 Task: Search one way flight ticket for 3 adults, 3 children in premium economy from Syracuse: Syracuse Hancock International Airport to Greenville: Pitt-greenville Airport on 5-2-2023. Choice of flights is Spirit. Price is upto 25000. Outbound departure time preference is 14:45.
Action: Mouse moved to (326, 439)
Screenshot: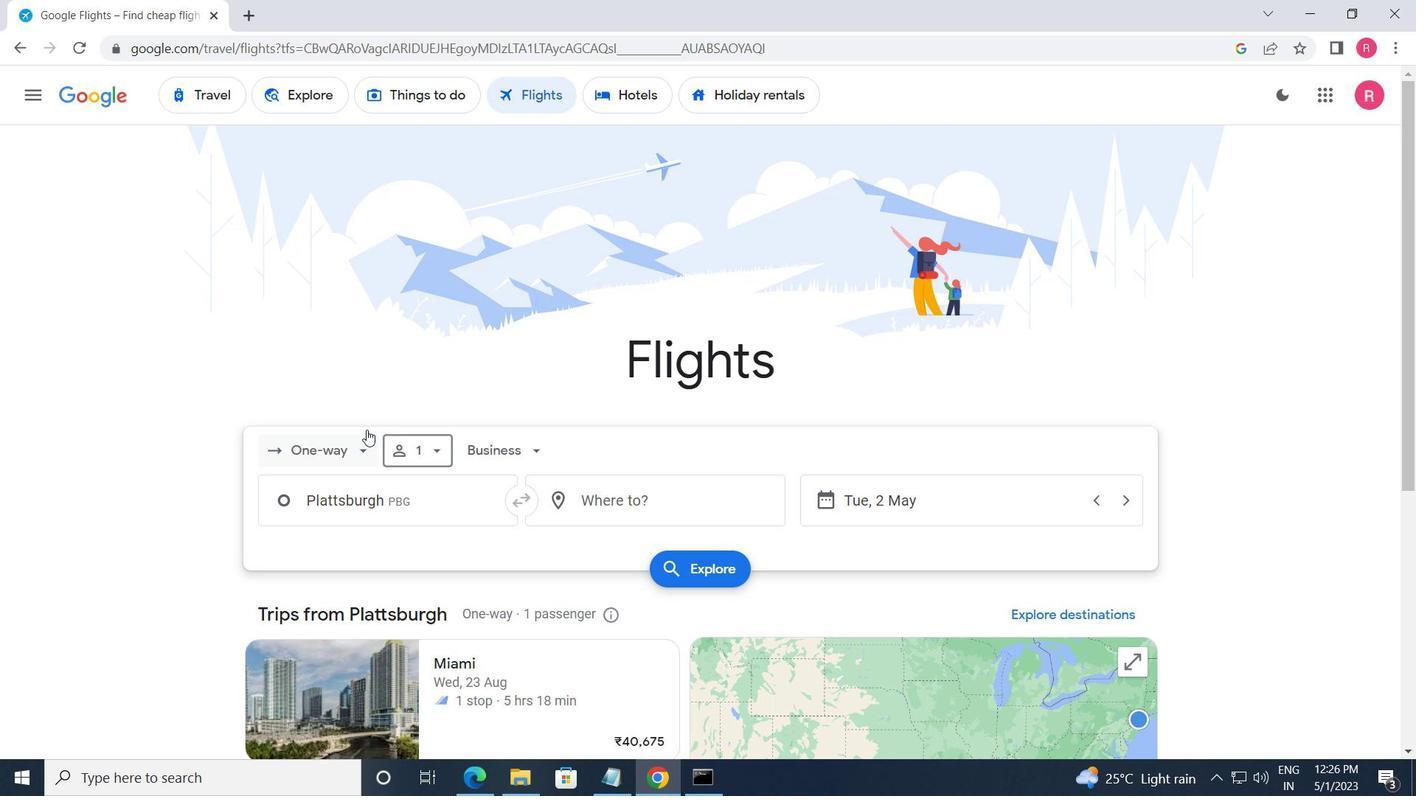 
Action: Mouse pressed left at (326, 439)
Screenshot: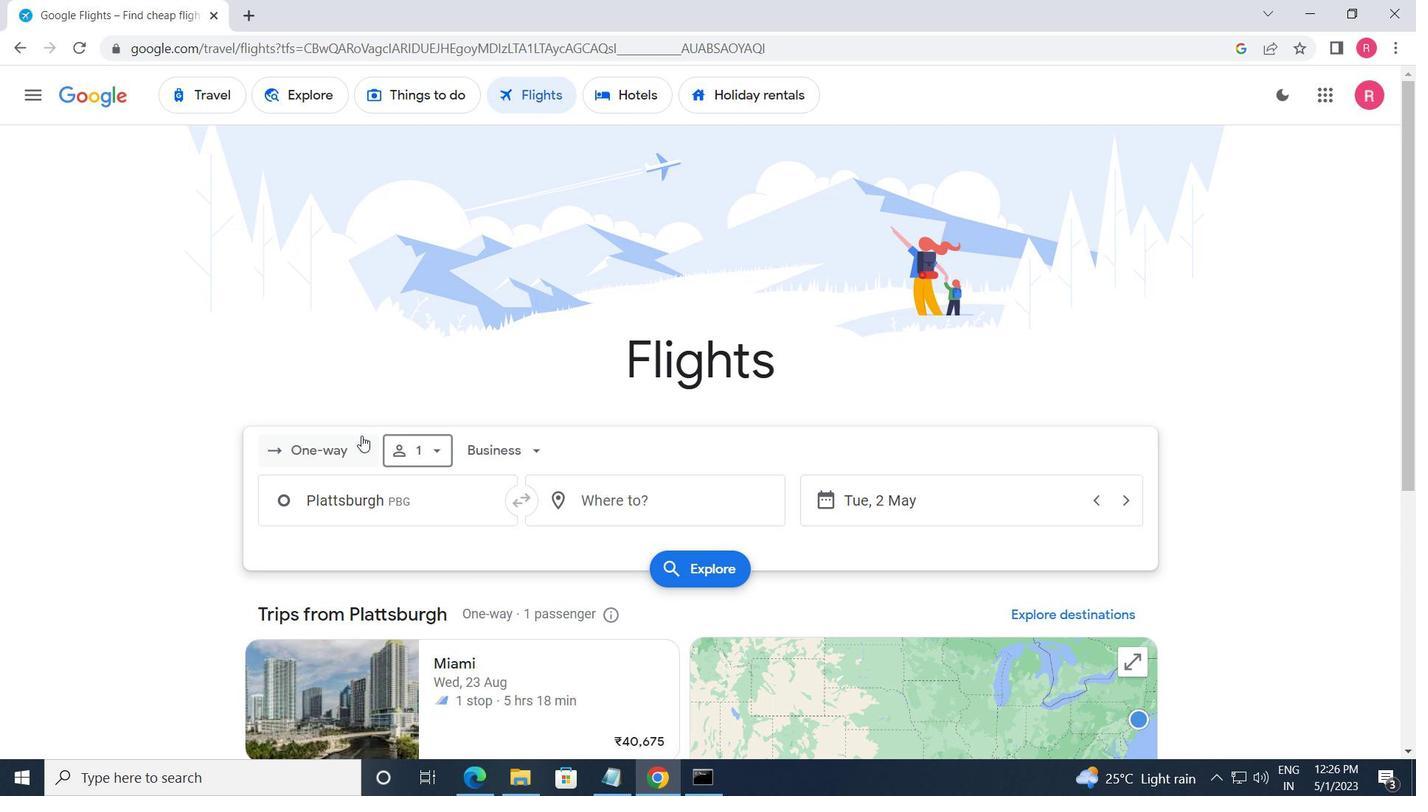 
Action: Mouse moved to (330, 526)
Screenshot: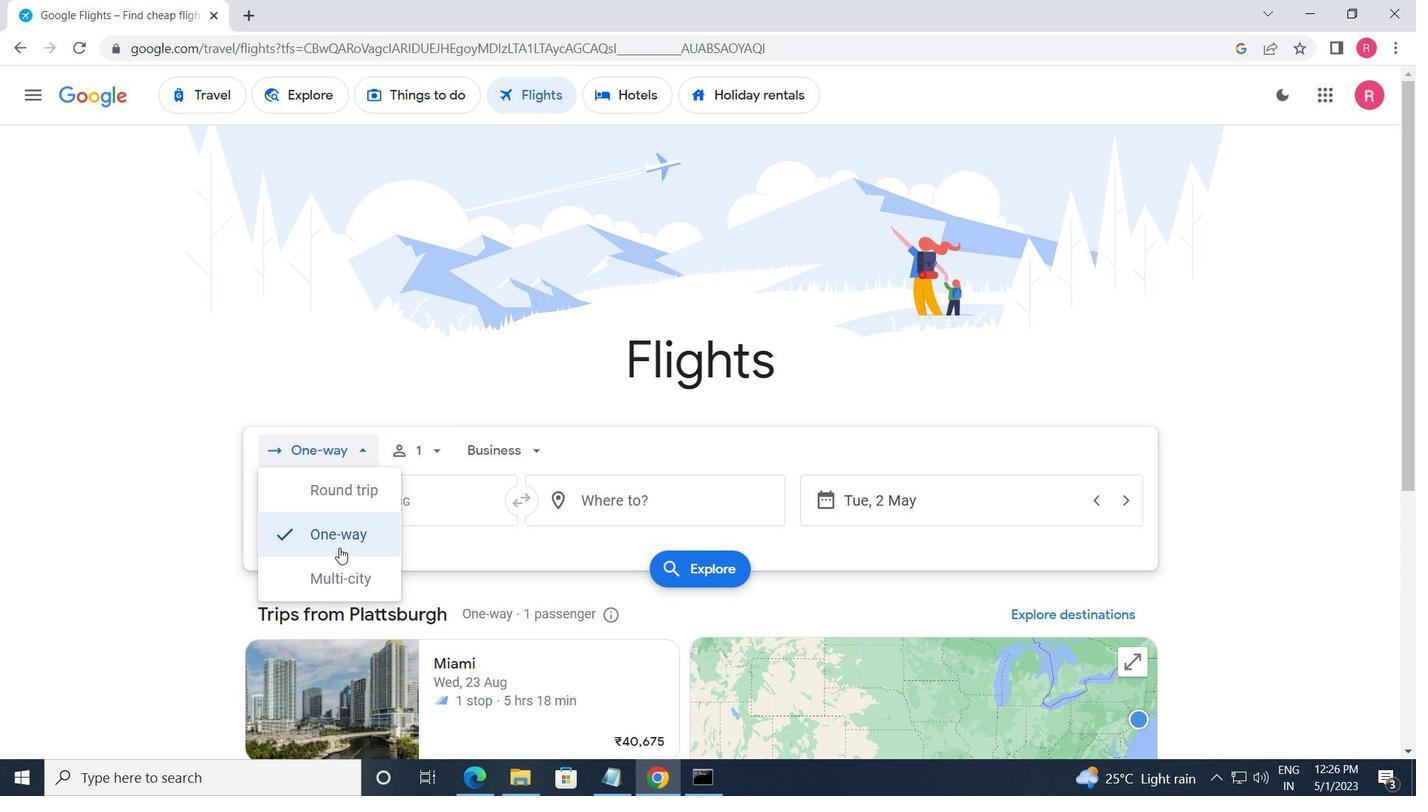 
Action: Mouse pressed left at (330, 526)
Screenshot: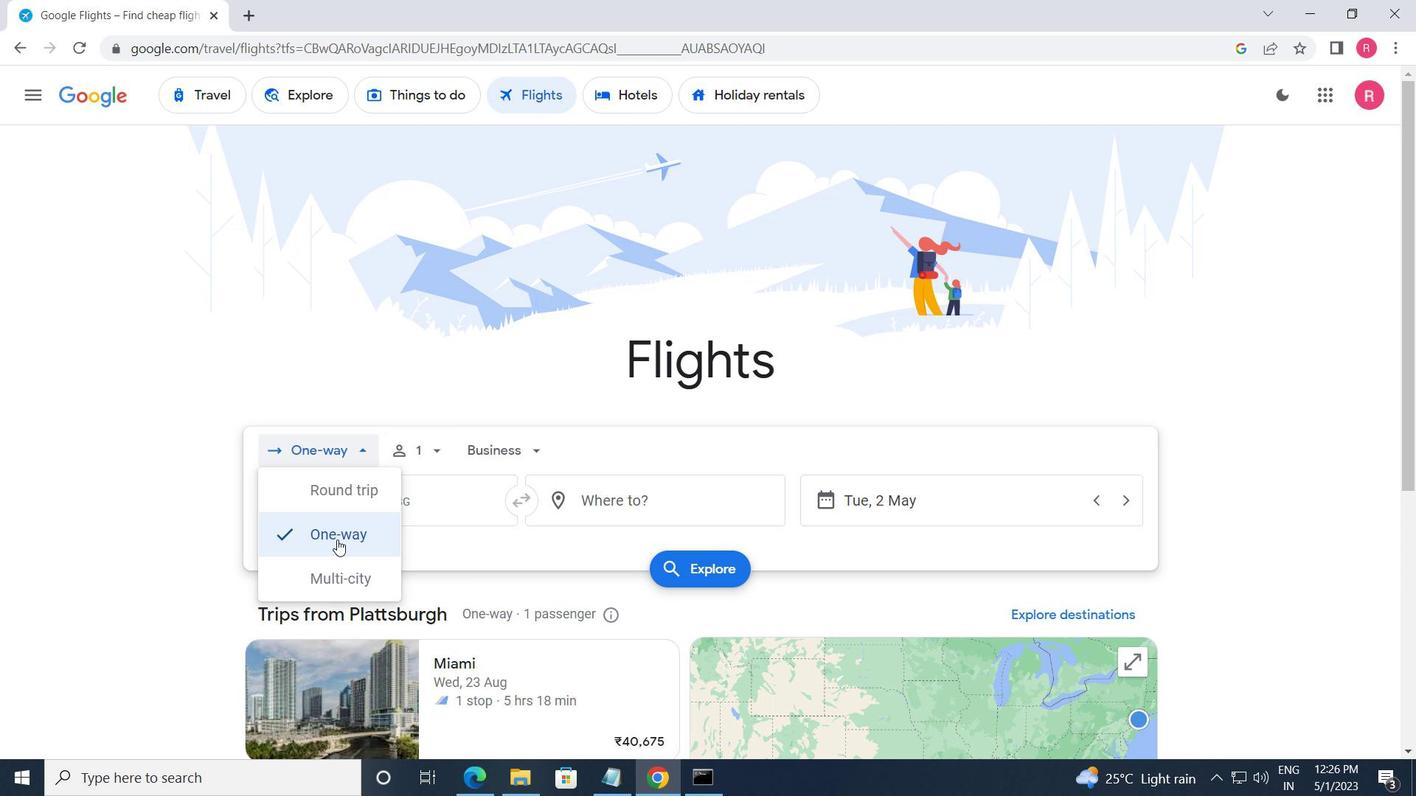 
Action: Mouse moved to (421, 458)
Screenshot: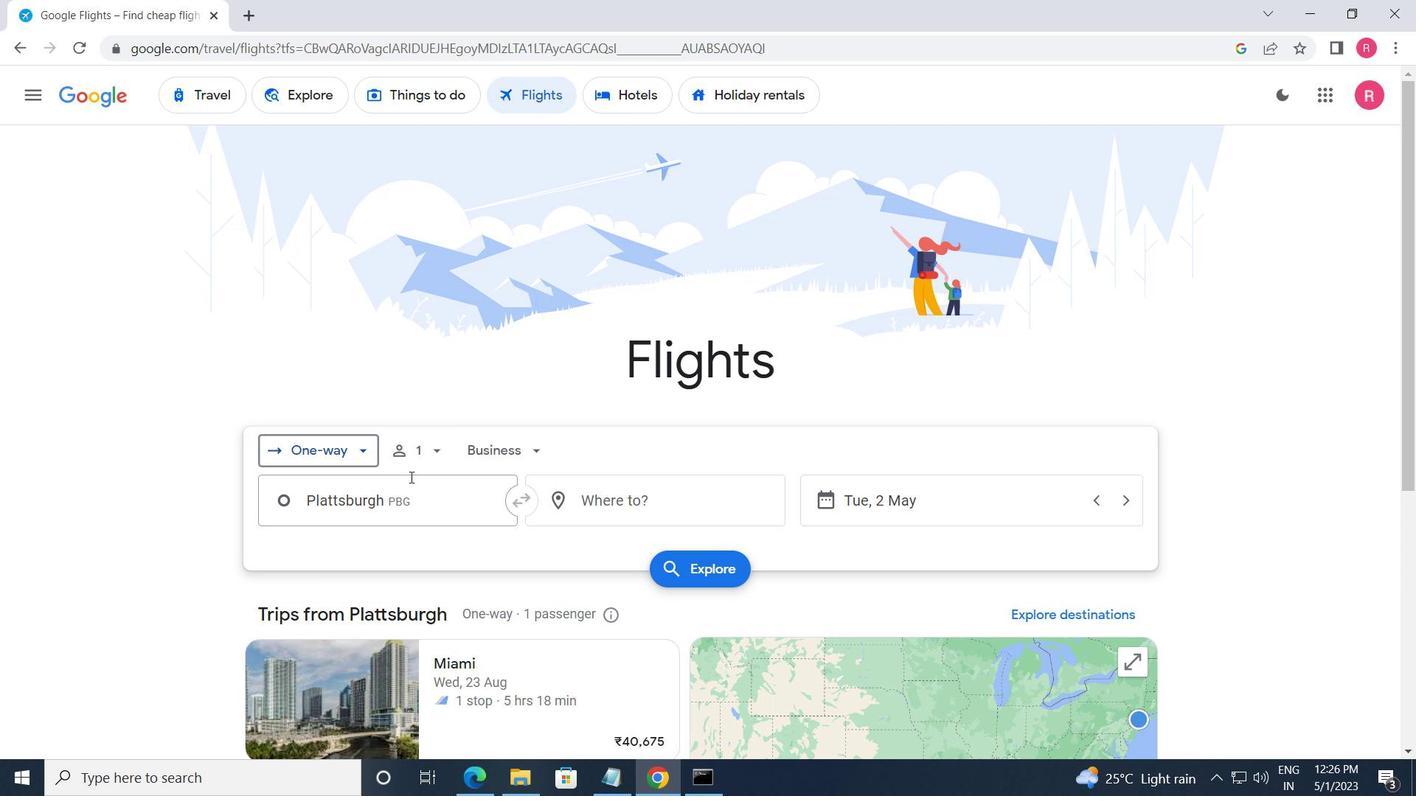 
Action: Mouse pressed left at (421, 458)
Screenshot: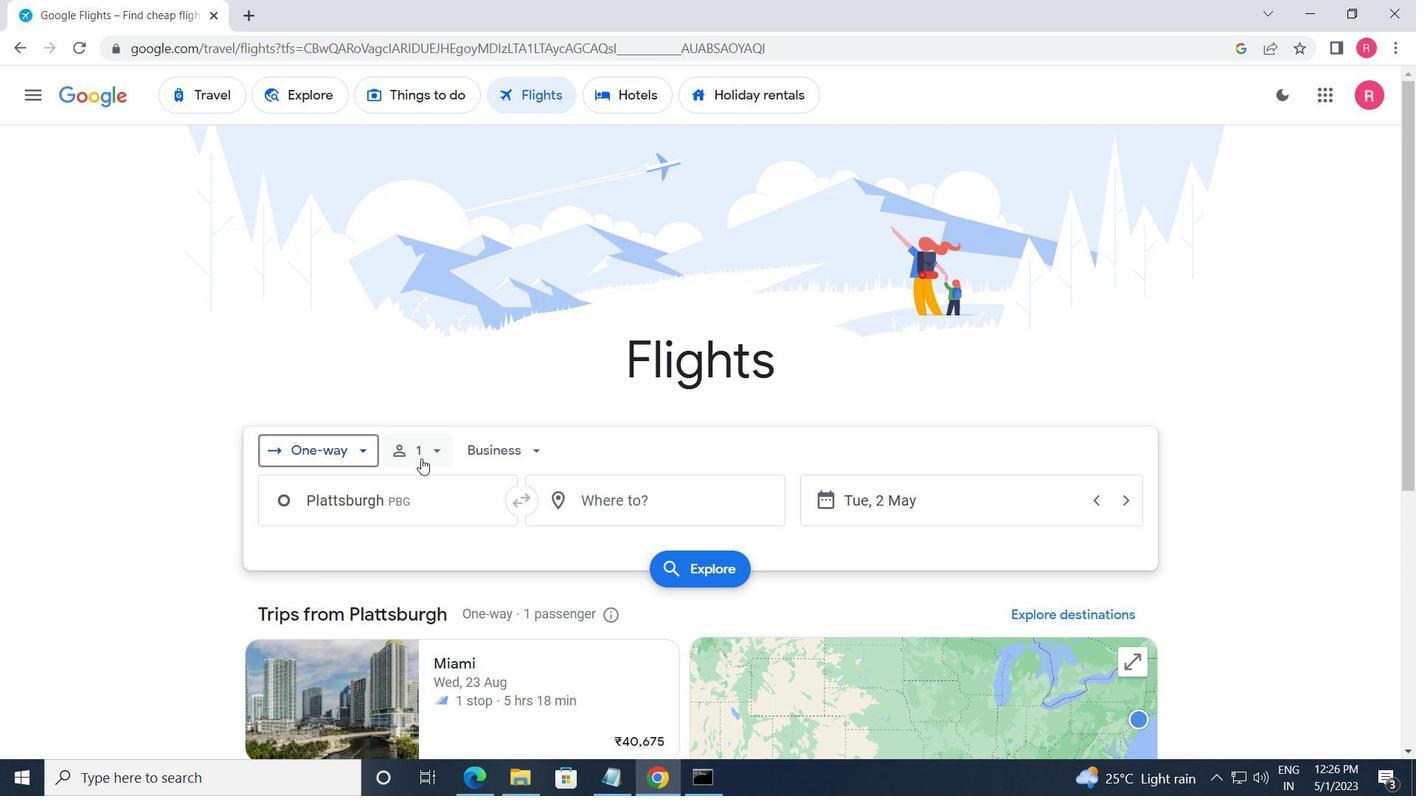
Action: Mouse moved to (576, 512)
Screenshot: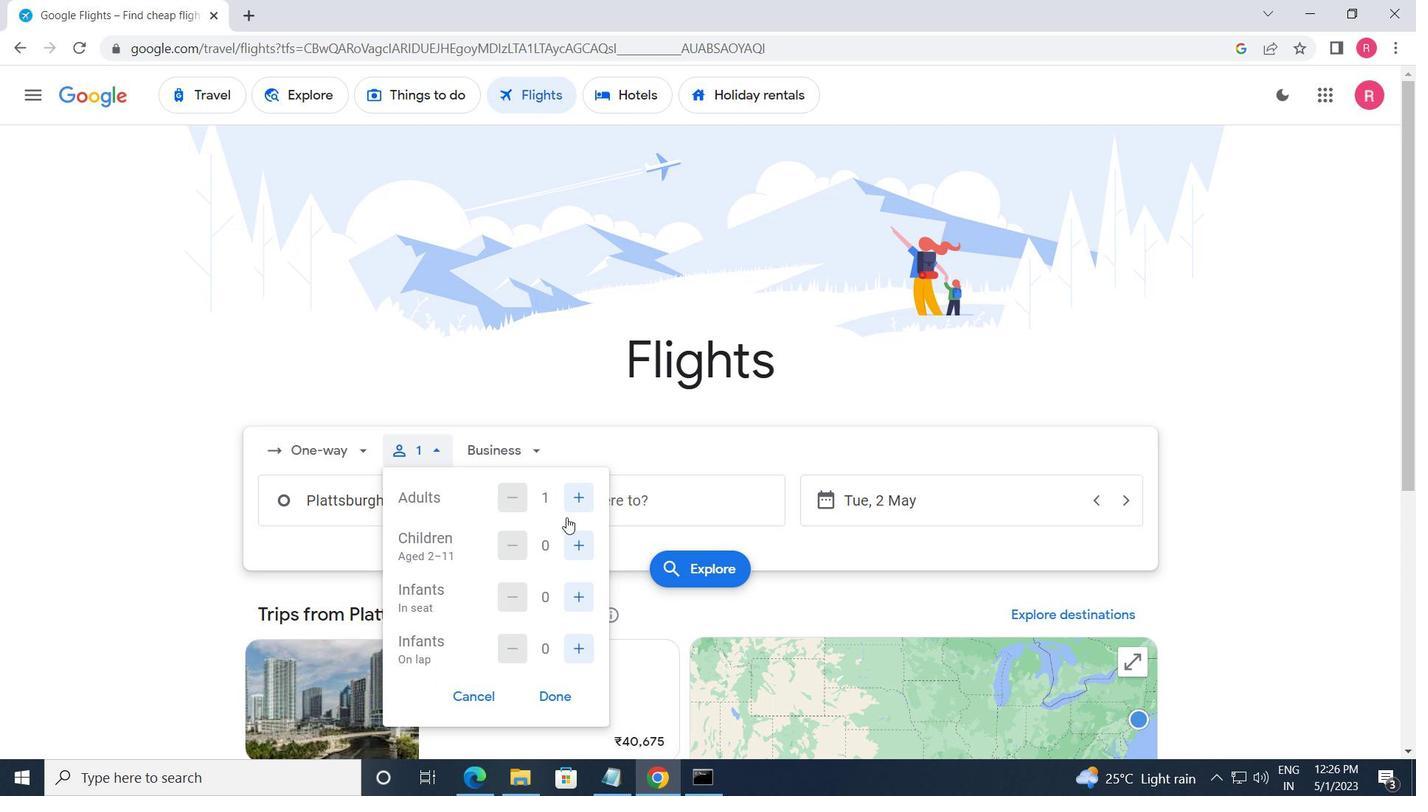 
Action: Mouse pressed left at (576, 512)
Screenshot: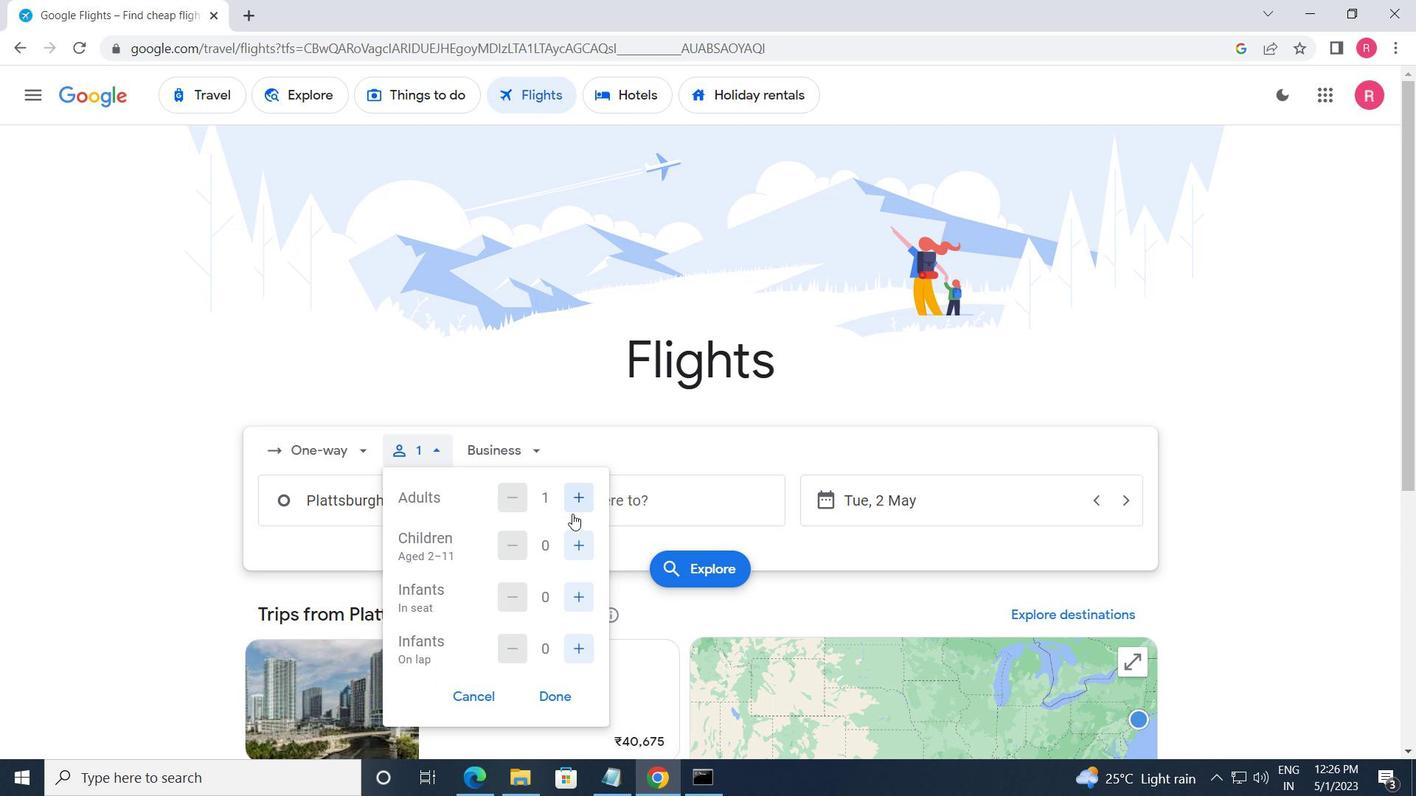 
Action: Mouse moved to (586, 543)
Screenshot: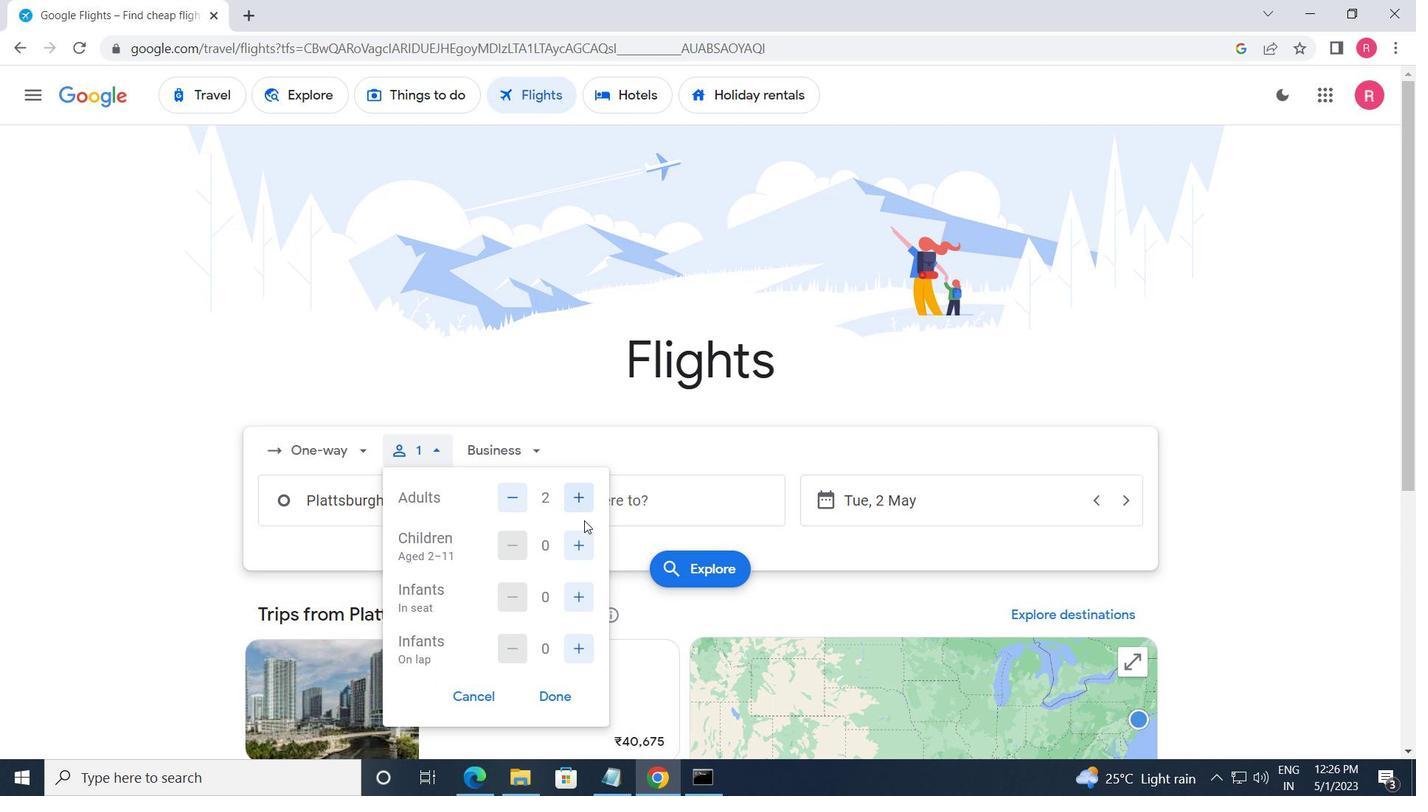 
Action: Mouse pressed left at (586, 543)
Screenshot: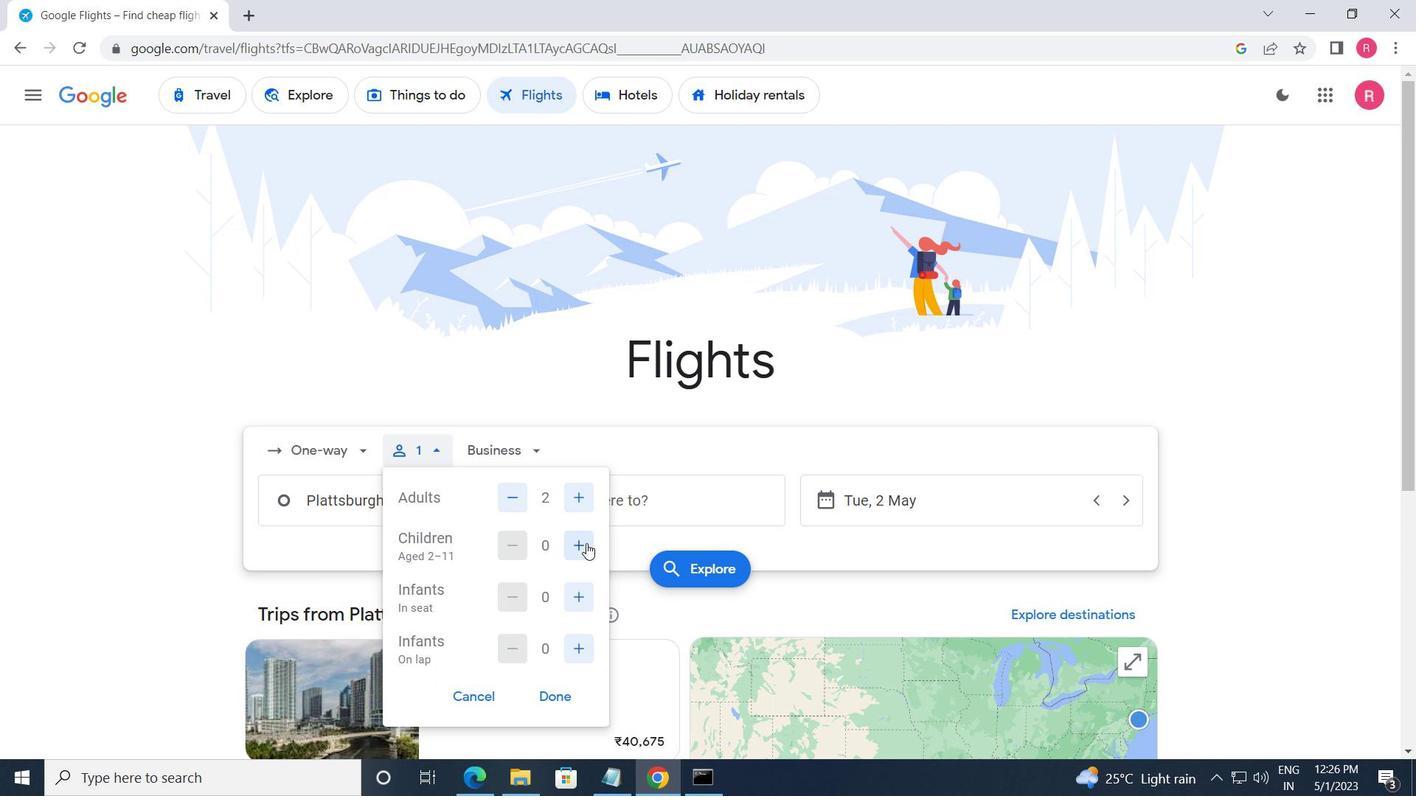 
Action: Mouse moved to (587, 544)
Screenshot: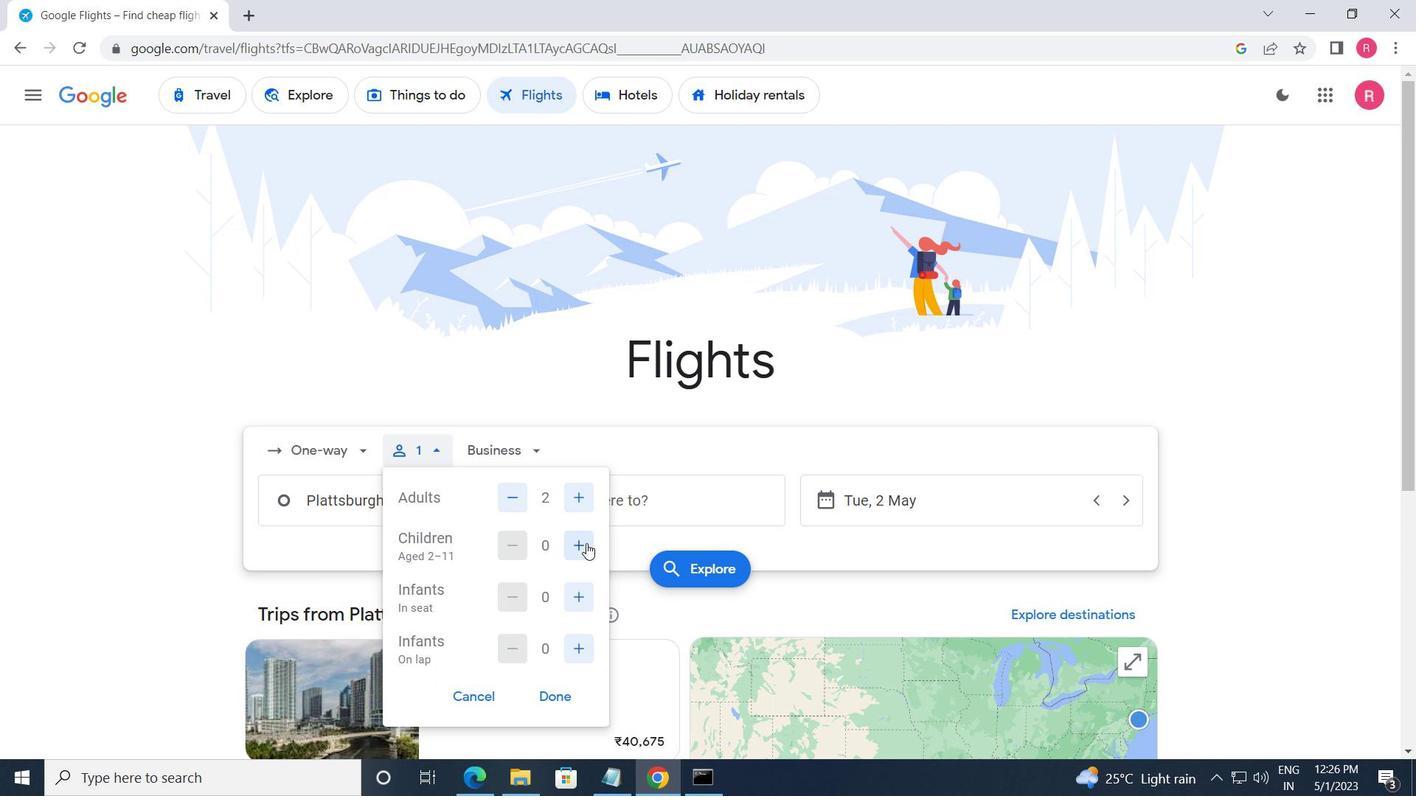 
Action: Mouse pressed left at (587, 544)
Screenshot: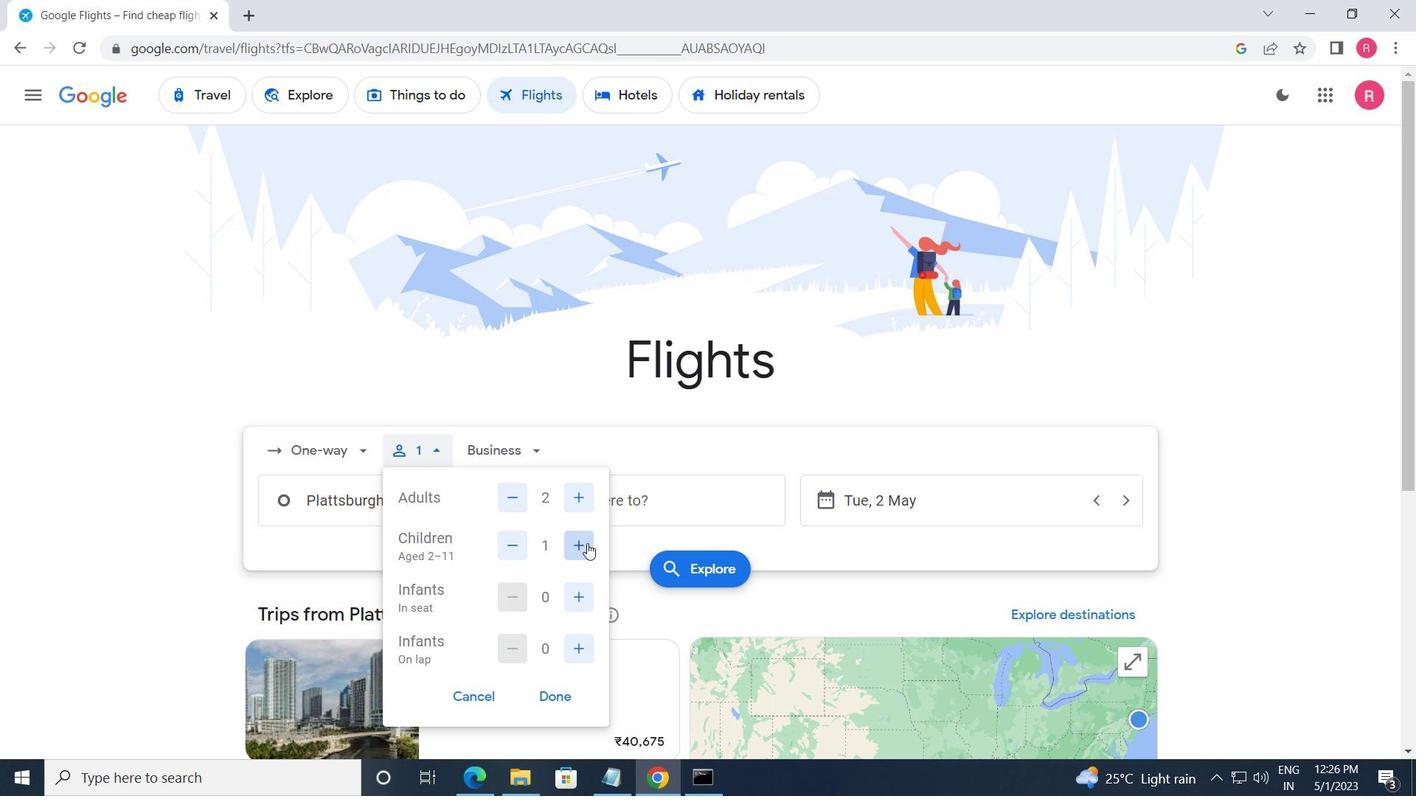 
Action: Mouse moved to (578, 596)
Screenshot: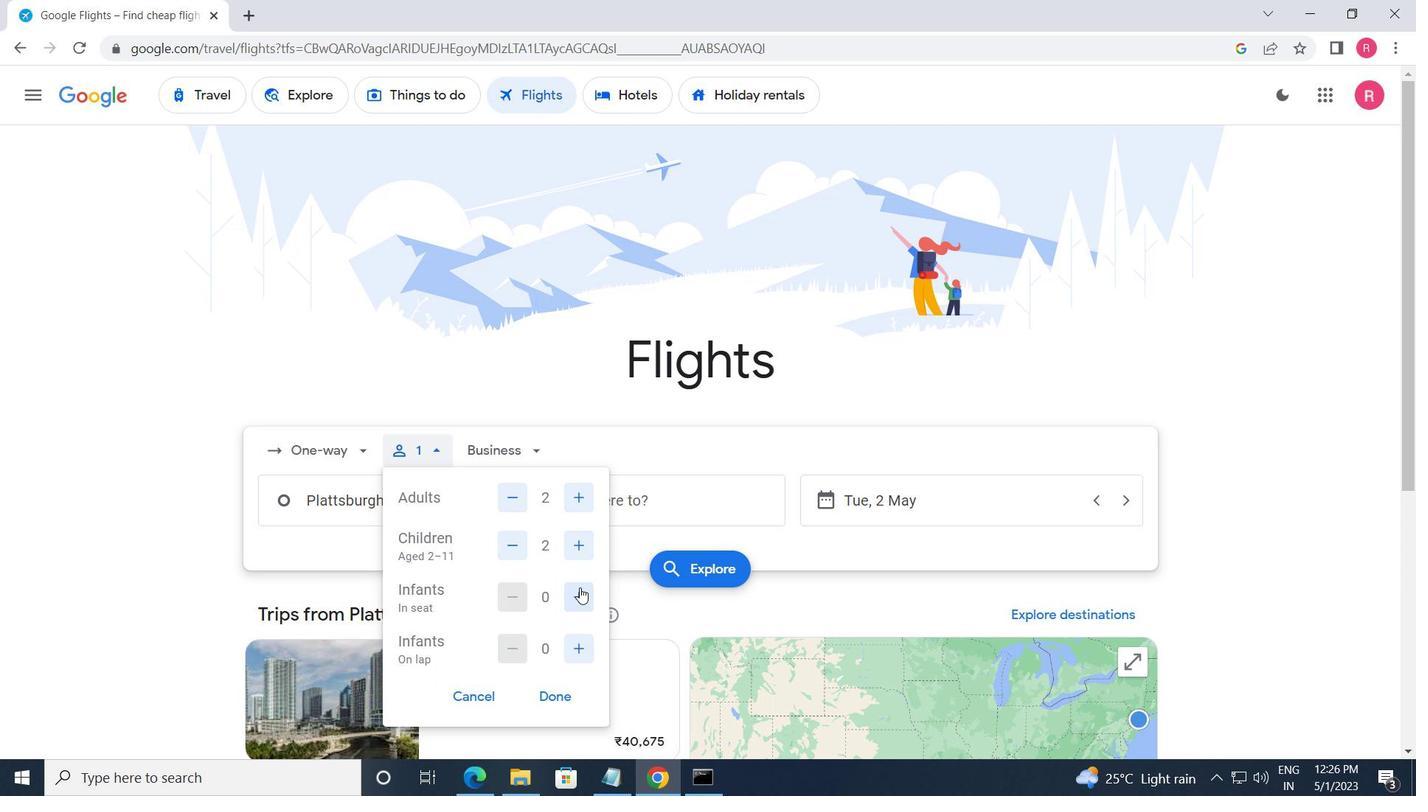 
Action: Mouse pressed left at (578, 596)
Screenshot: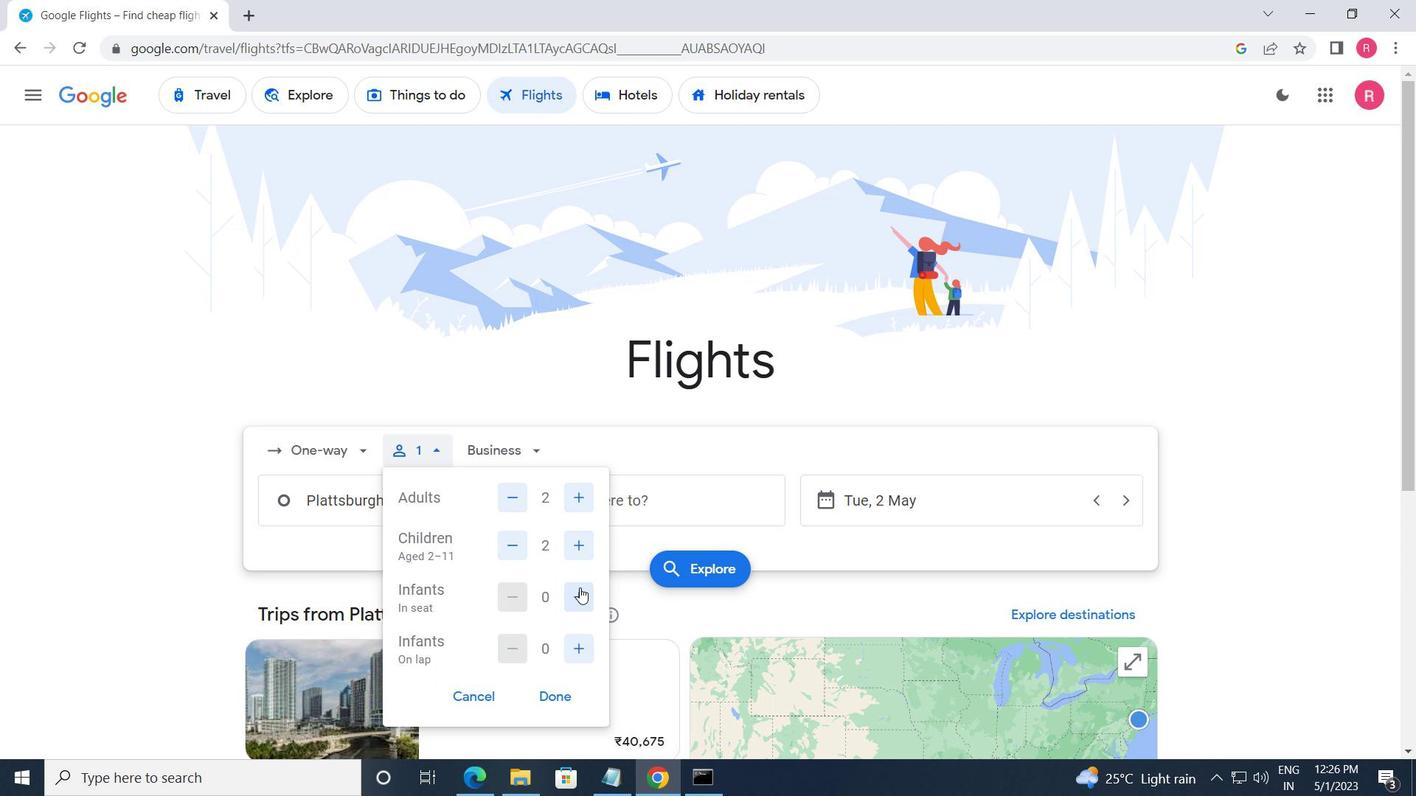 
Action: Mouse moved to (559, 696)
Screenshot: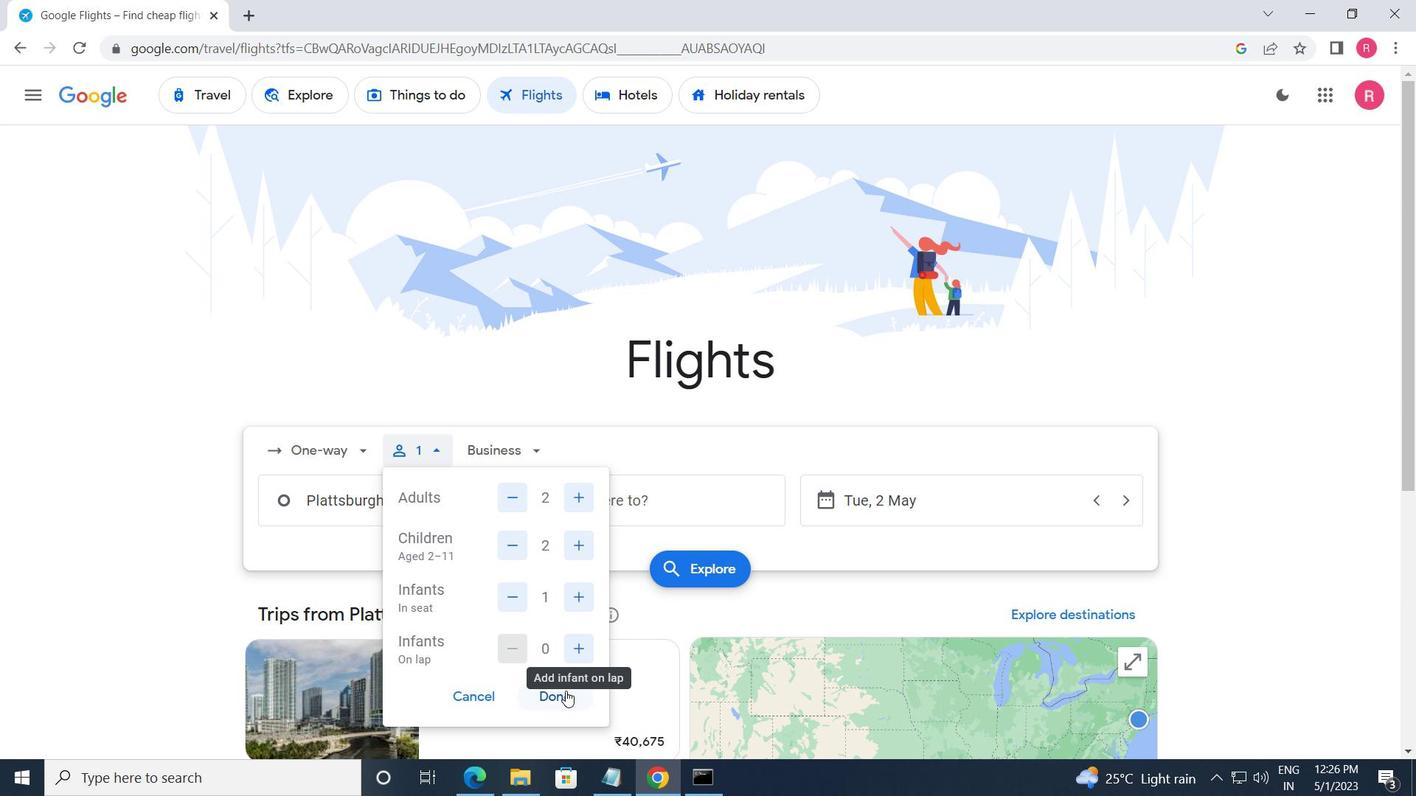 
Action: Mouse pressed left at (559, 696)
Screenshot: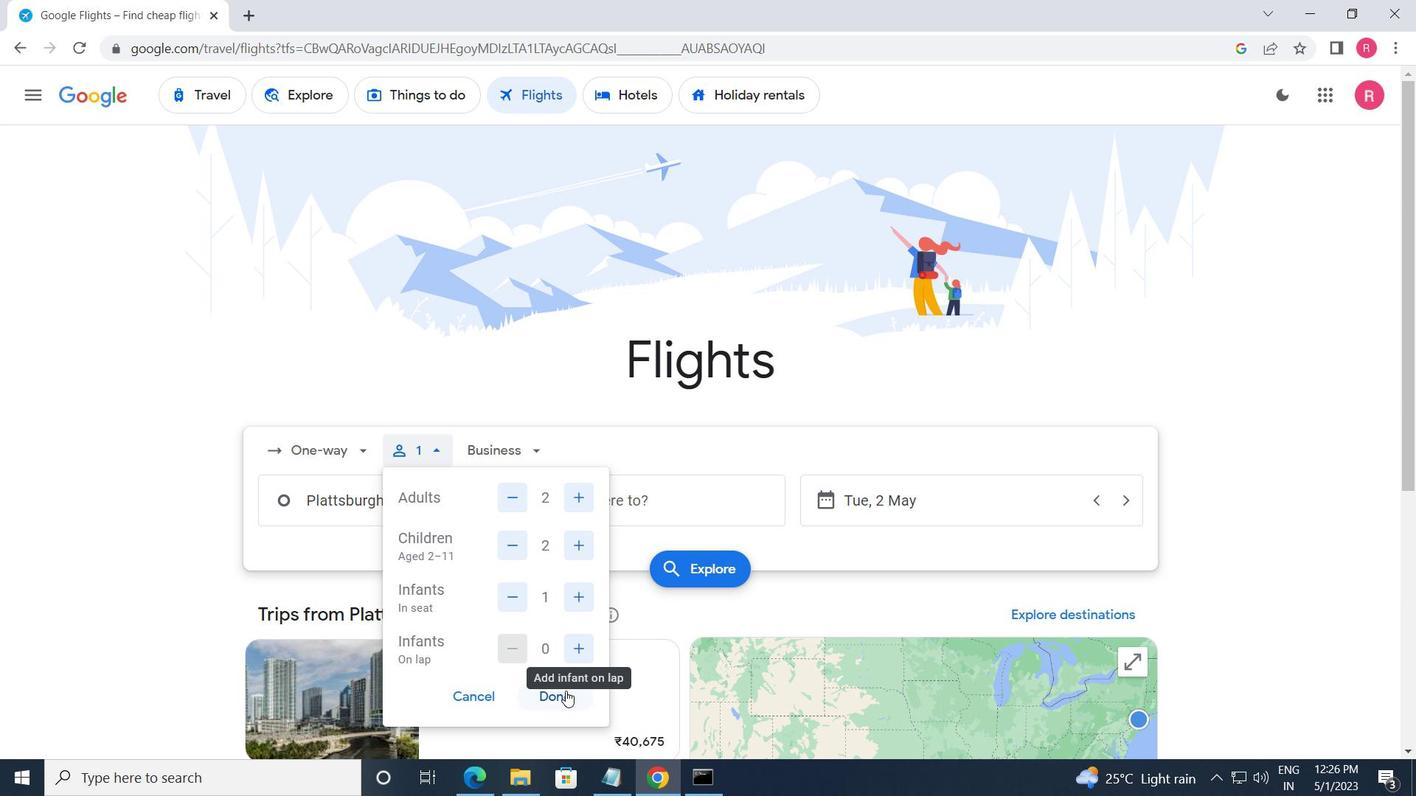 
Action: Mouse moved to (497, 452)
Screenshot: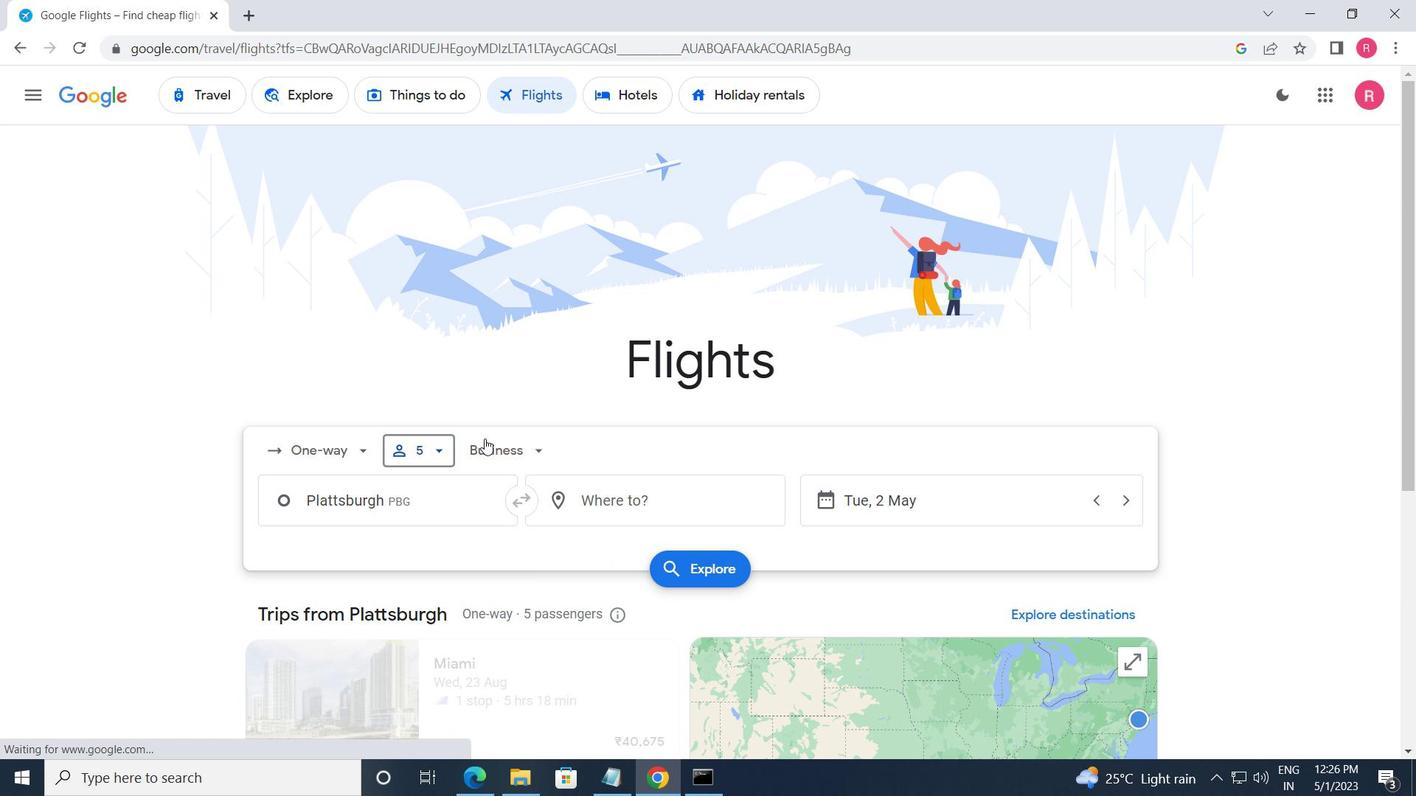 
Action: Mouse pressed left at (497, 452)
Screenshot: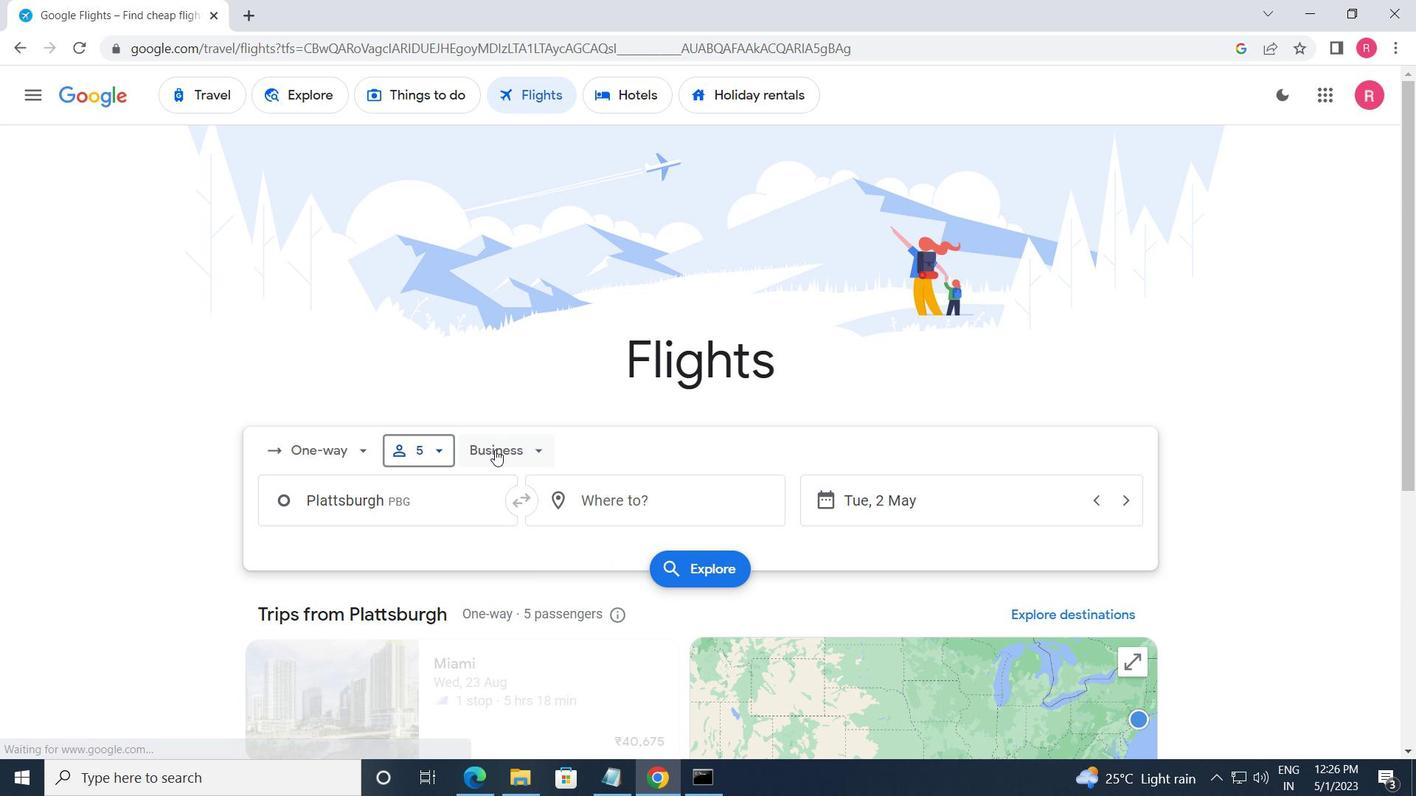 
Action: Mouse moved to (517, 614)
Screenshot: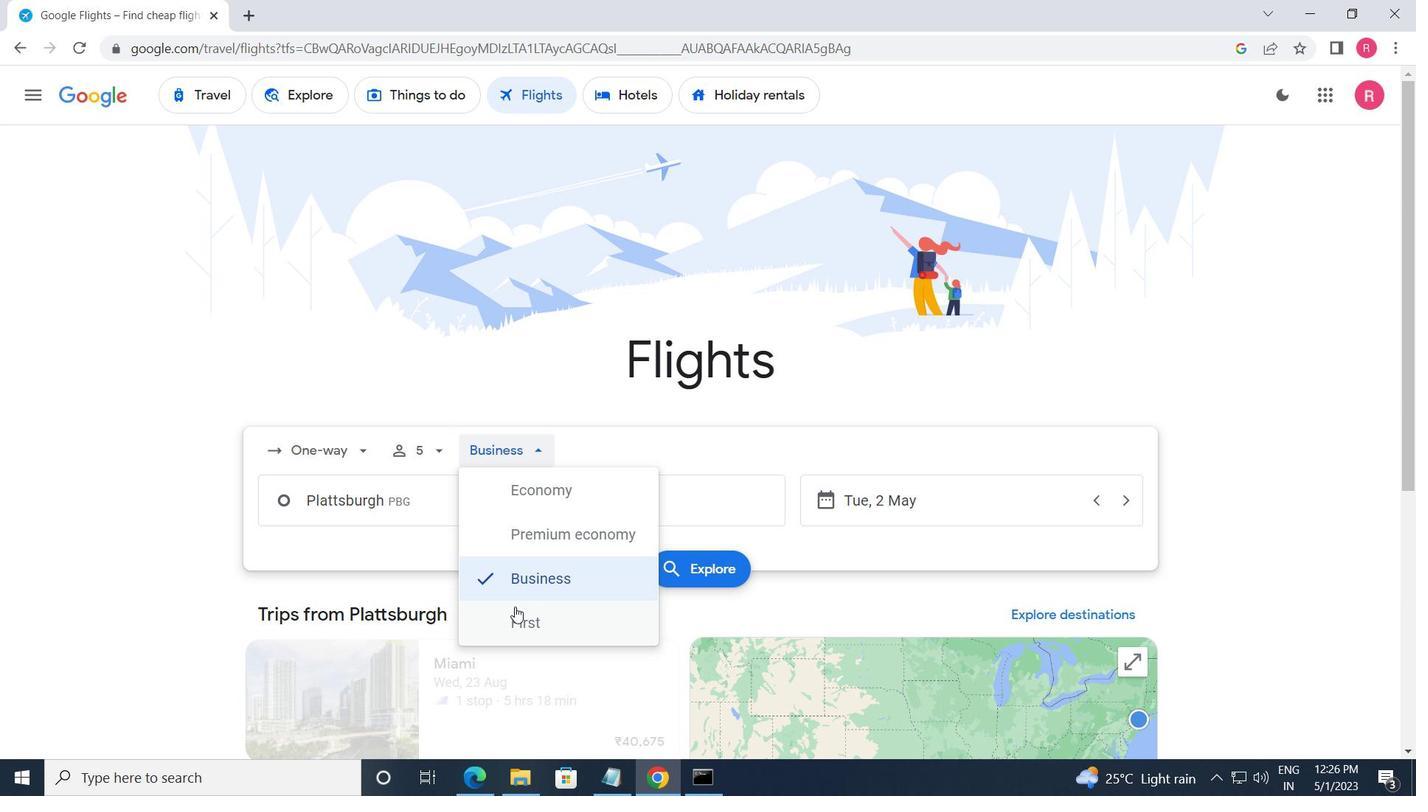 
Action: Mouse pressed left at (517, 614)
Screenshot: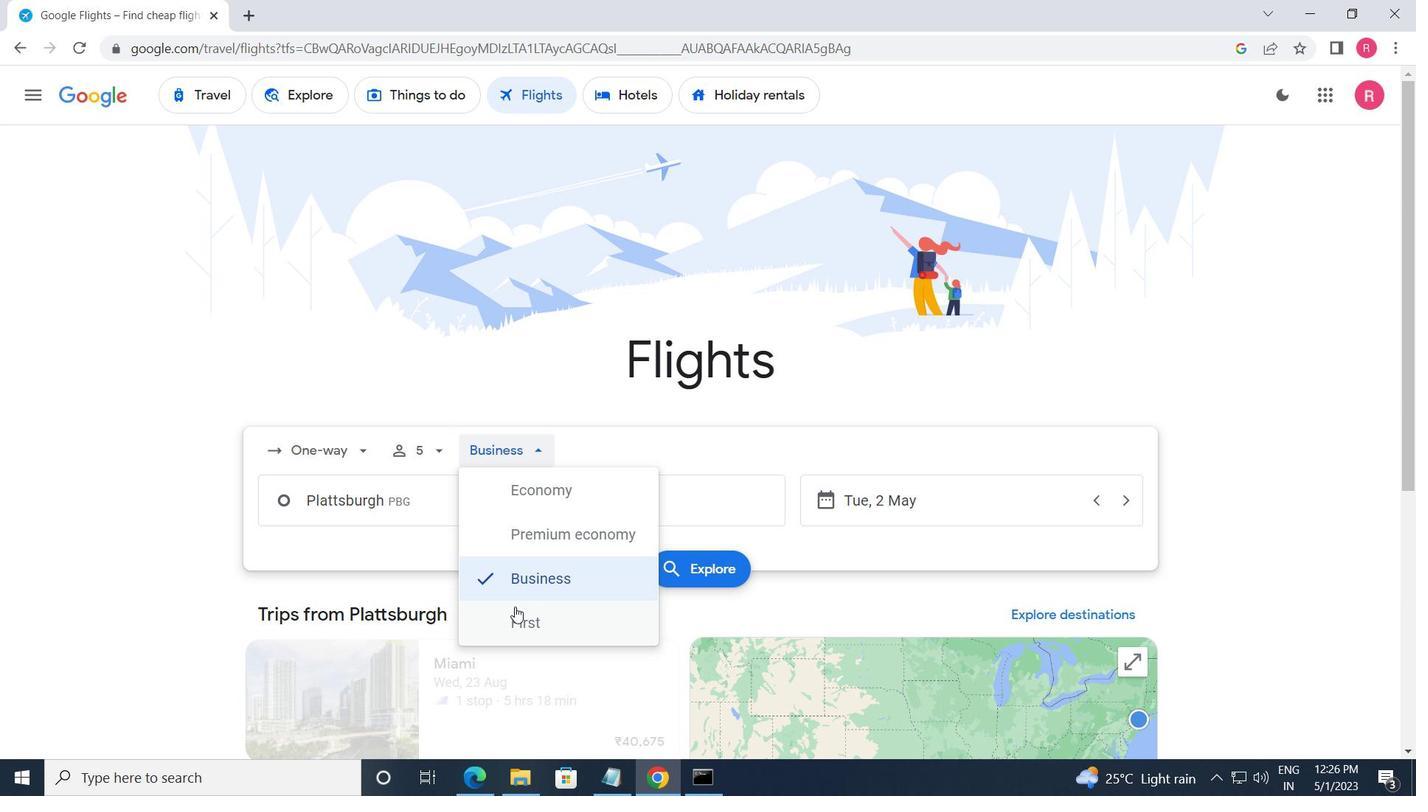 
Action: Mouse moved to (426, 512)
Screenshot: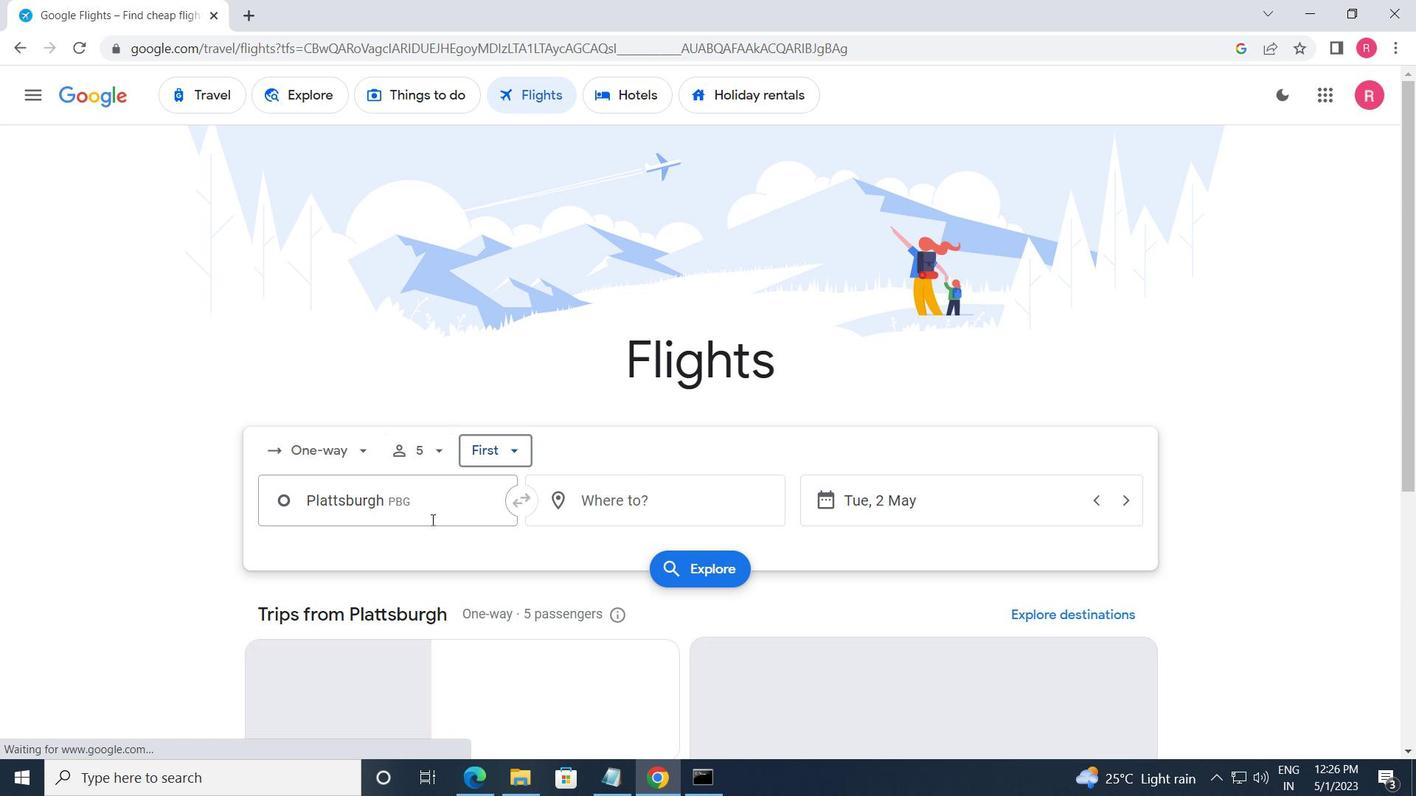 
Action: Mouse pressed left at (426, 512)
Screenshot: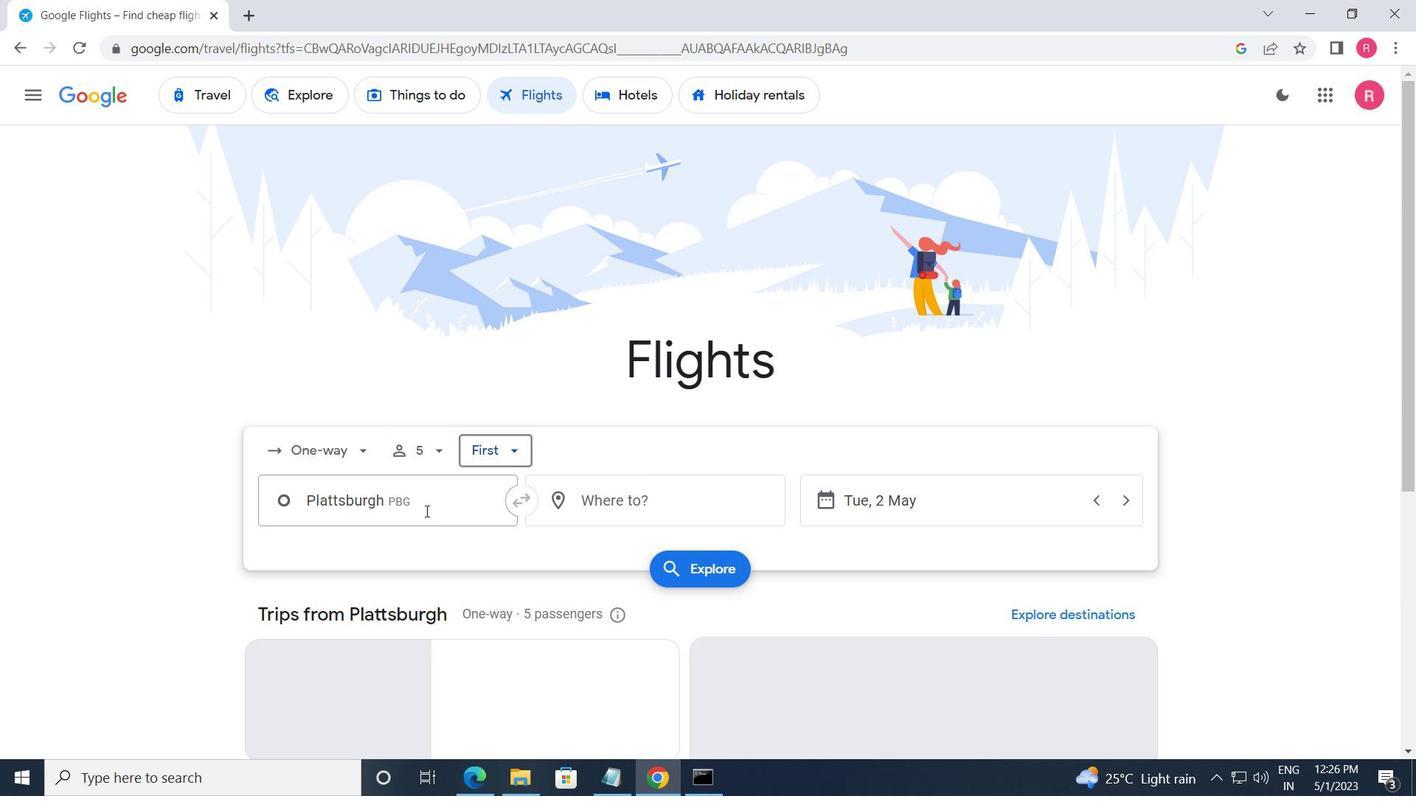 
Action: Mouse moved to (421, 563)
Screenshot: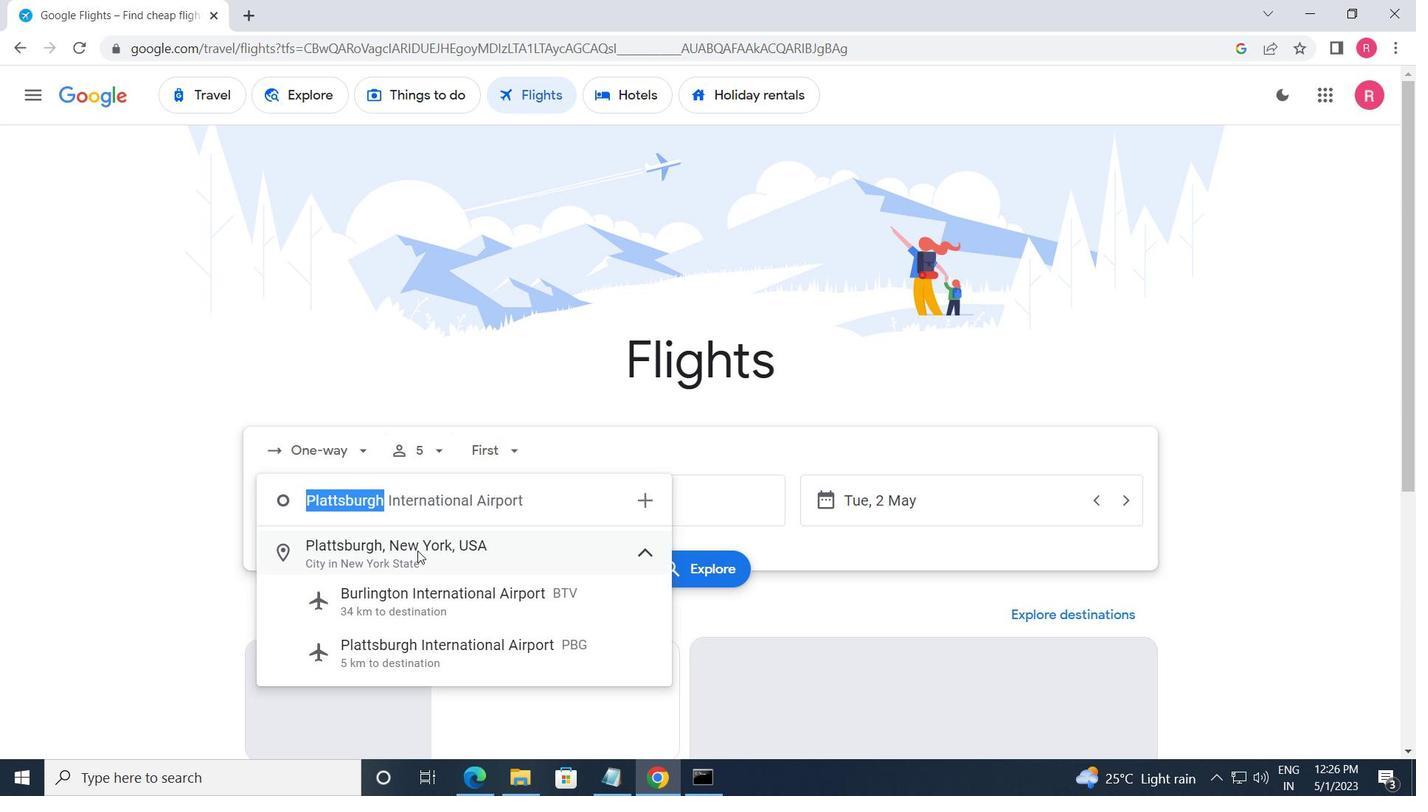 
Action: Key pressed <Key.shift_r><Key.shift_r><Key.shift_r><Key.shift_r><Key.shift_r><Key.shift_r>Frederick<Key.space><Key.shift><Key.shift>DO<Key.backspace><Key.backspace><Key.backspace><Key.backspace><Key.backspace><Key.backspace><Key.backspace><Key.backspace><Key.backspace><Key.backspace><Key.backspace><Key.backspace><Key.backspace><Key.shift>GRET<Key.backspace>ATER<Key.space><Key.shift>R
Screenshot: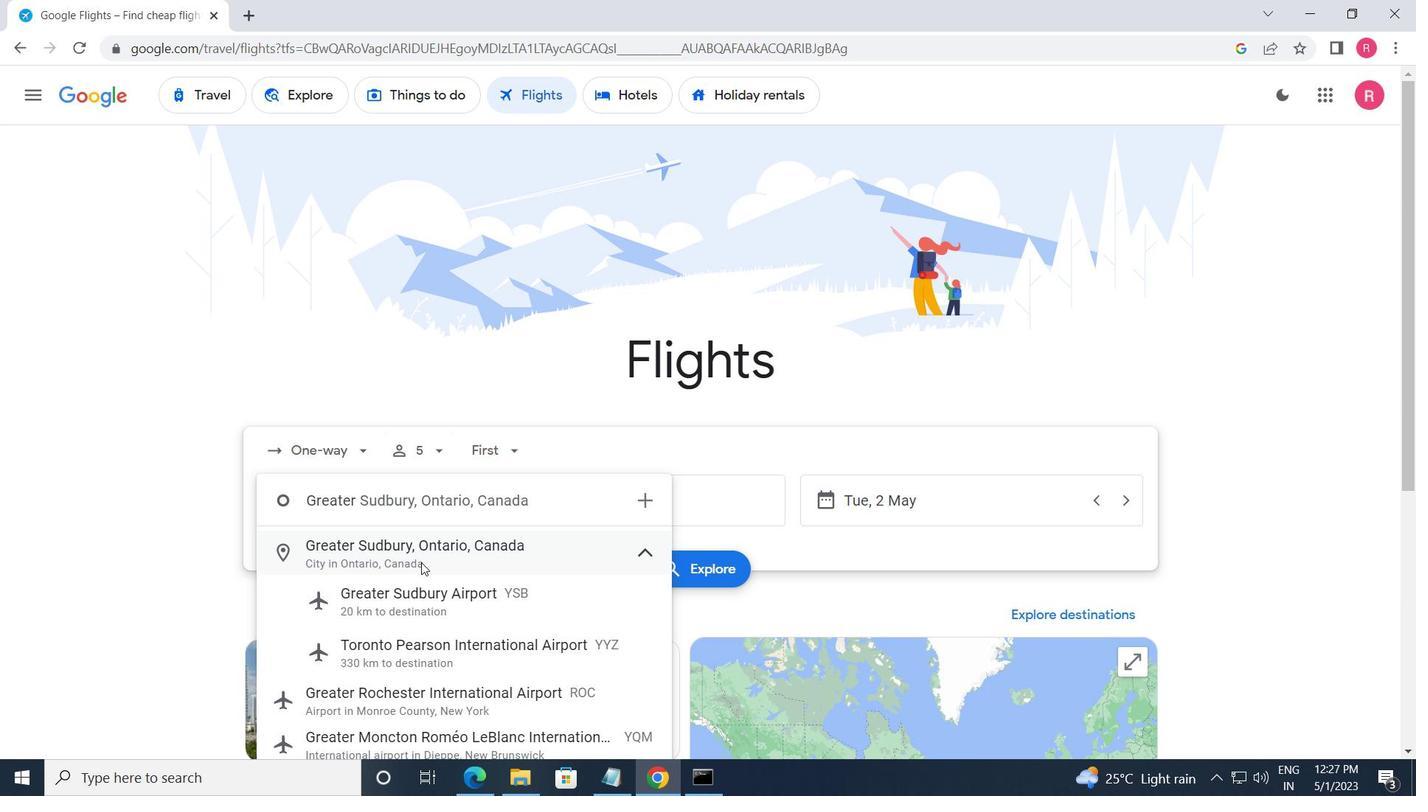 
Action: Mouse moved to (431, 557)
Screenshot: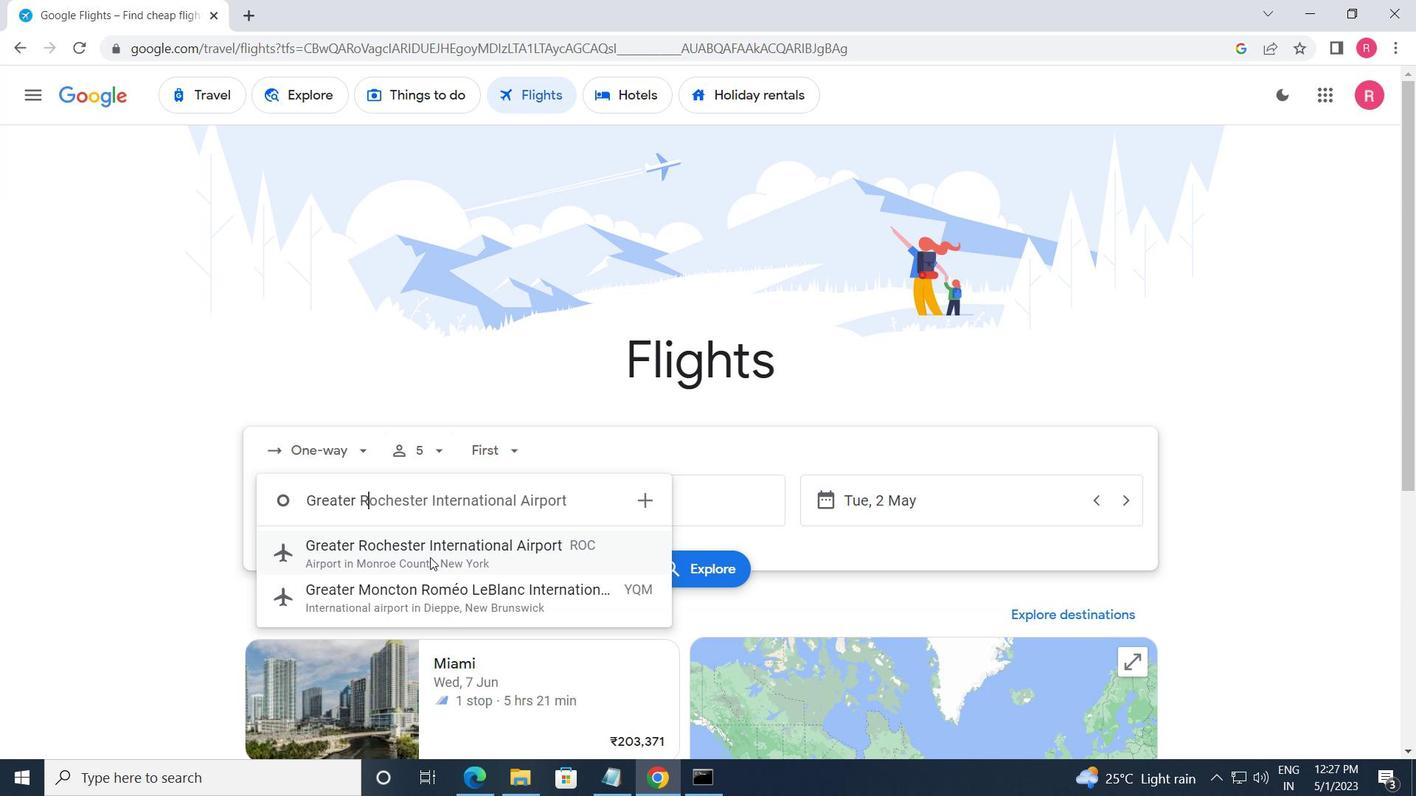 
Action: Mouse pressed left at (431, 557)
Screenshot: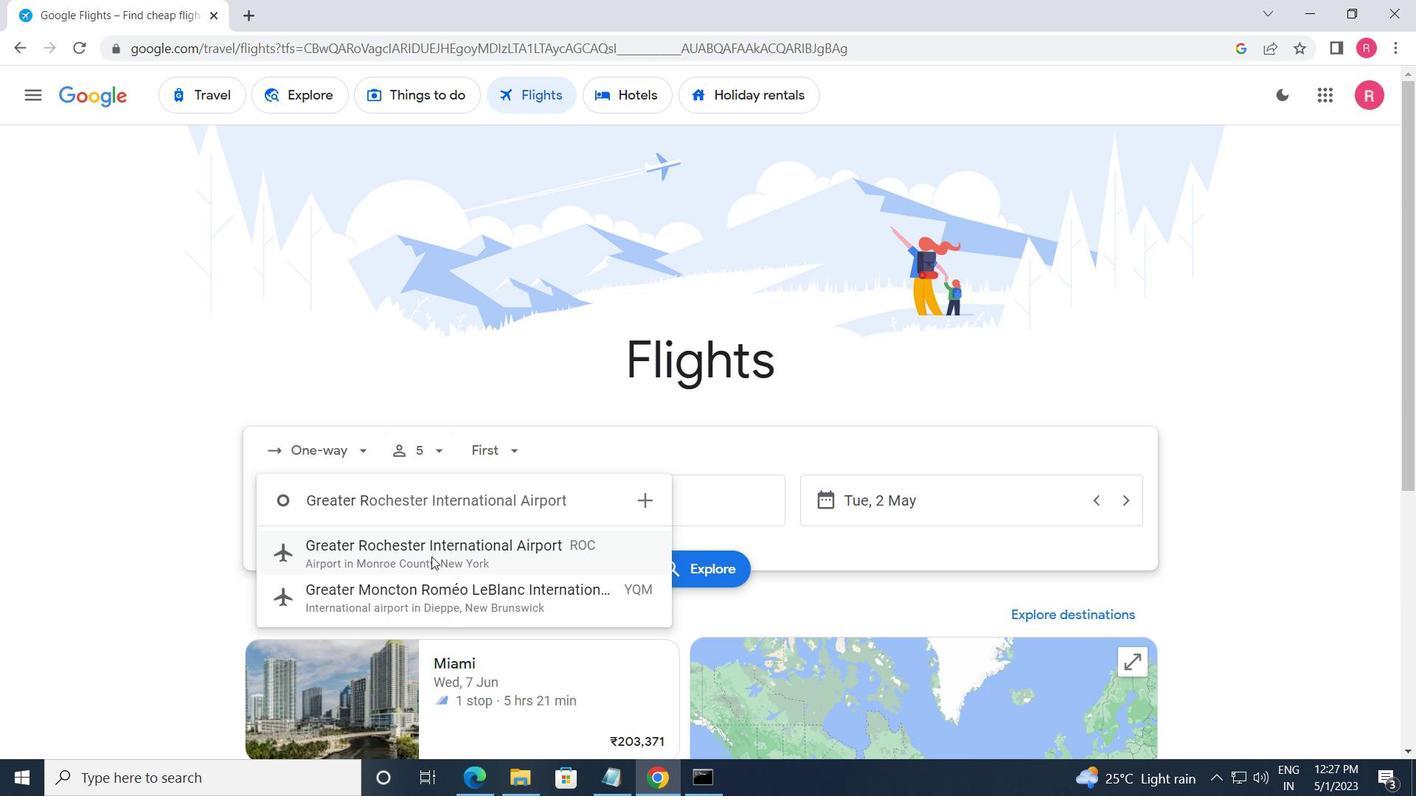 
Action: Mouse moved to (650, 506)
Screenshot: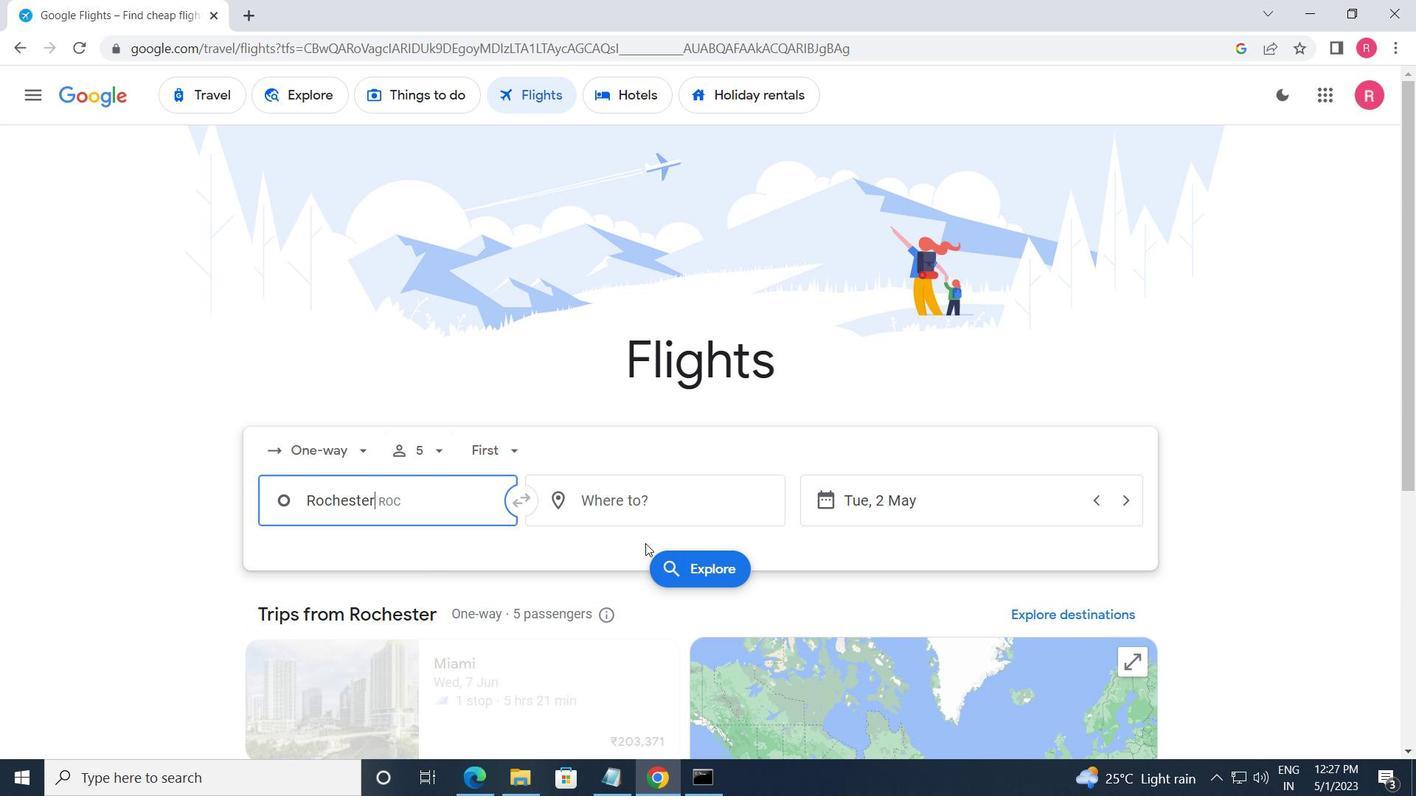 
Action: Mouse pressed left at (650, 506)
Screenshot: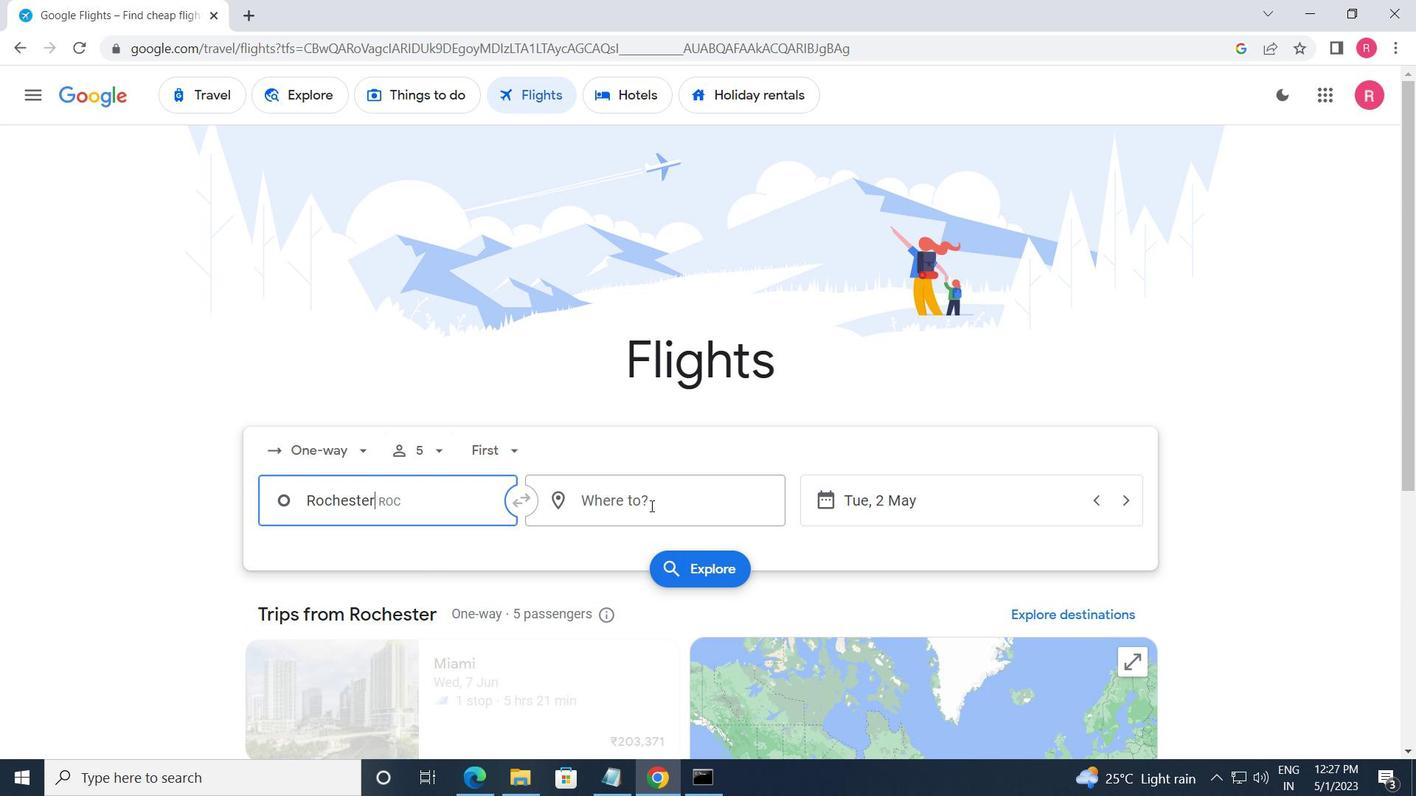 
Action: Mouse moved to (622, 675)
Screenshot: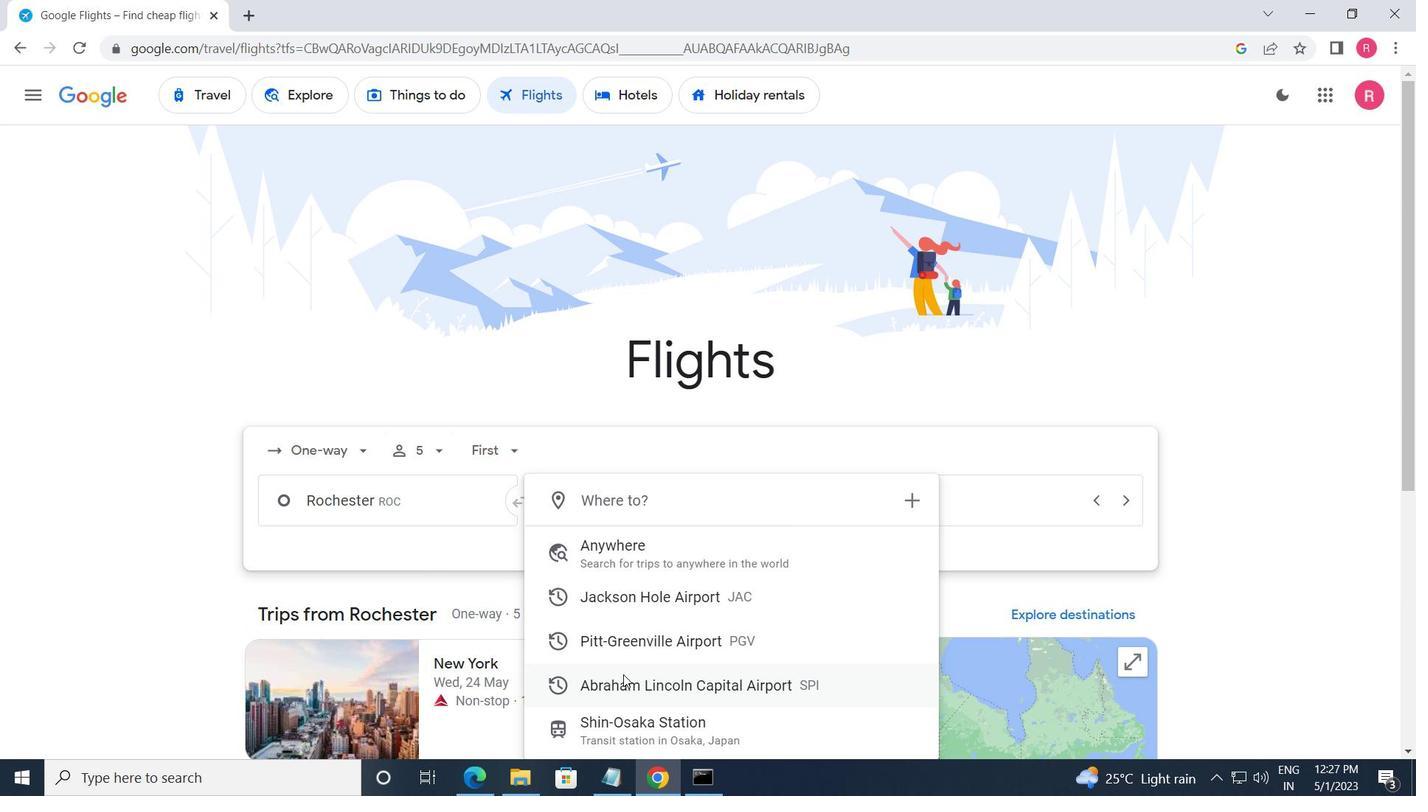 
Action: Mouse pressed left at (622, 675)
Screenshot: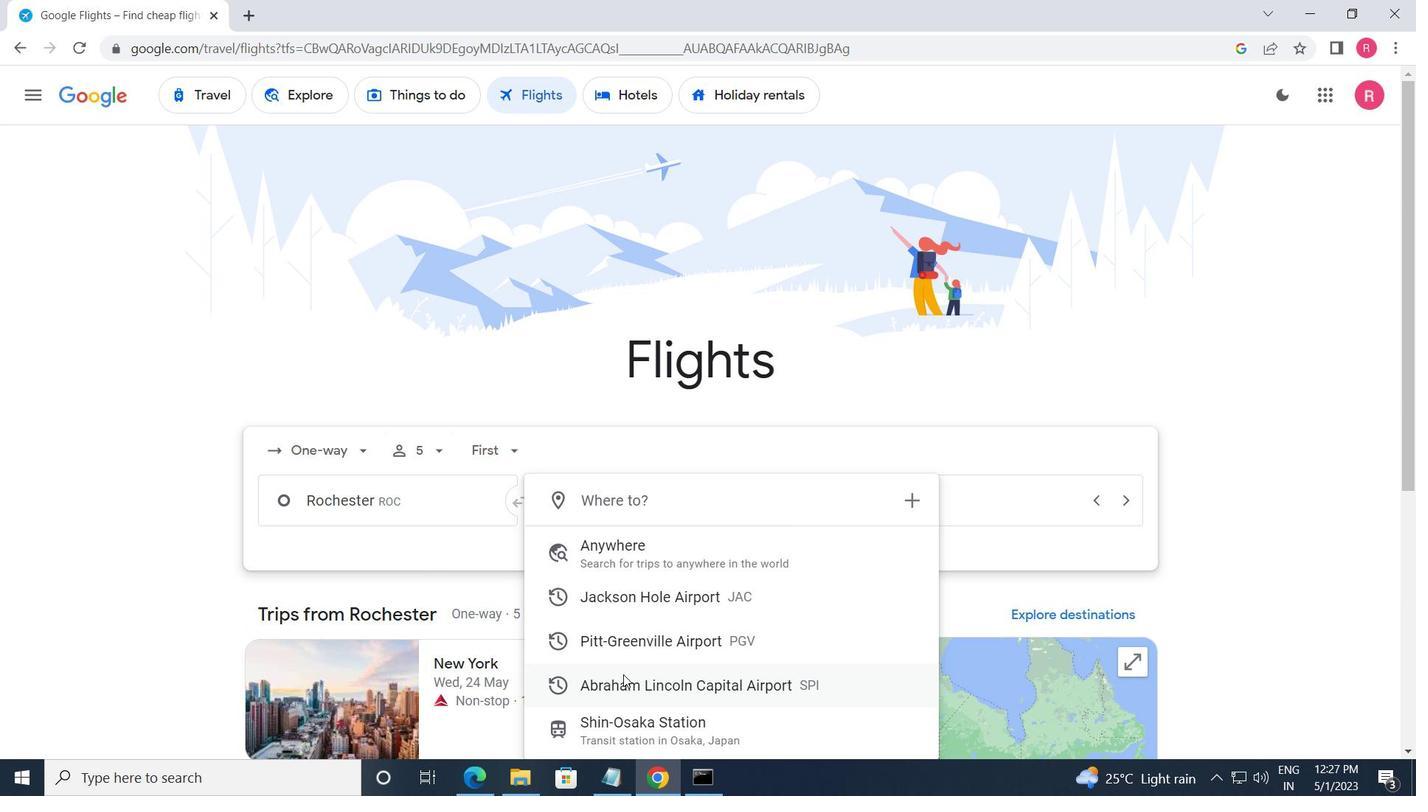 
Action: Mouse moved to (992, 503)
Screenshot: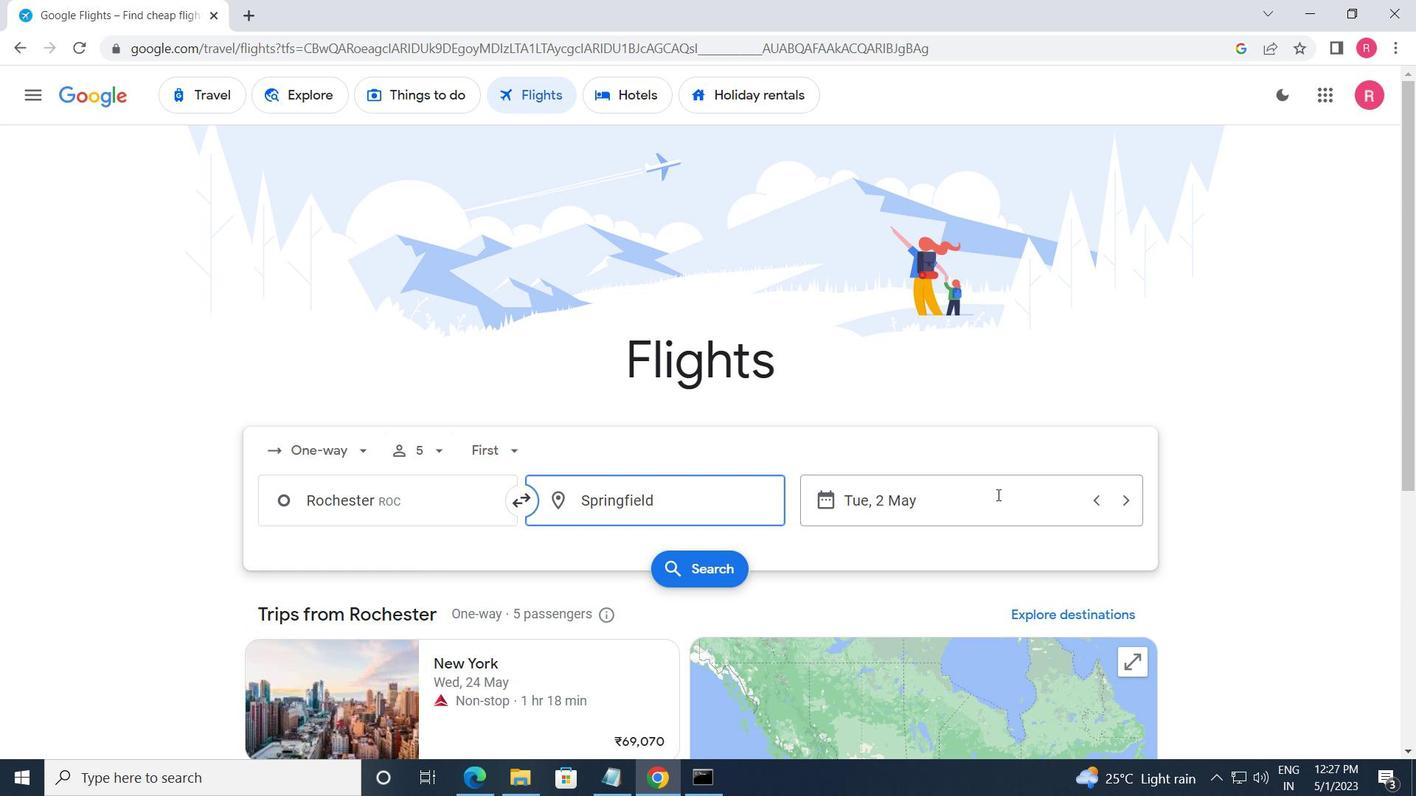 
Action: Mouse pressed left at (992, 503)
Screenshot: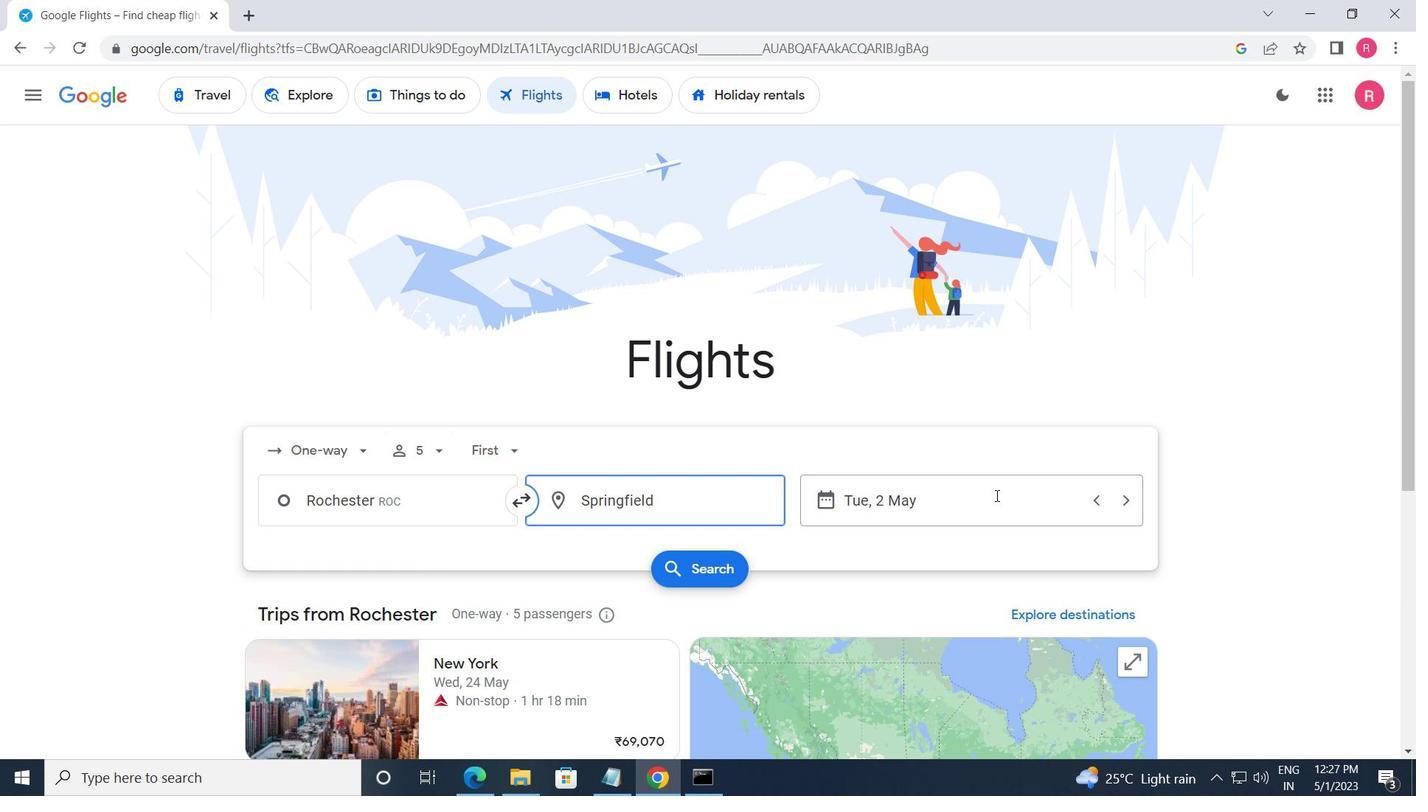 
Action: Mouse moved to (588, 426)
Screenshot: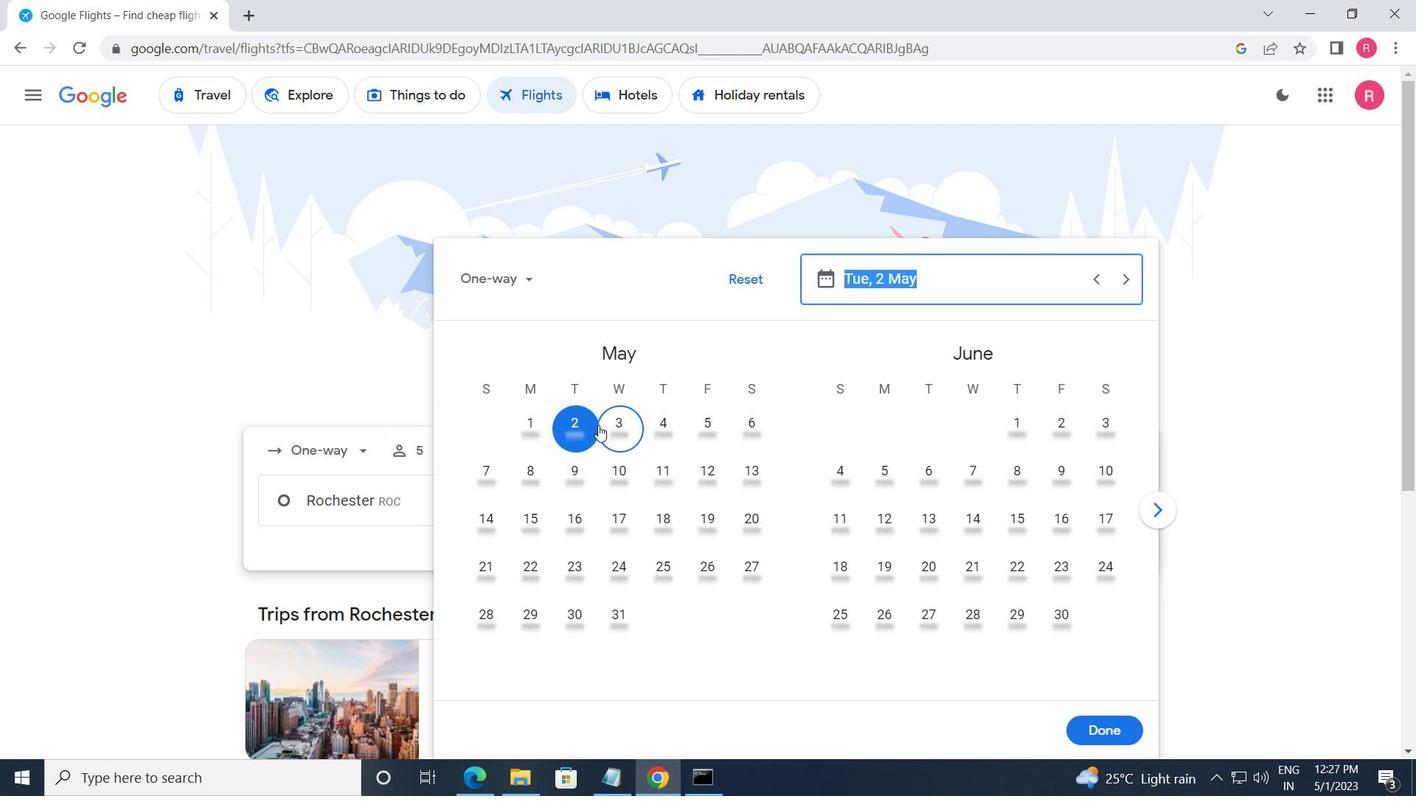 
Action: Mouse pressed left at (588, 426)
Screenshot: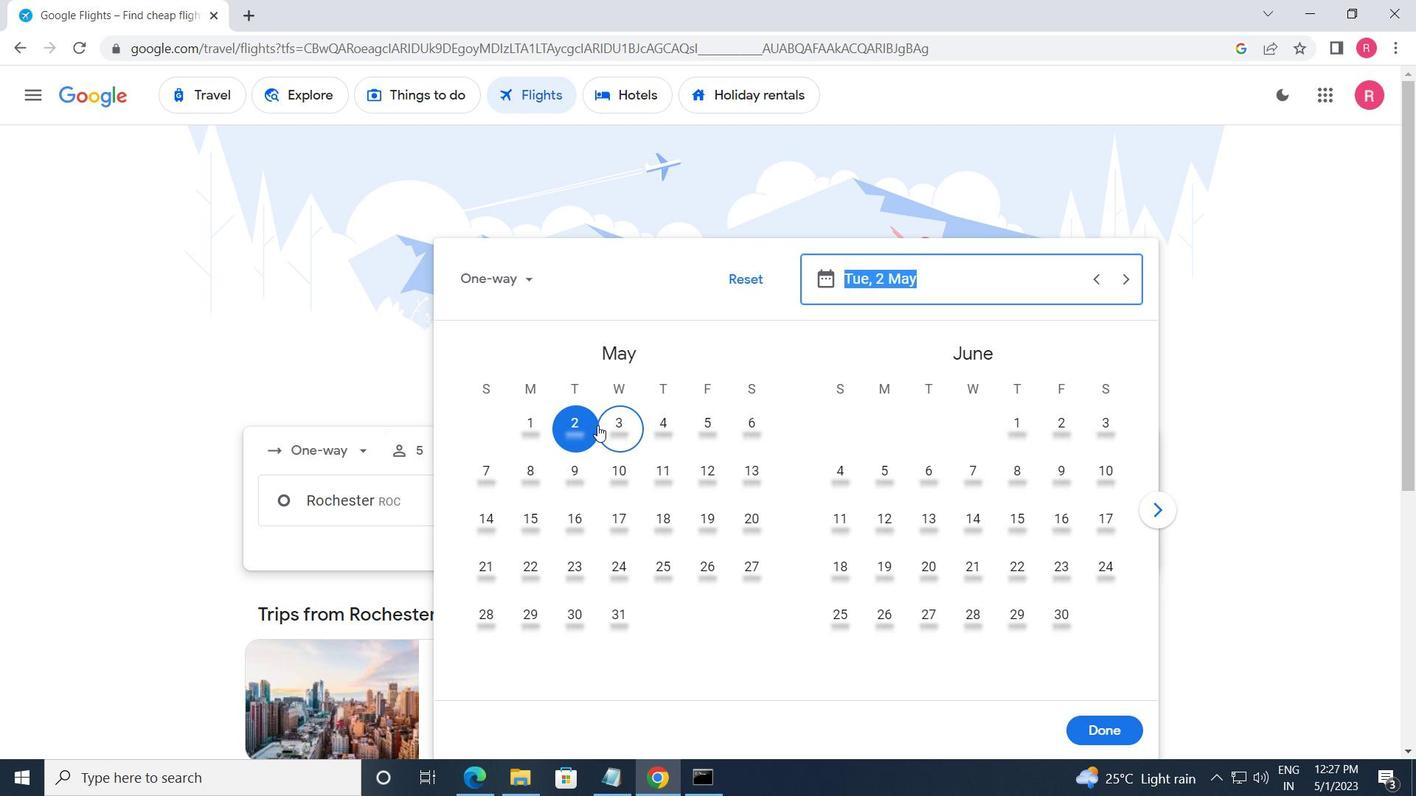 
Action: Mouse moved to (1119, 735)
Screenshot: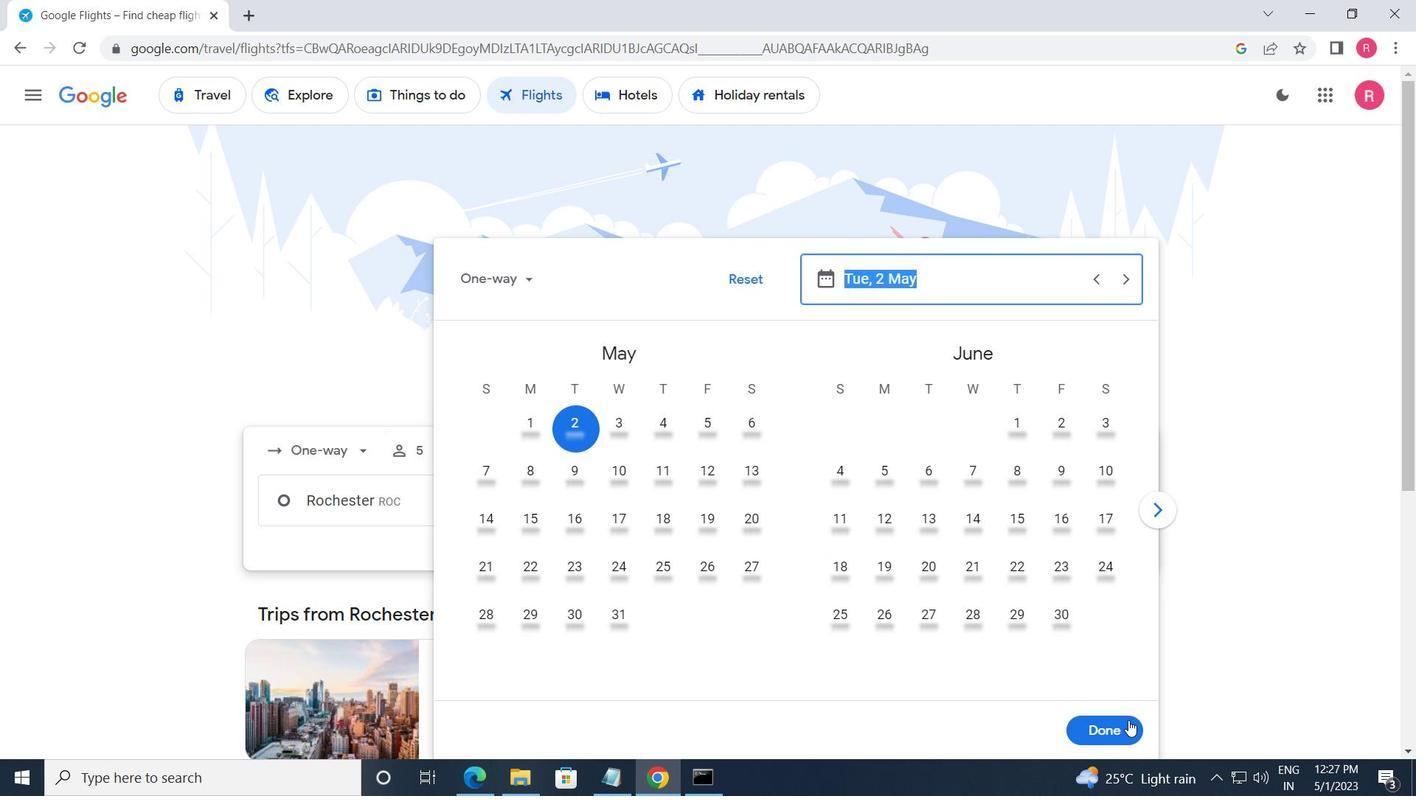 
Action: Mouse pressed left at (1119, 735)
Screenshot: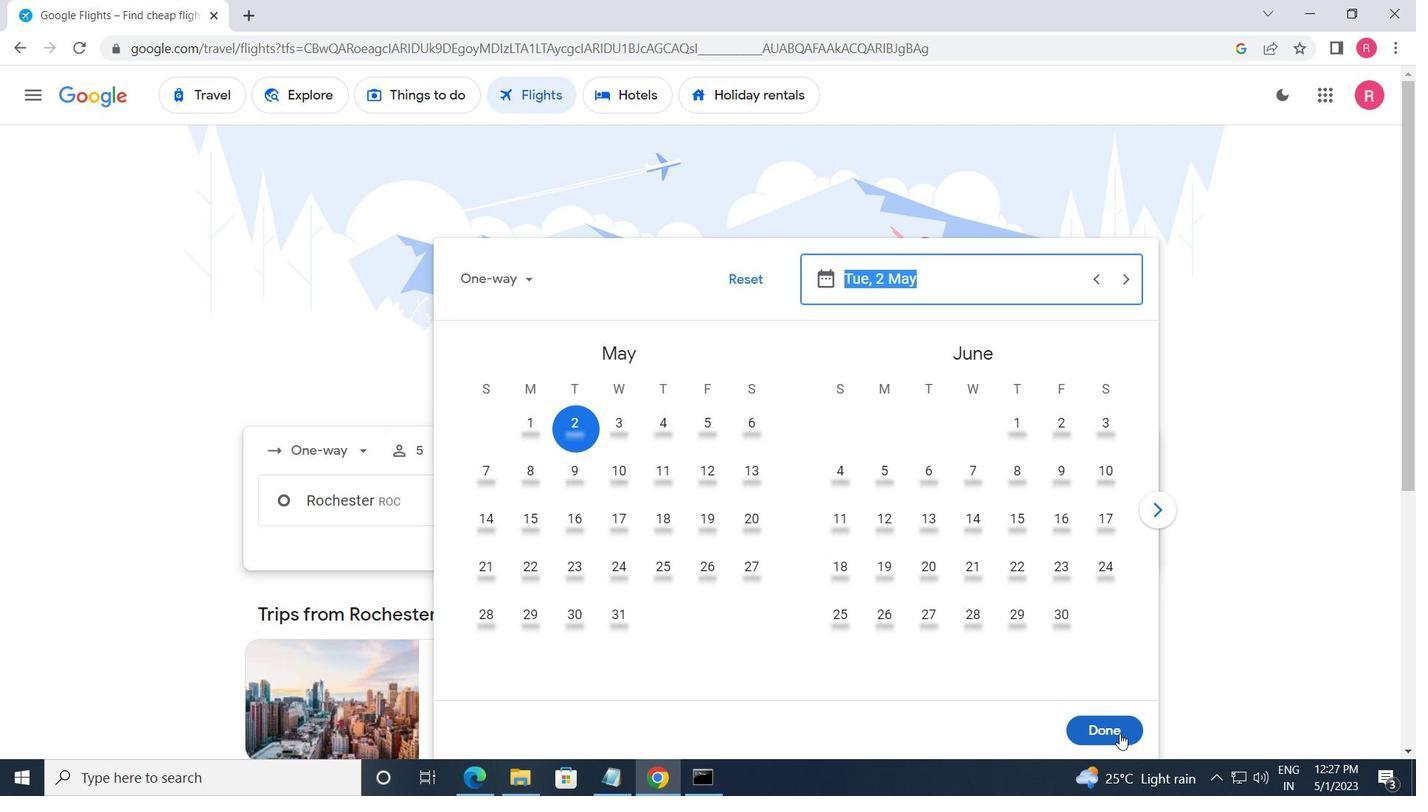 
Action: Mouse moved to (721, 556)
Screenshot: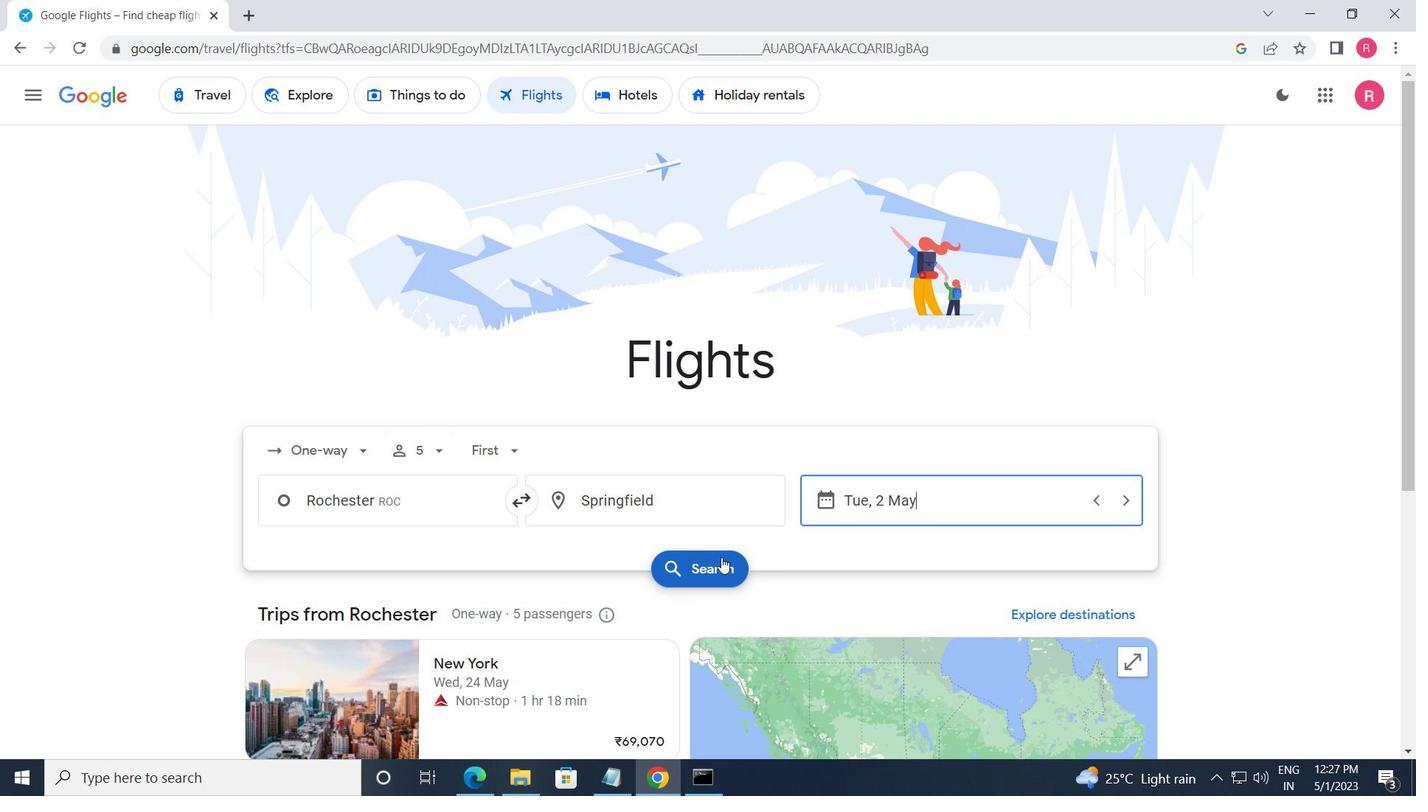 
Action: Mouse pressed left at (721, 556)
Screenshot: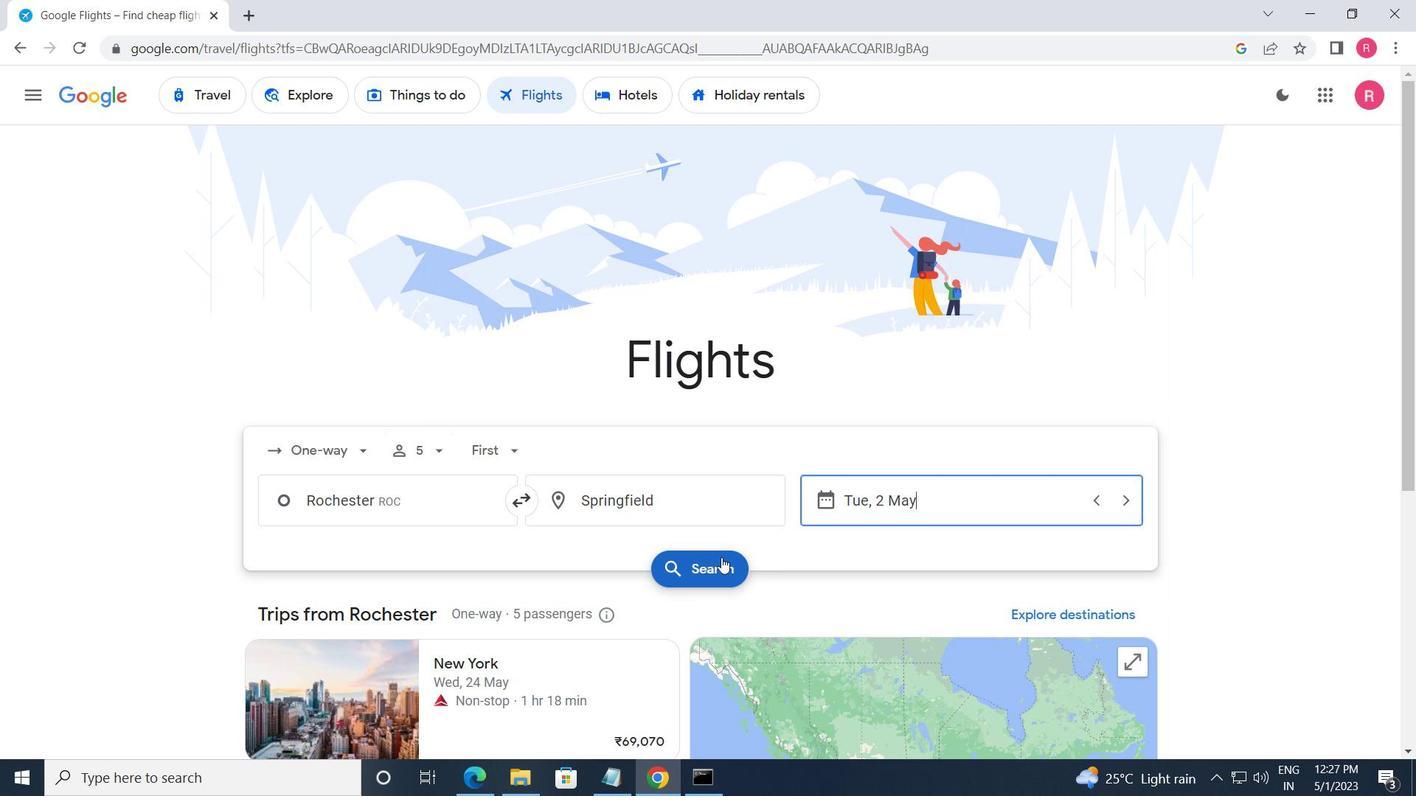 
Action: Mouse moved to (269, 271)
Screenshot: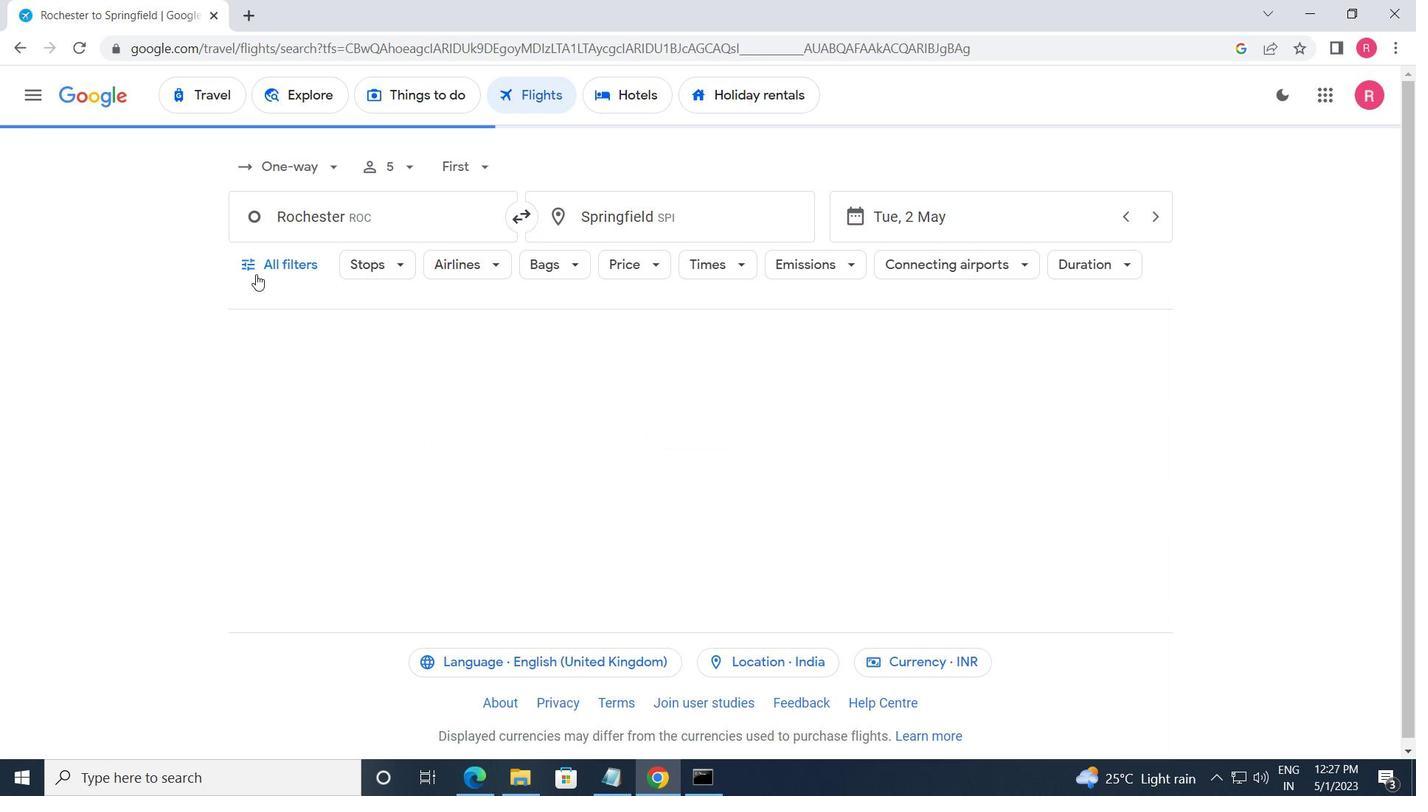 
Action: Mouse pressed left at (269, 271)
Screenshot: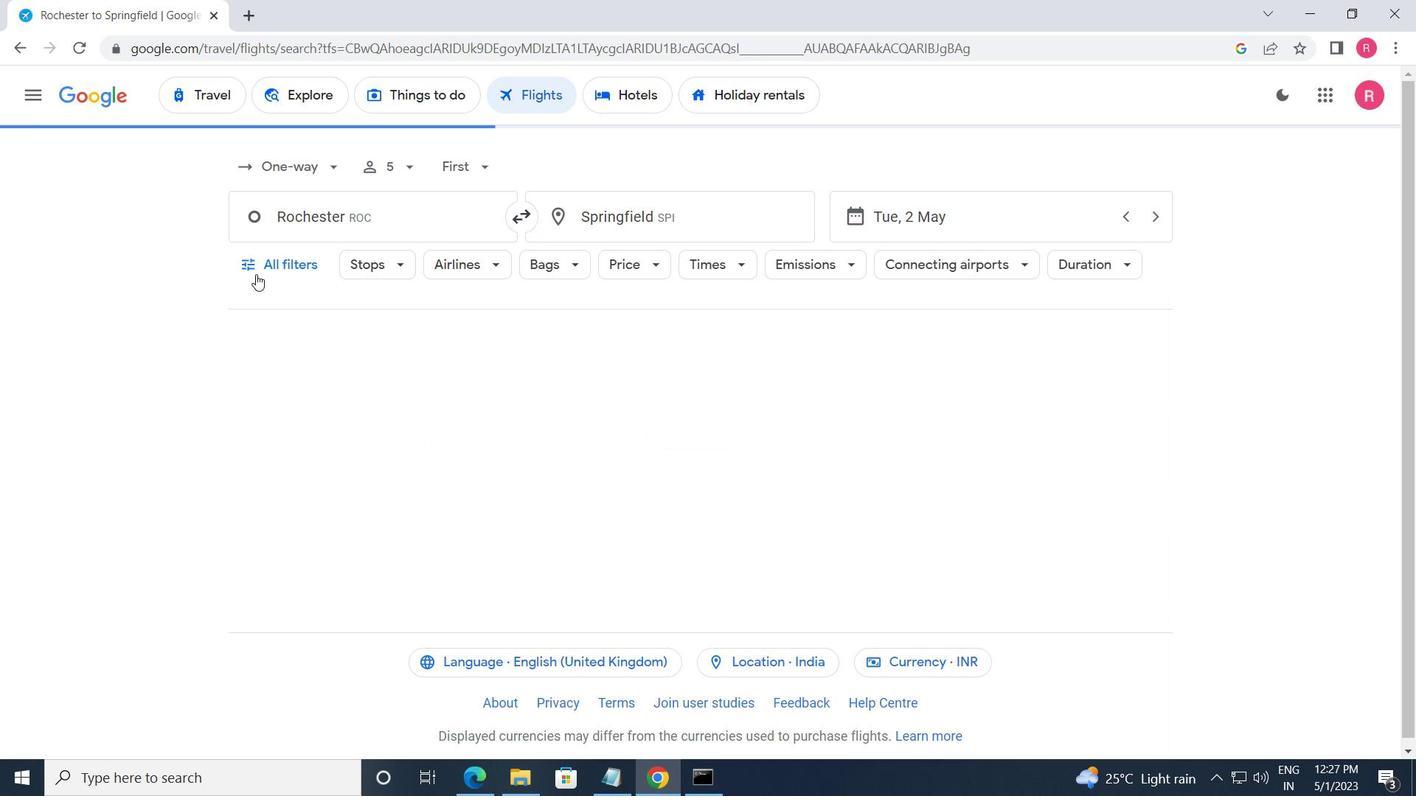 
Action: Mouse moved to (455, 439)
Screenshot: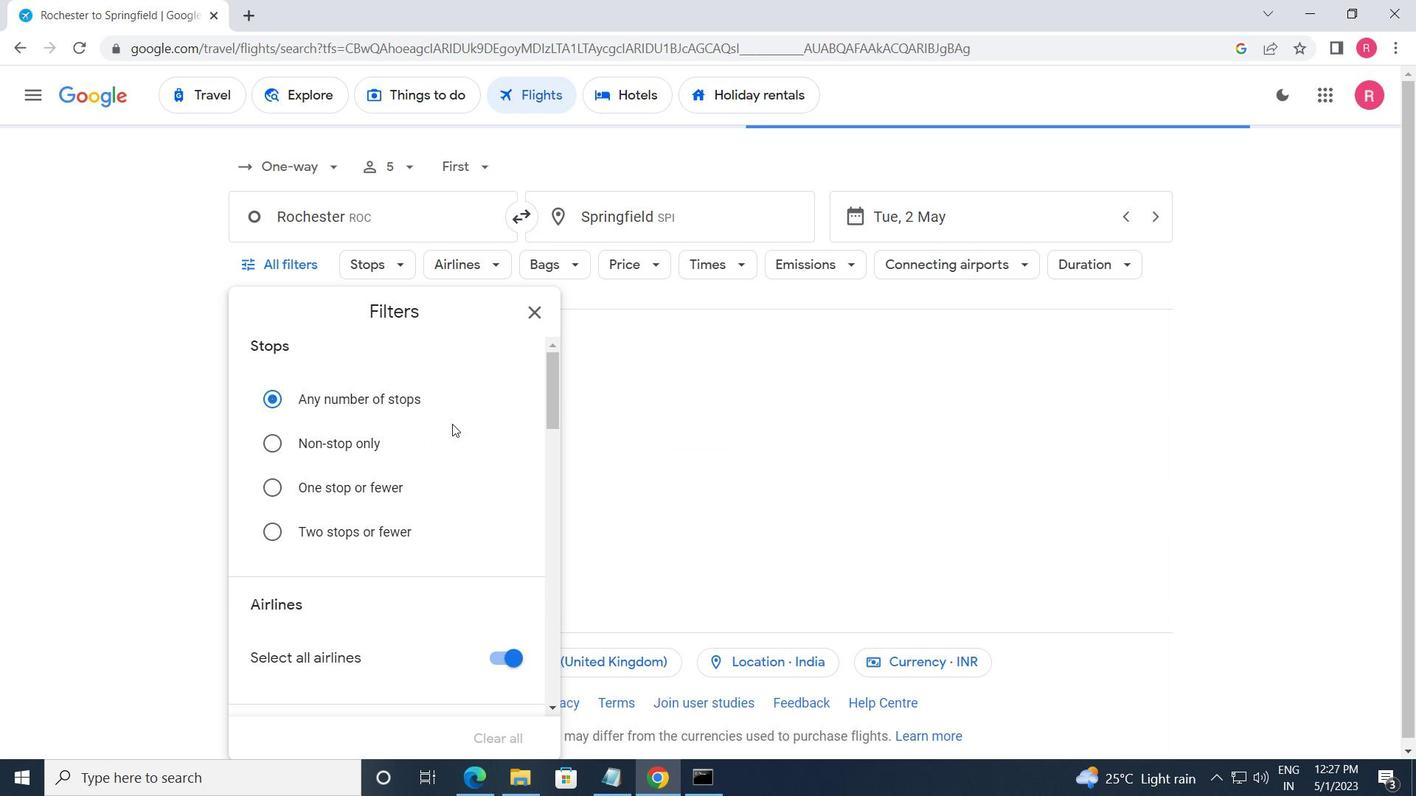 
Action: Mouse scrolled (455, 438) with delta (0, 0)
Screenshot: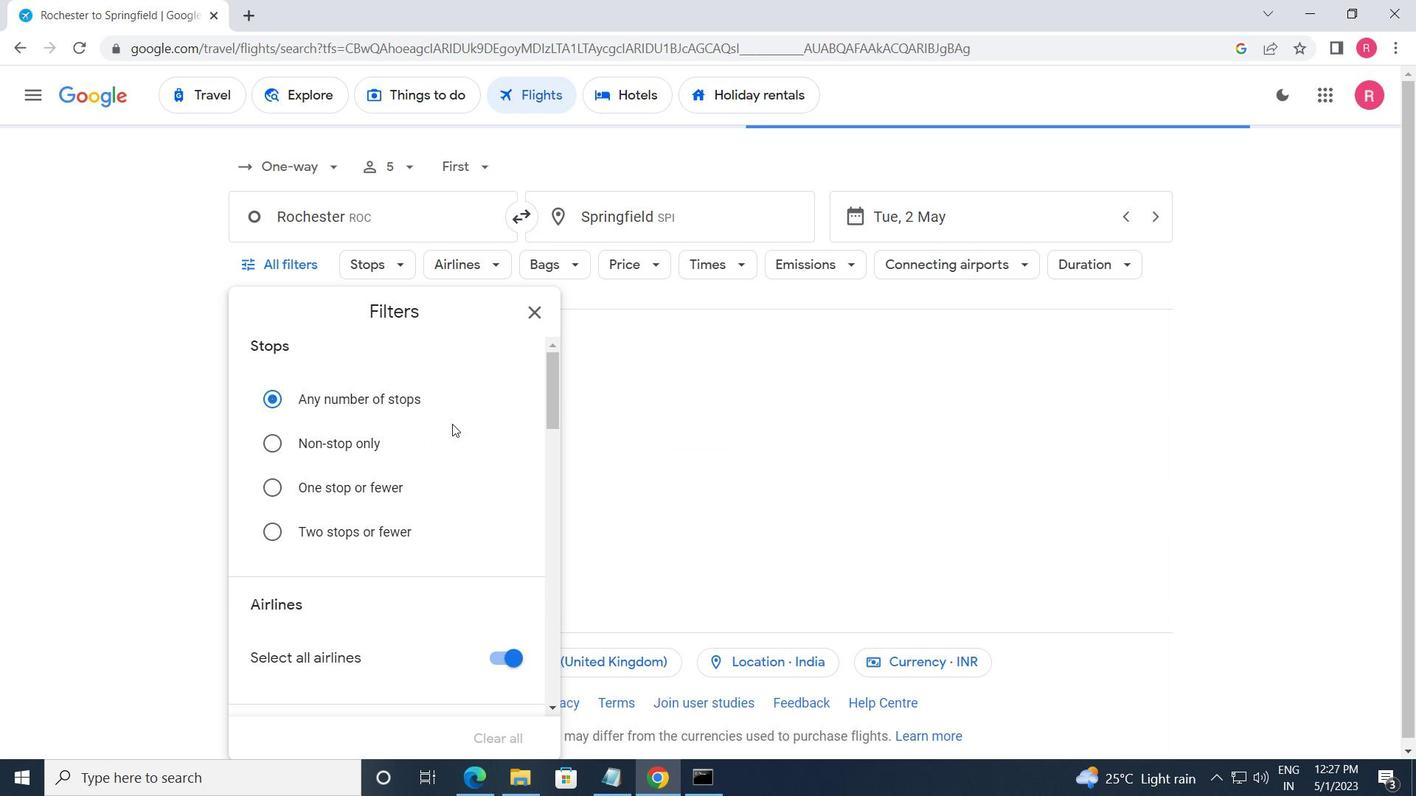 
Action: Mouse scrolled (455, 438) with delta (0, 0)
Screenshot: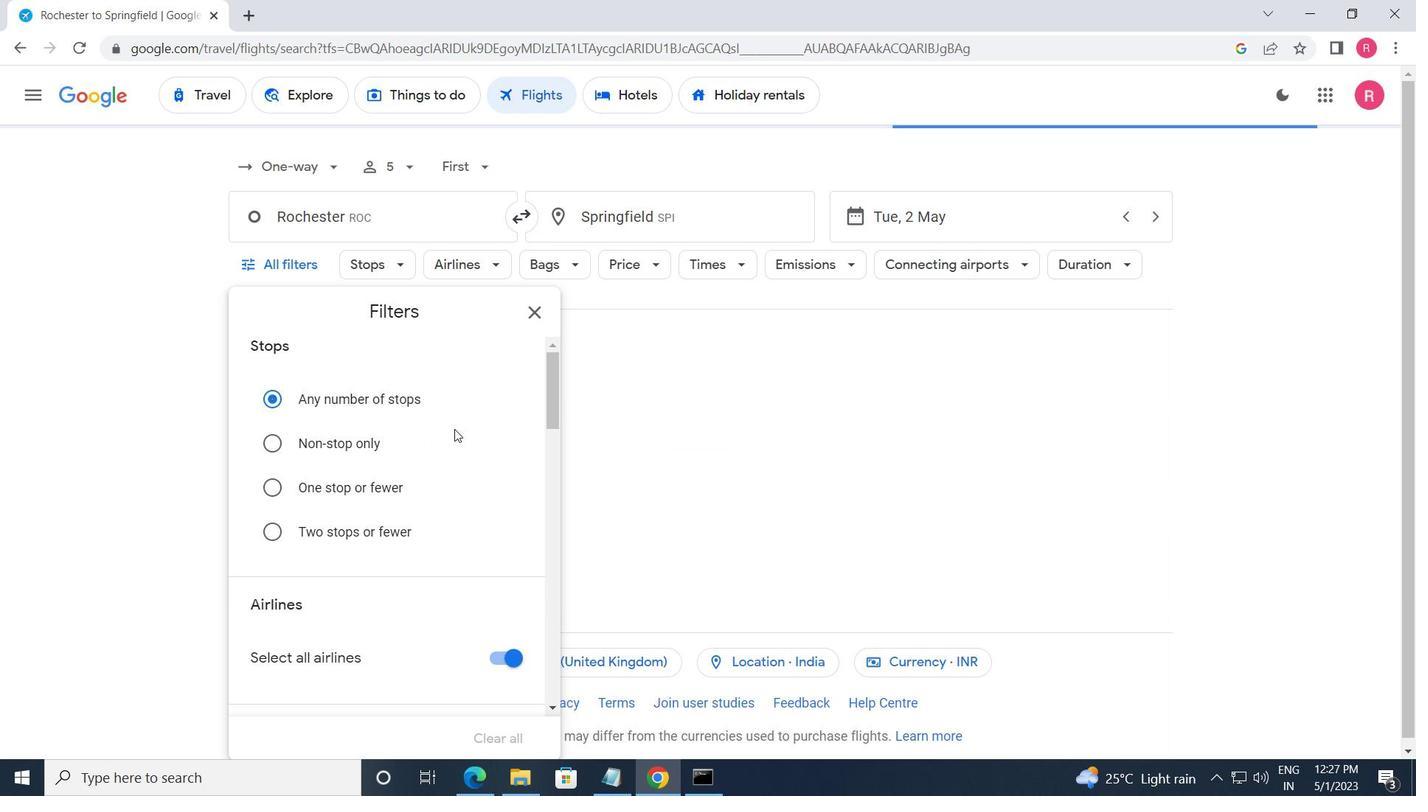 
Action: Mouse moved to (457, 440)
Screenshot: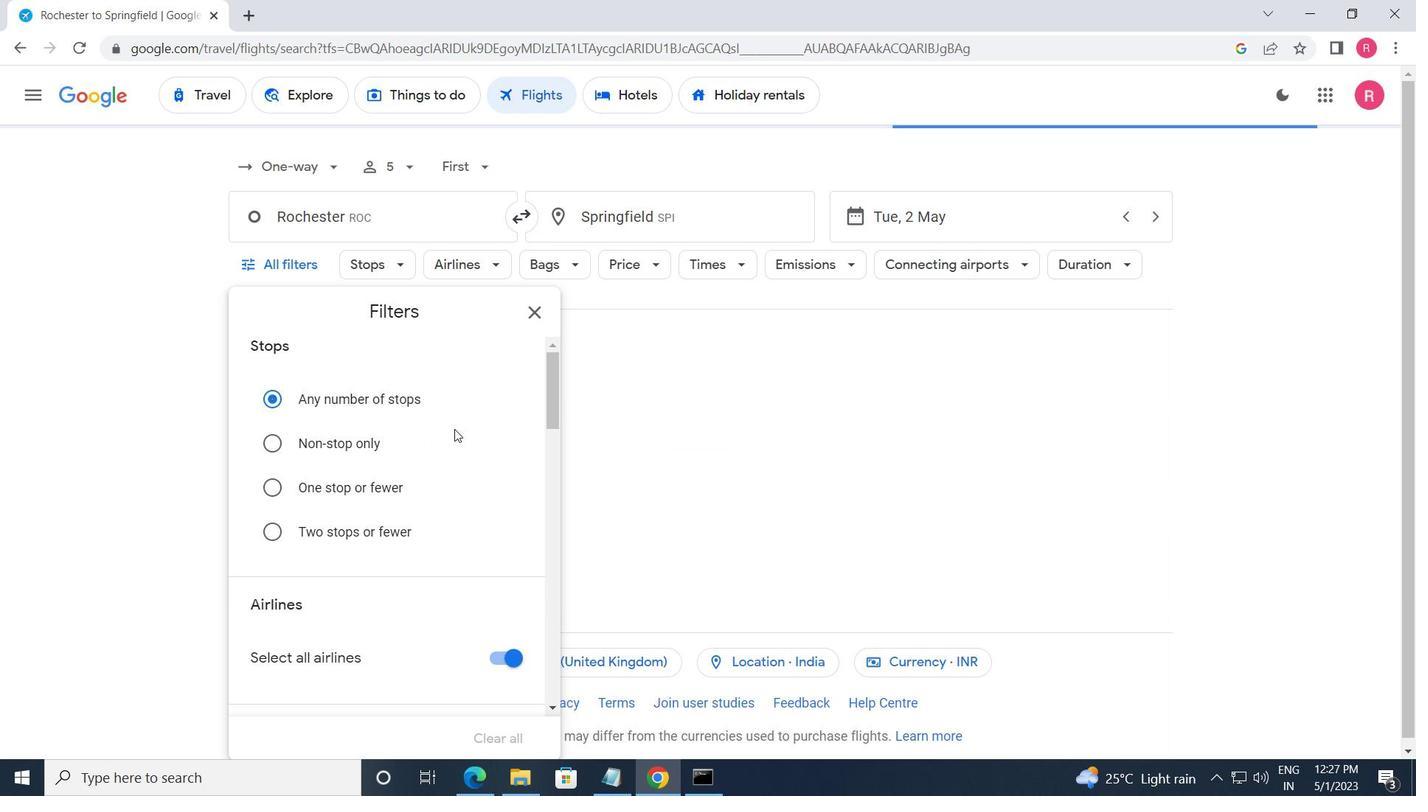 
Action: Mouse scrolled (457, 439) with delta (0, 0)
Screenshot: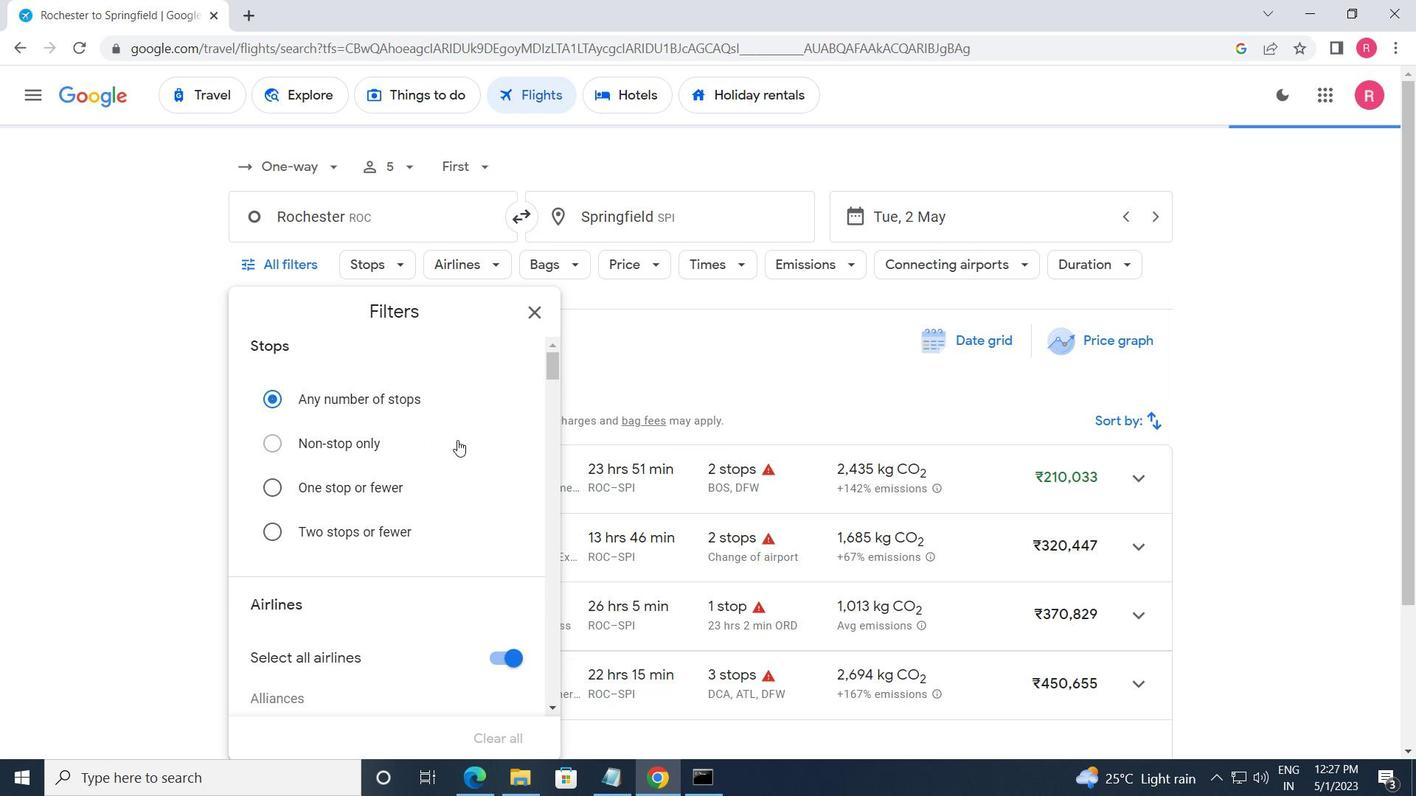 
Action: Mouse scrolled (457, 439) with delta (0, 0)
Screenshot: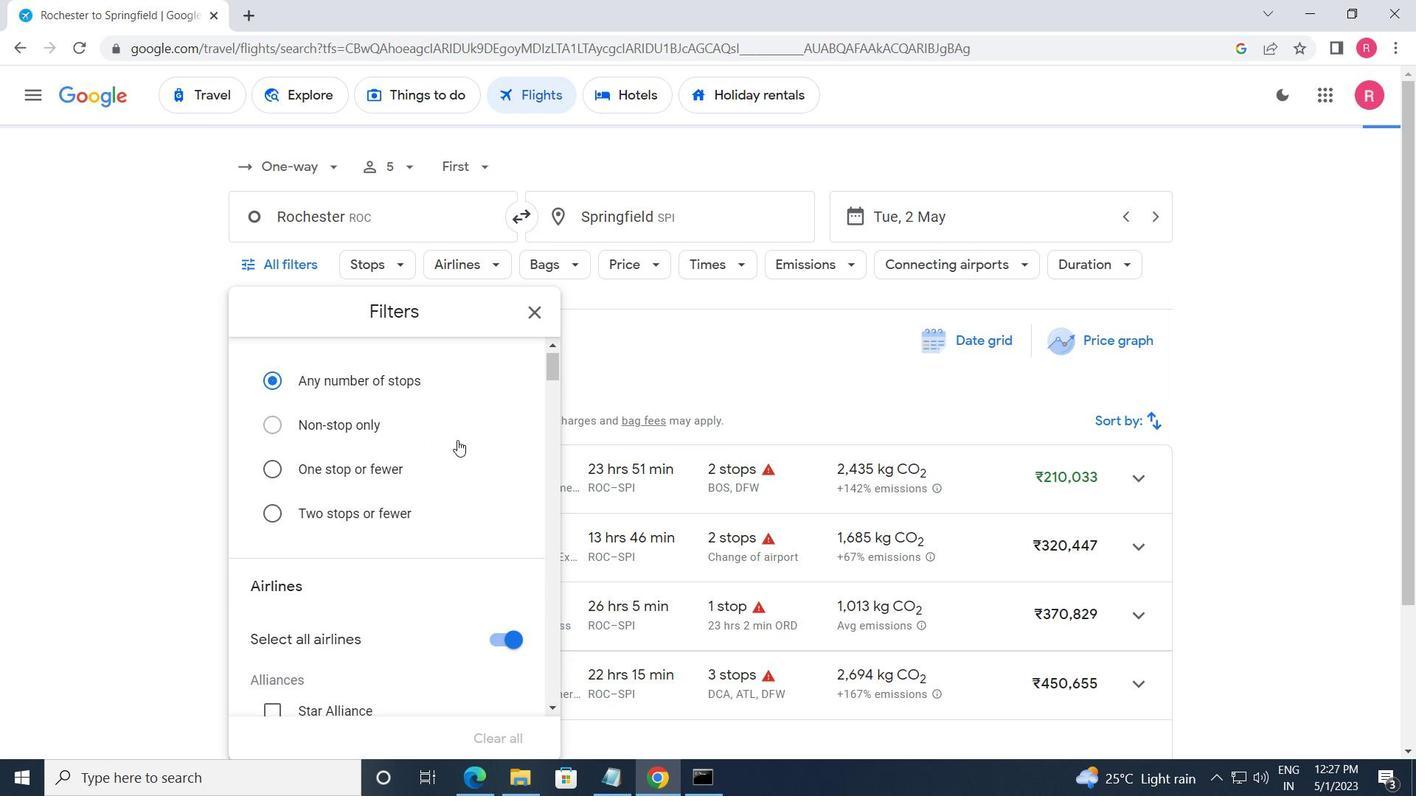 
Action: Mouse moved to (490, 535)
Screenshot: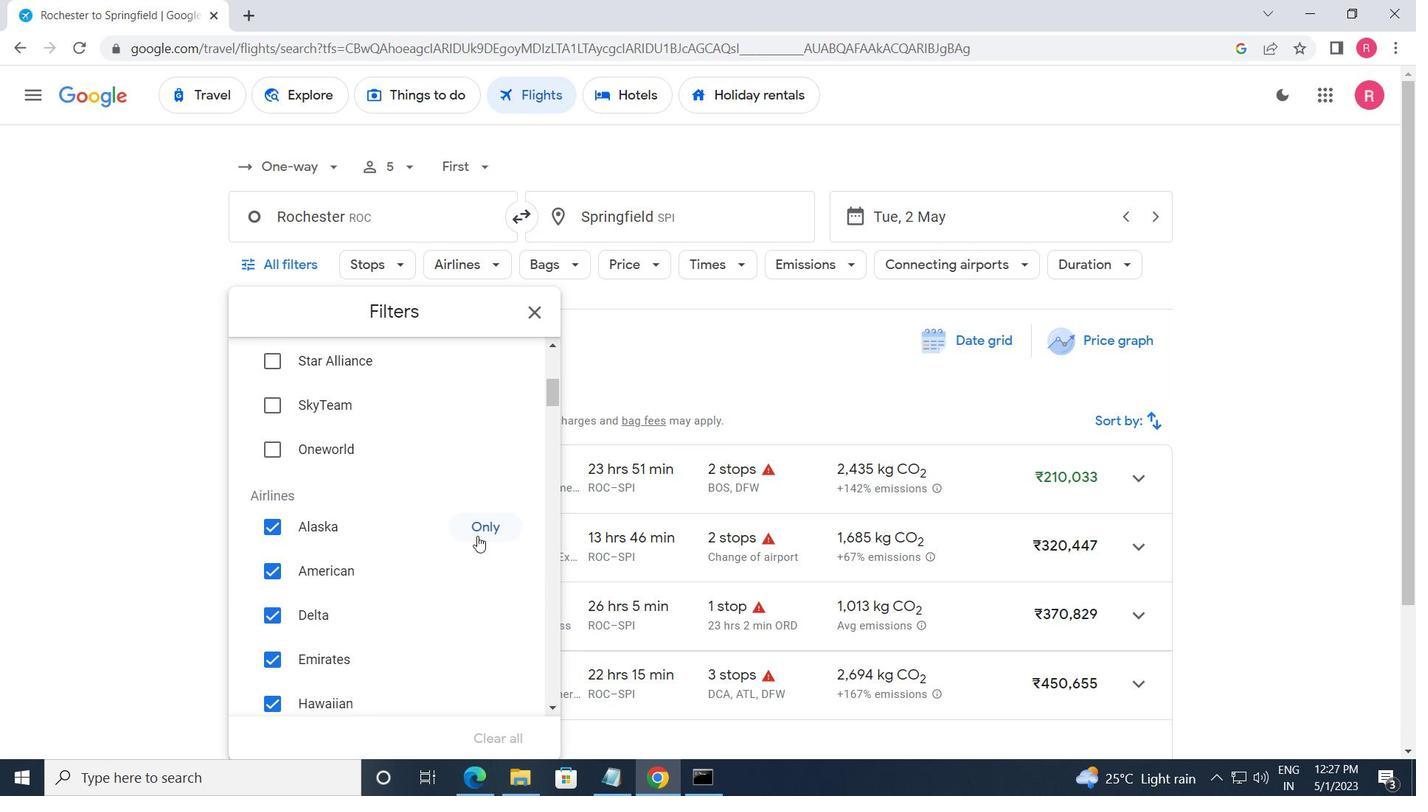 
Action: Mouse pressed left at (490, 535)
Screenshot: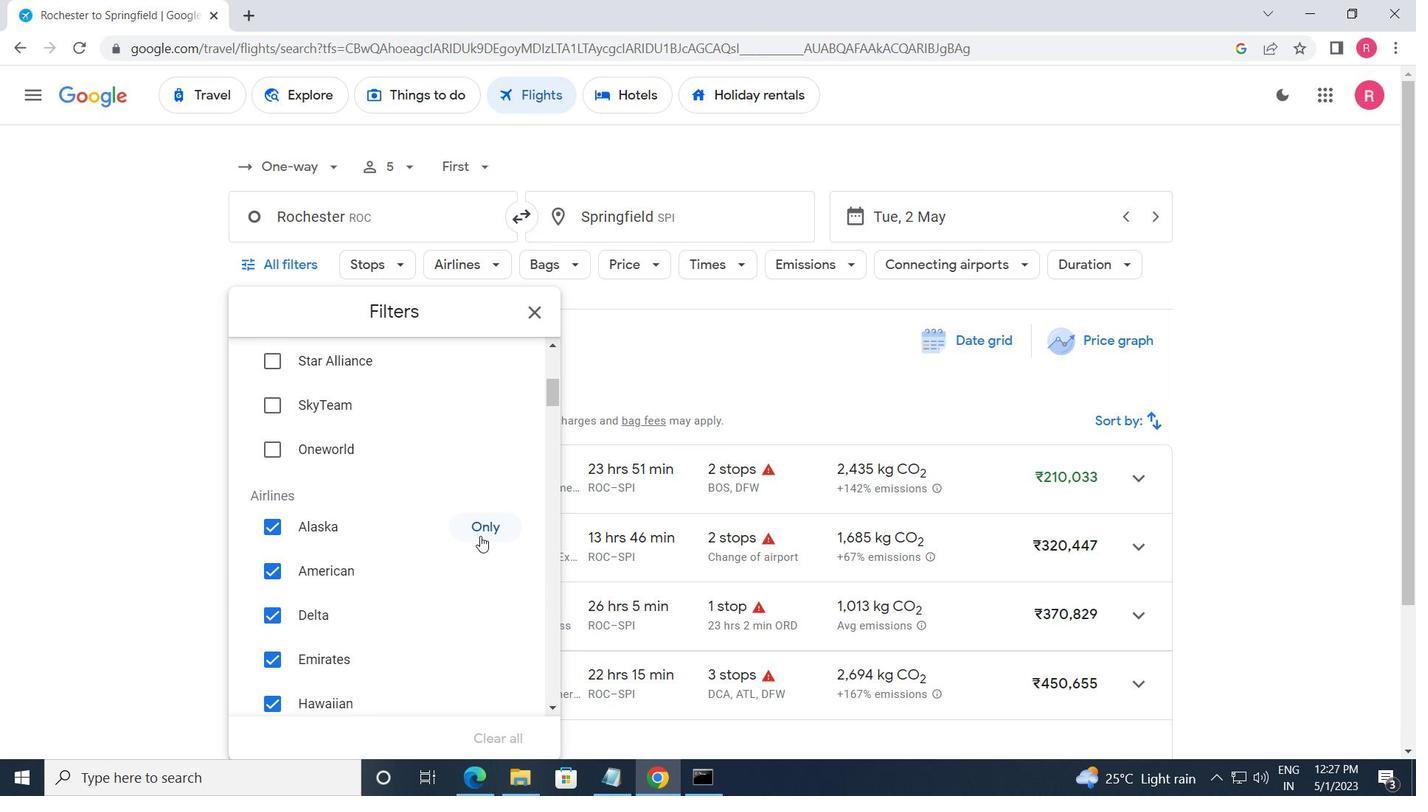 
Action: Mouse moved to (506, 542)
Screenshot: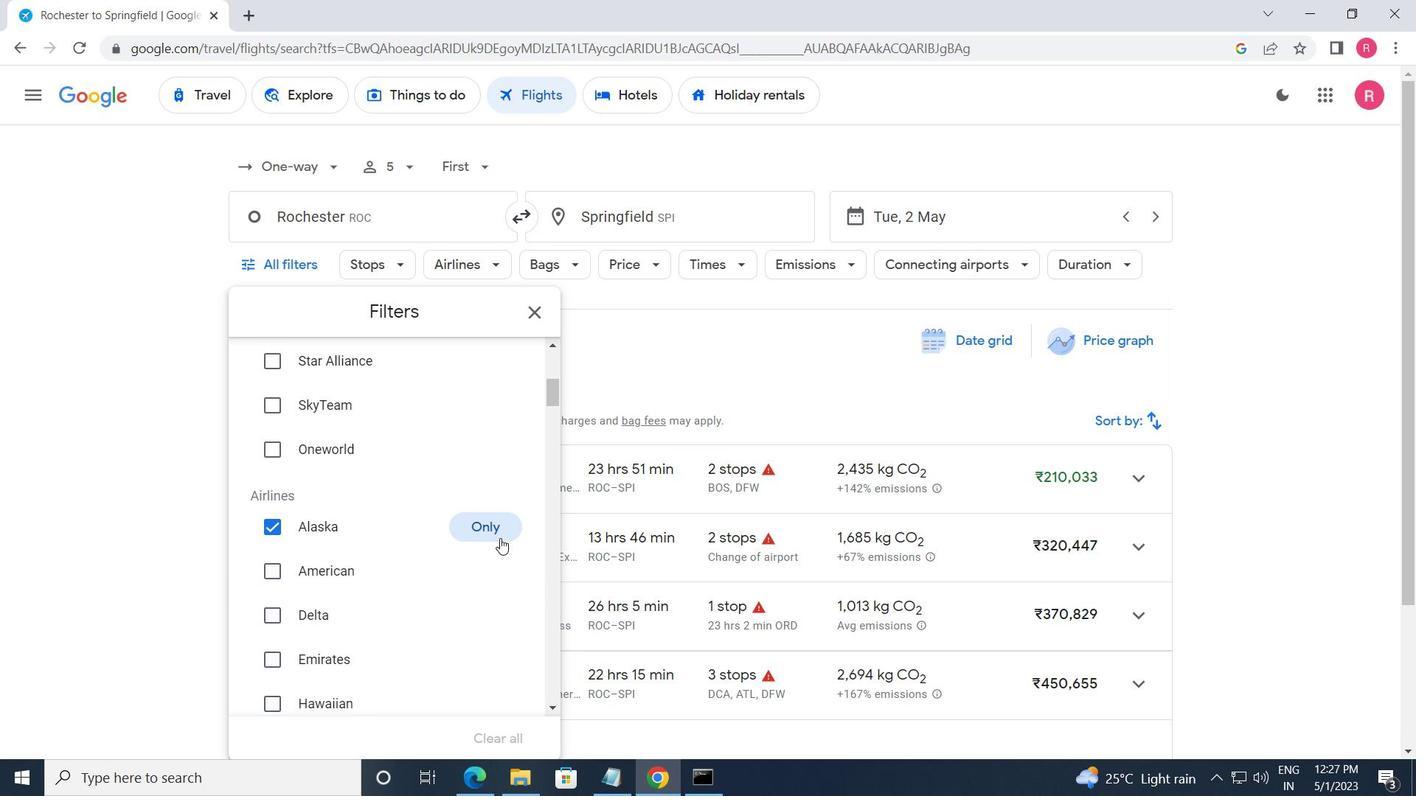 
Action: Mouse scrolled (506, 541) with delta (0, 0)
Screenshot: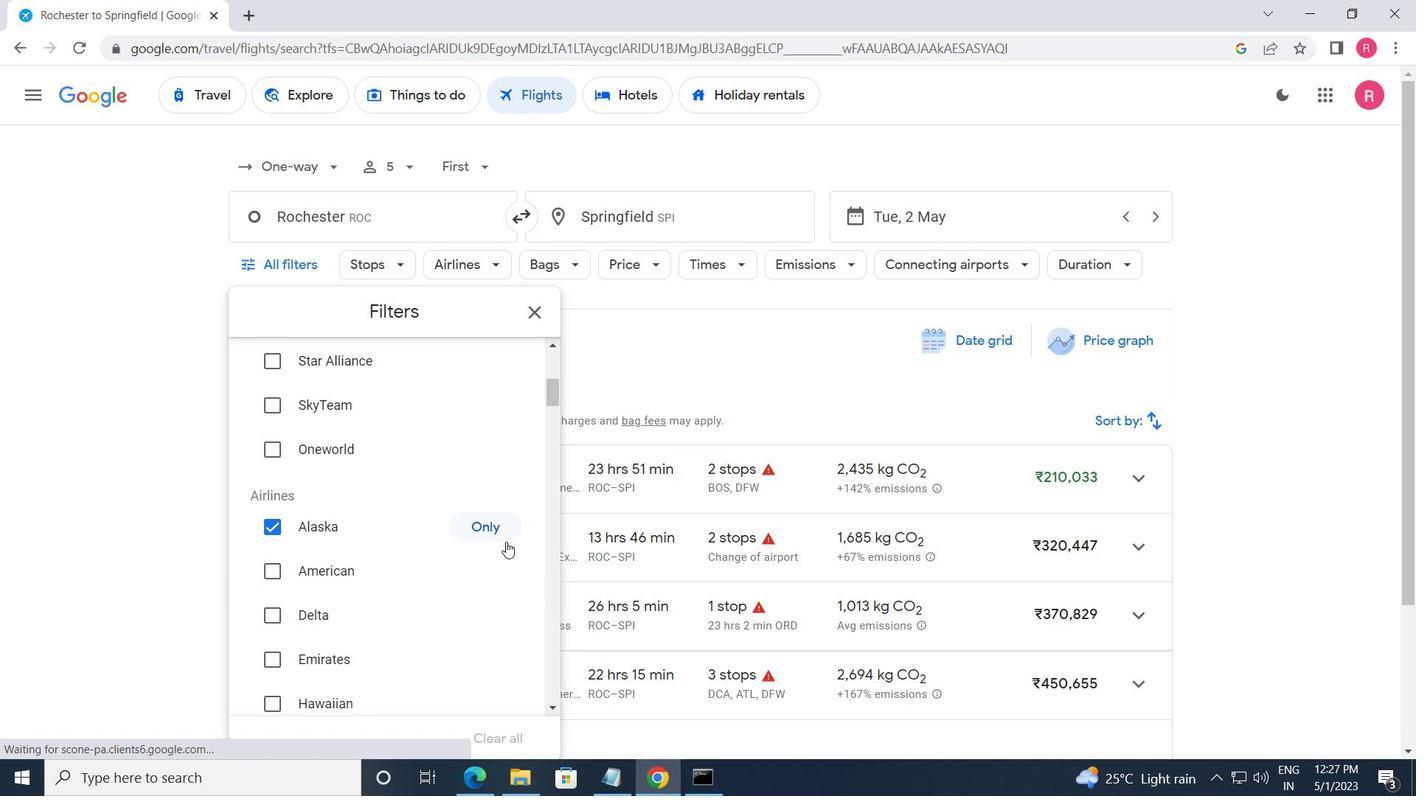 
Action: Mouse scrolled (506, 541) with delta (0, 0)
Screenshot: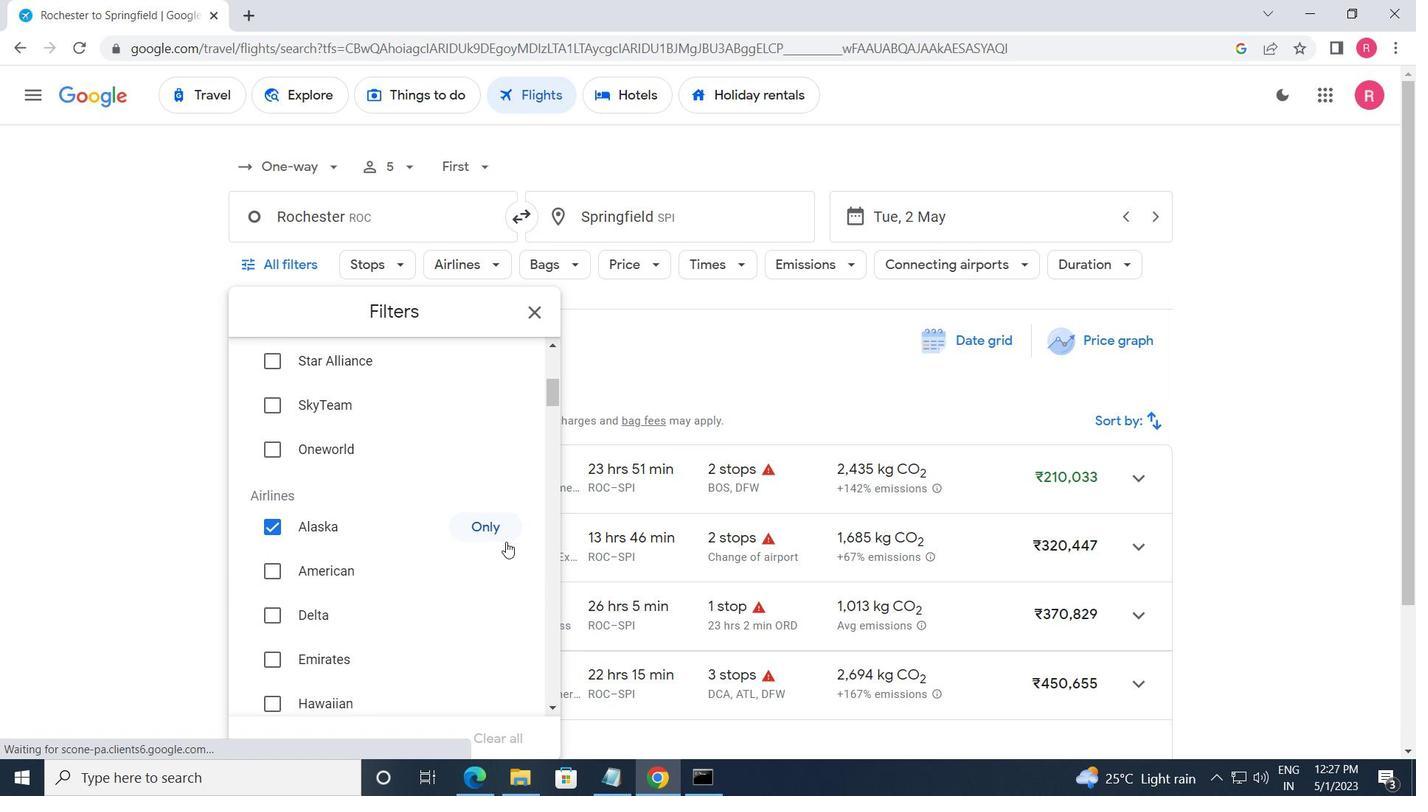 
Action: Mouse scrolled (506, 541) with delta (0, 0)
Screenshot: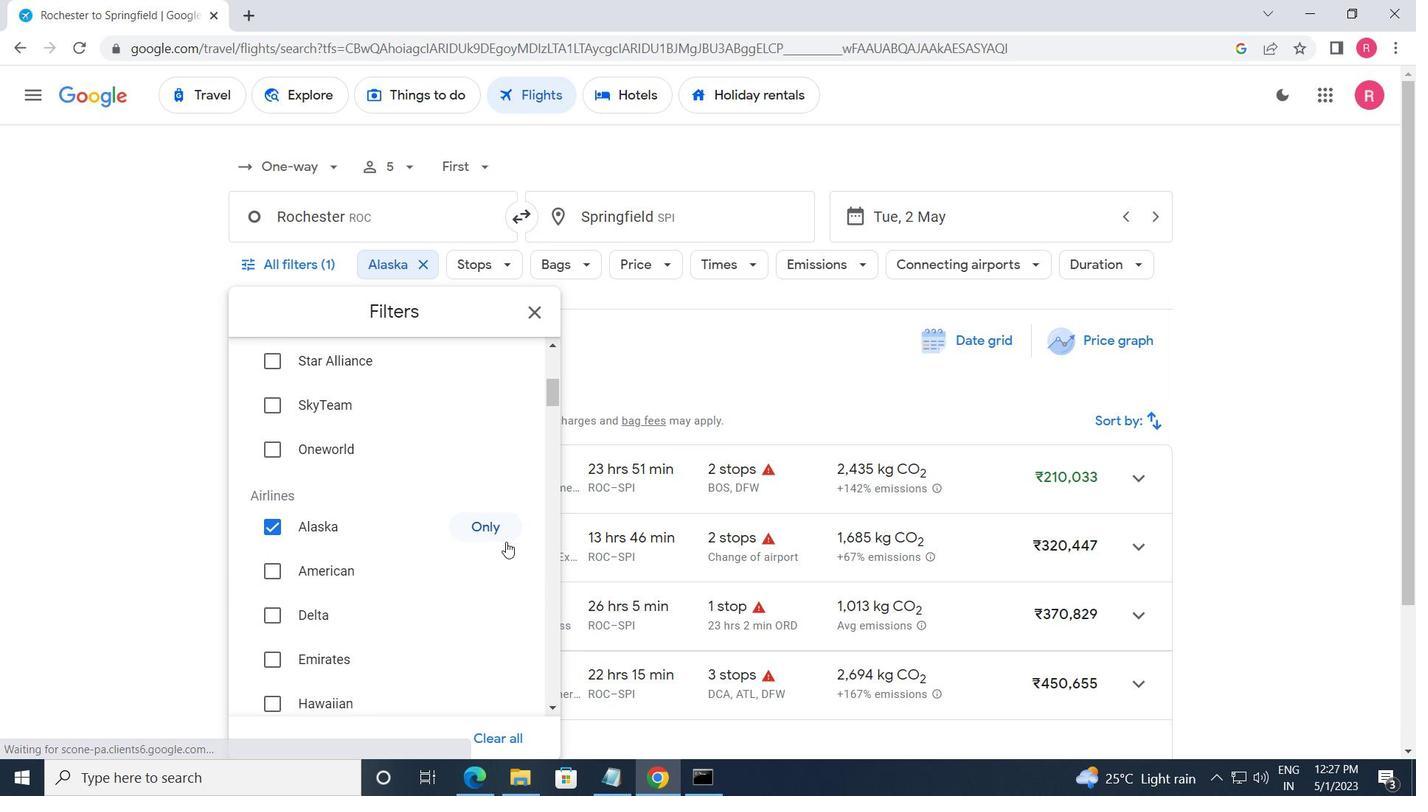 
Action: Mouse moved to (506, 540)
Screenshot: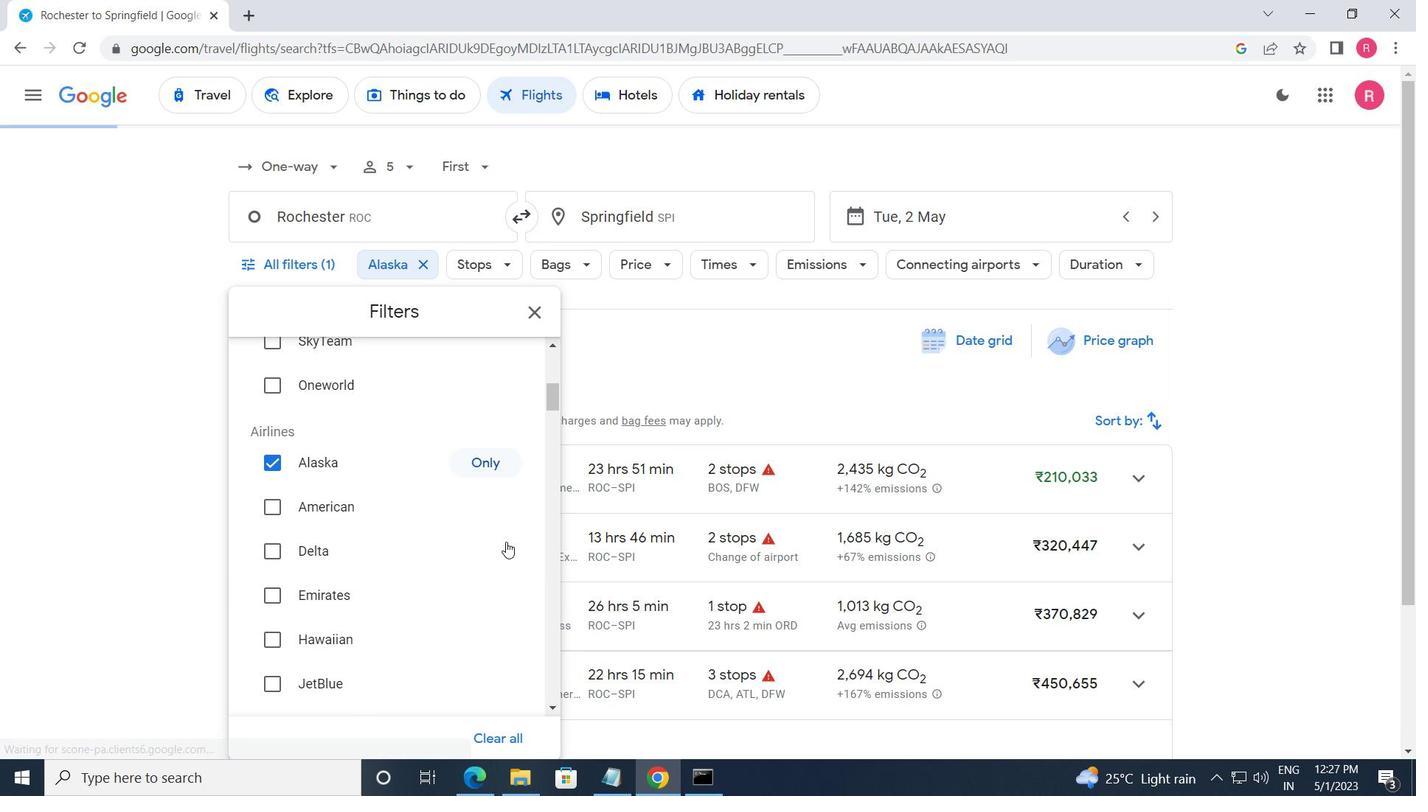 
Action: Mouse scrolled (506, 540) with delta (0, 0)
Screenshot: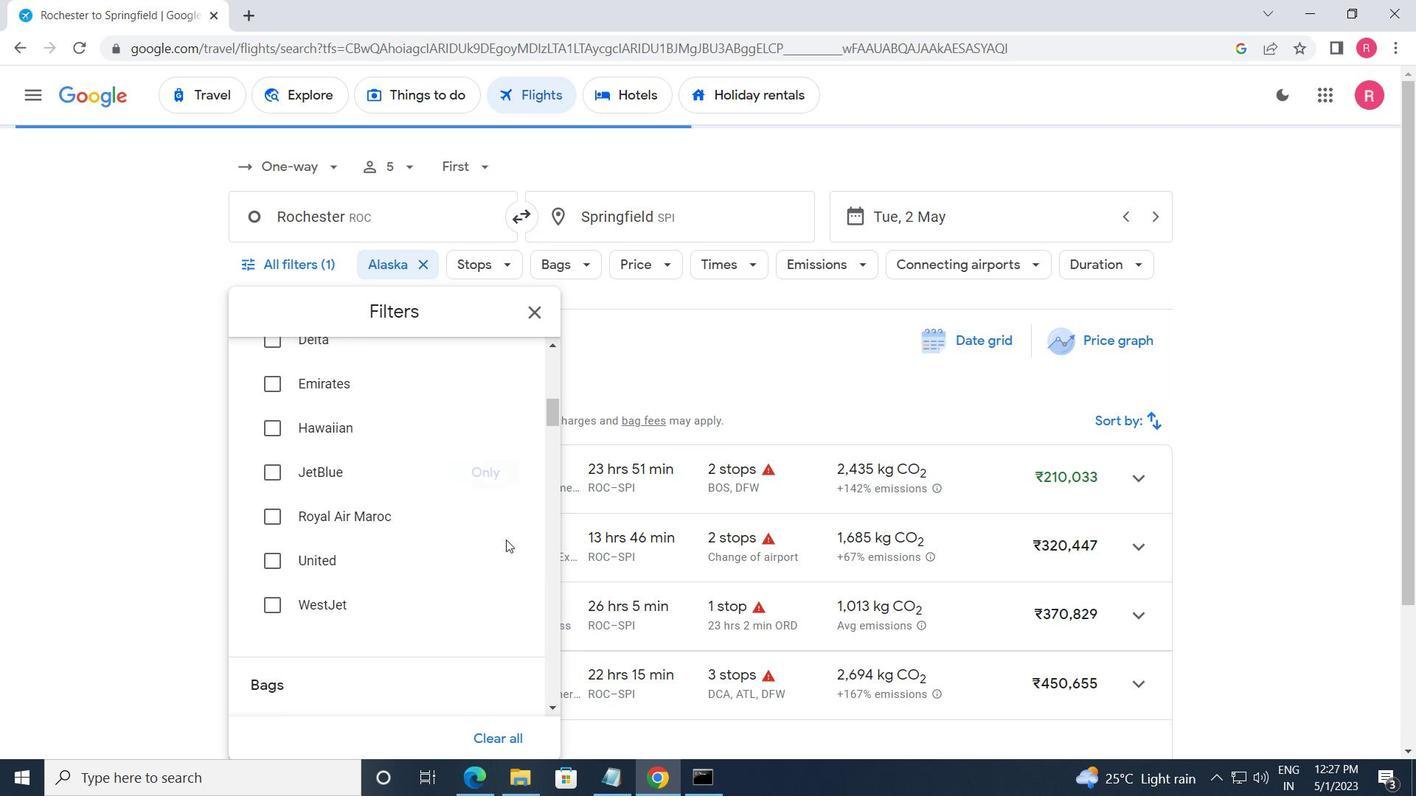 
Action: Mouse scrolled (506, 540) with delta (0, 0)
Screenshot: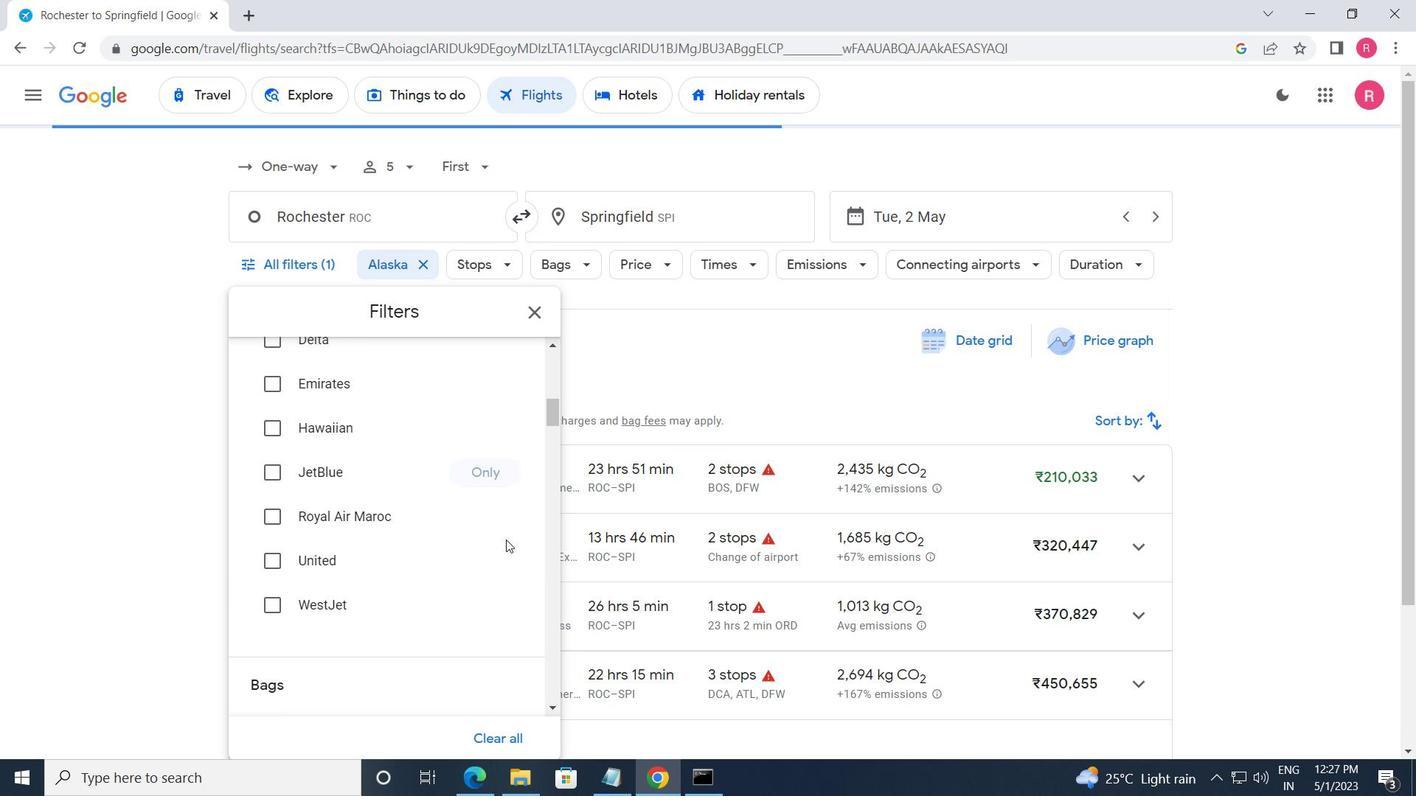 
Action: Mouse pressed left at (506, 540)
Screenshot: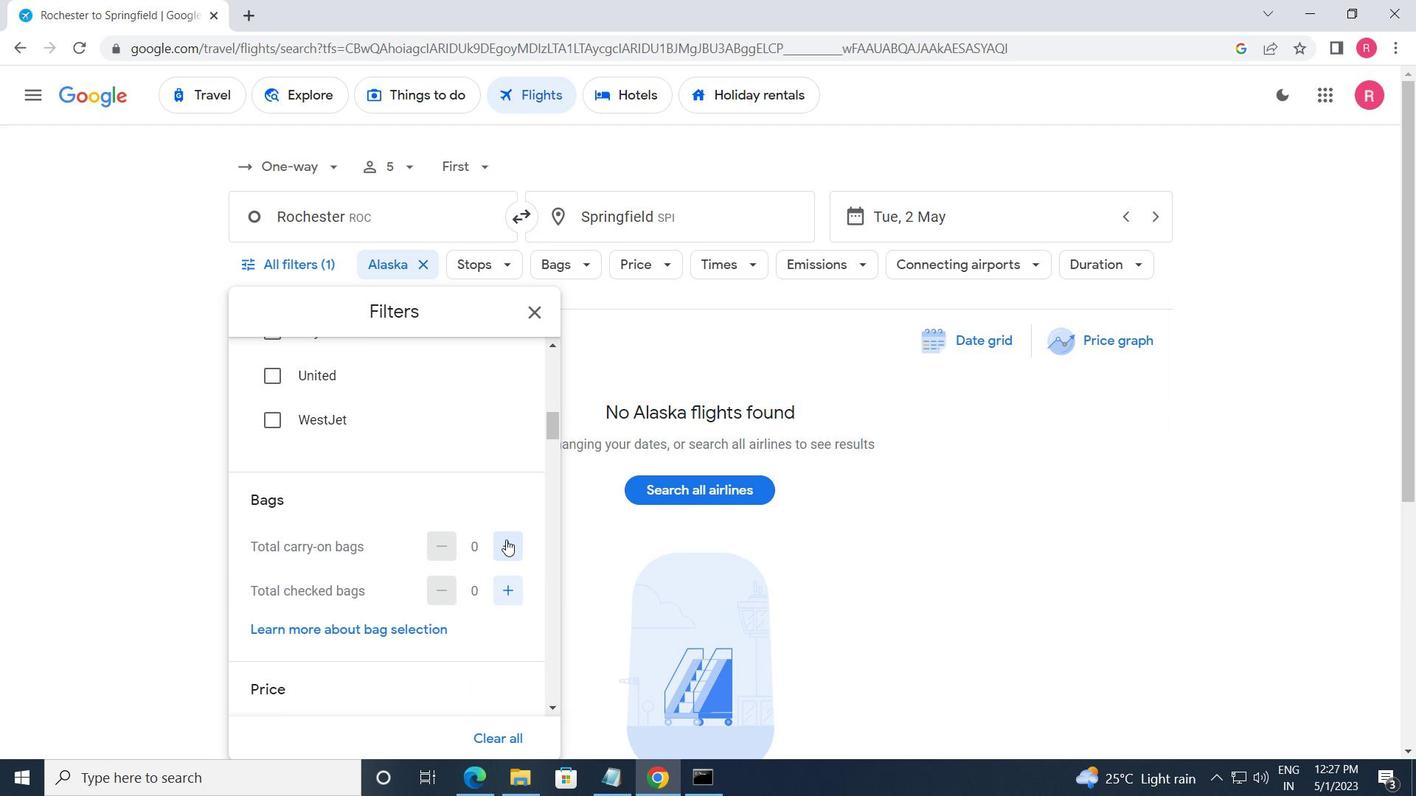 
Action: Mouse moved to (435, 551)
Screenshot: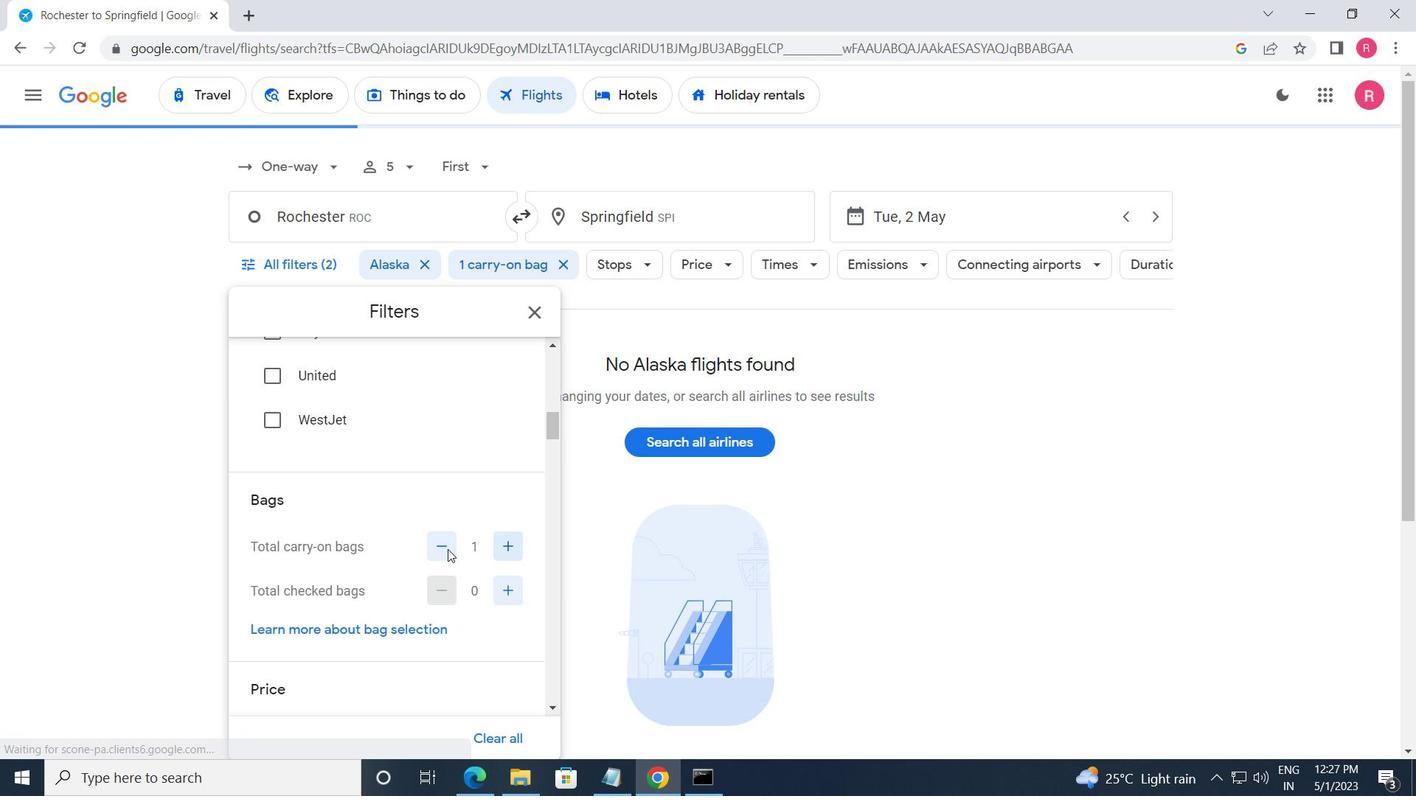 
Action: Mouse pressed left at (435, 551)
Screenshot: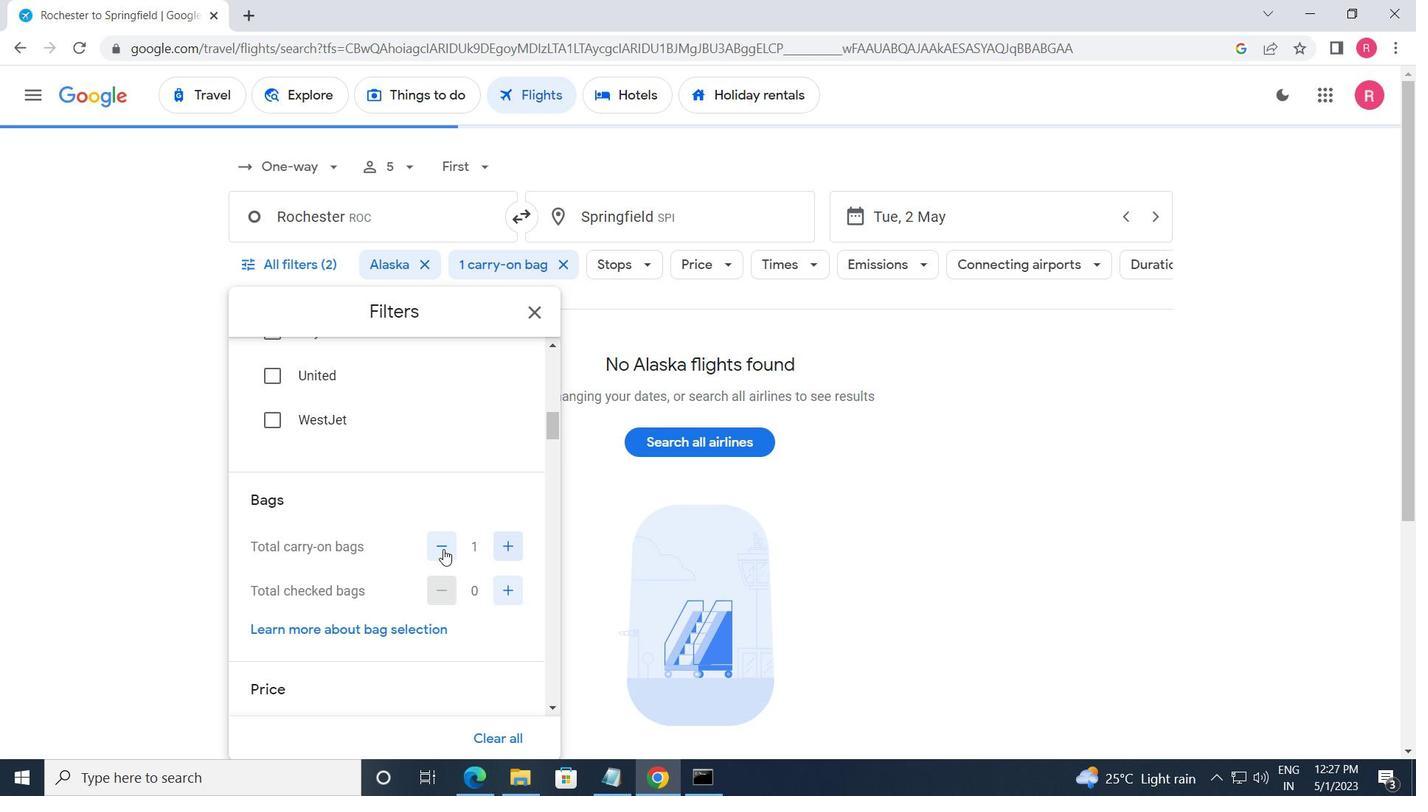 
Action: Mouse moved to (523, 589)
Screenshot: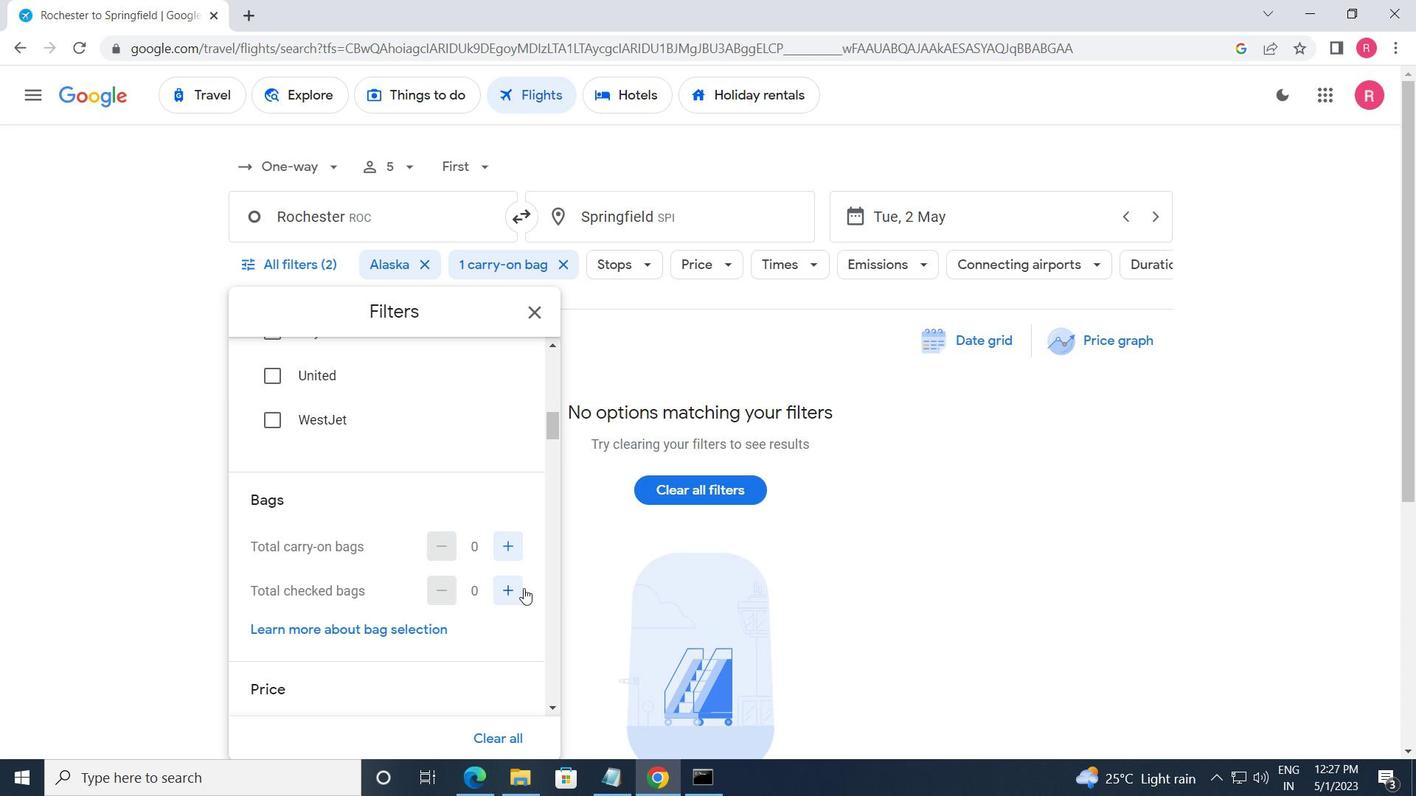 
Action: Mouse pressed left at (523, 589)
Screenshot: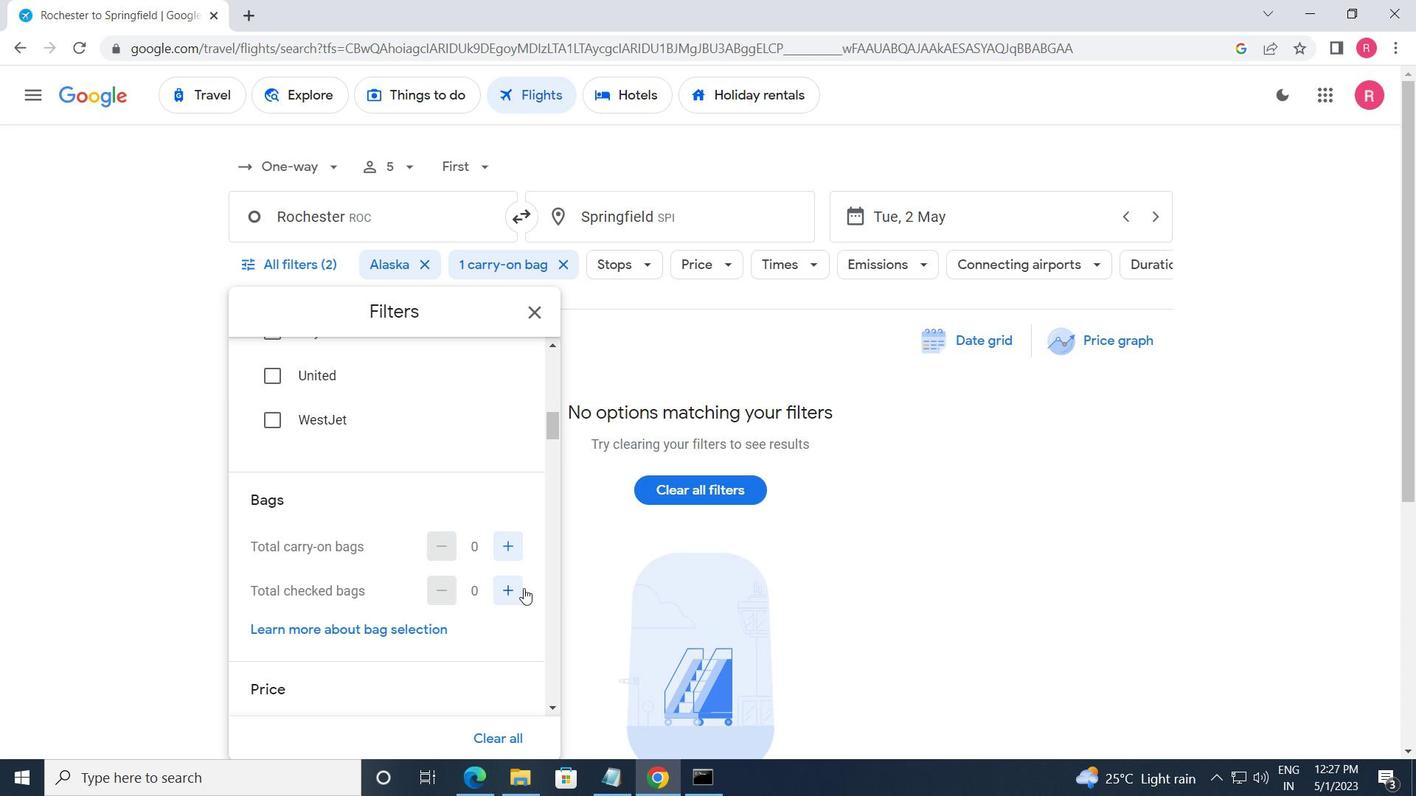
Action: Mouse moved to (508, 588)
Screenshot: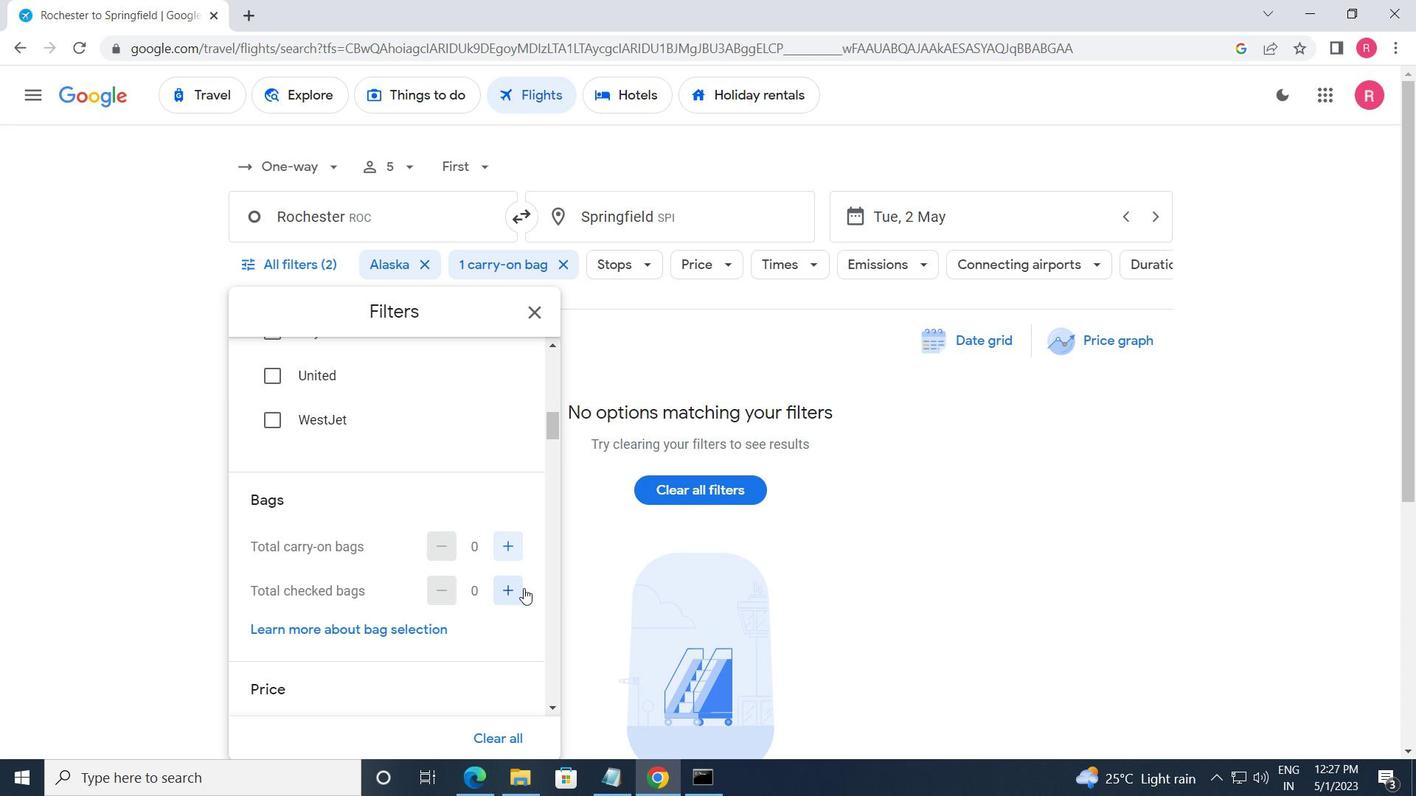
Action: Mouse pressed left at (508, 588)
Screenshot: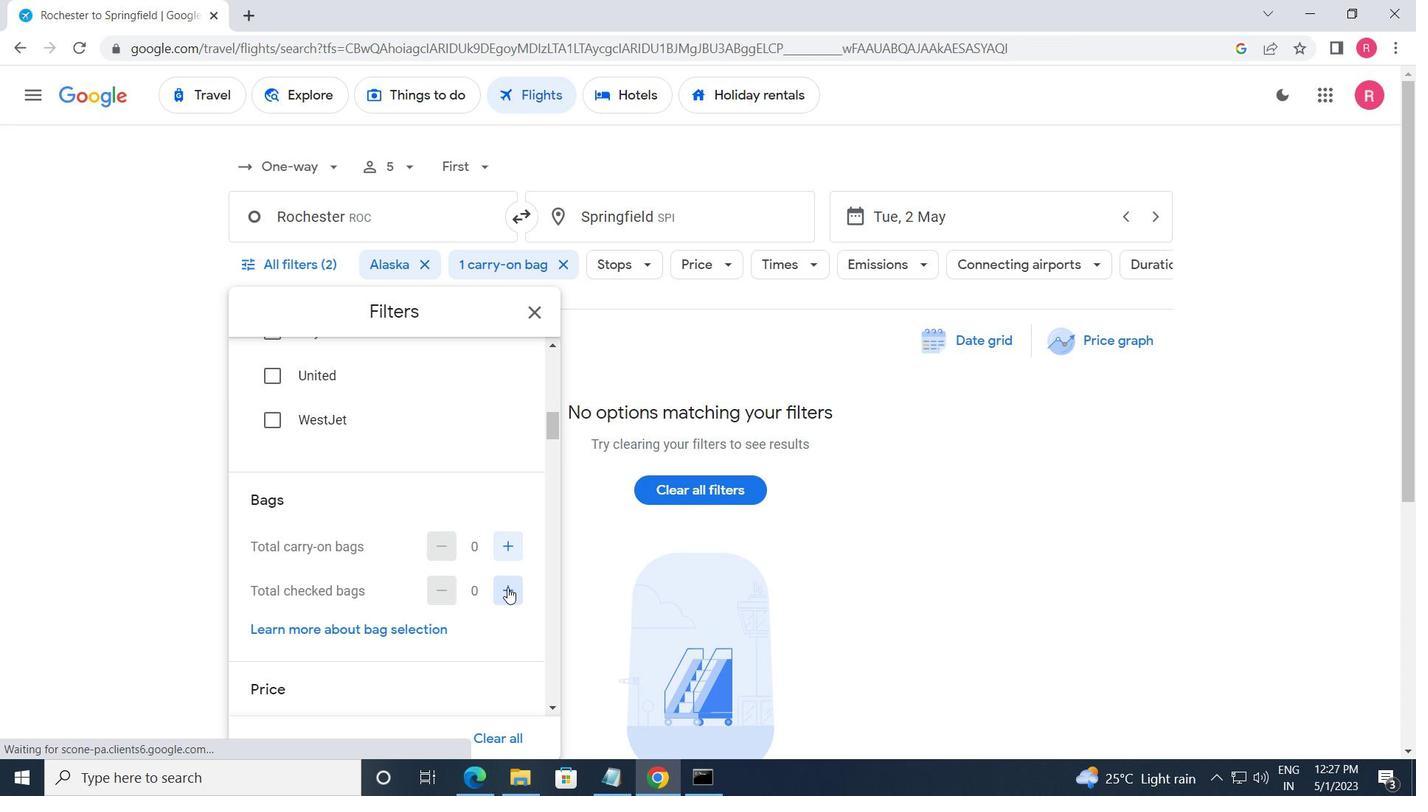 
Action: Mouse moved to (450, 592)
Screenshot: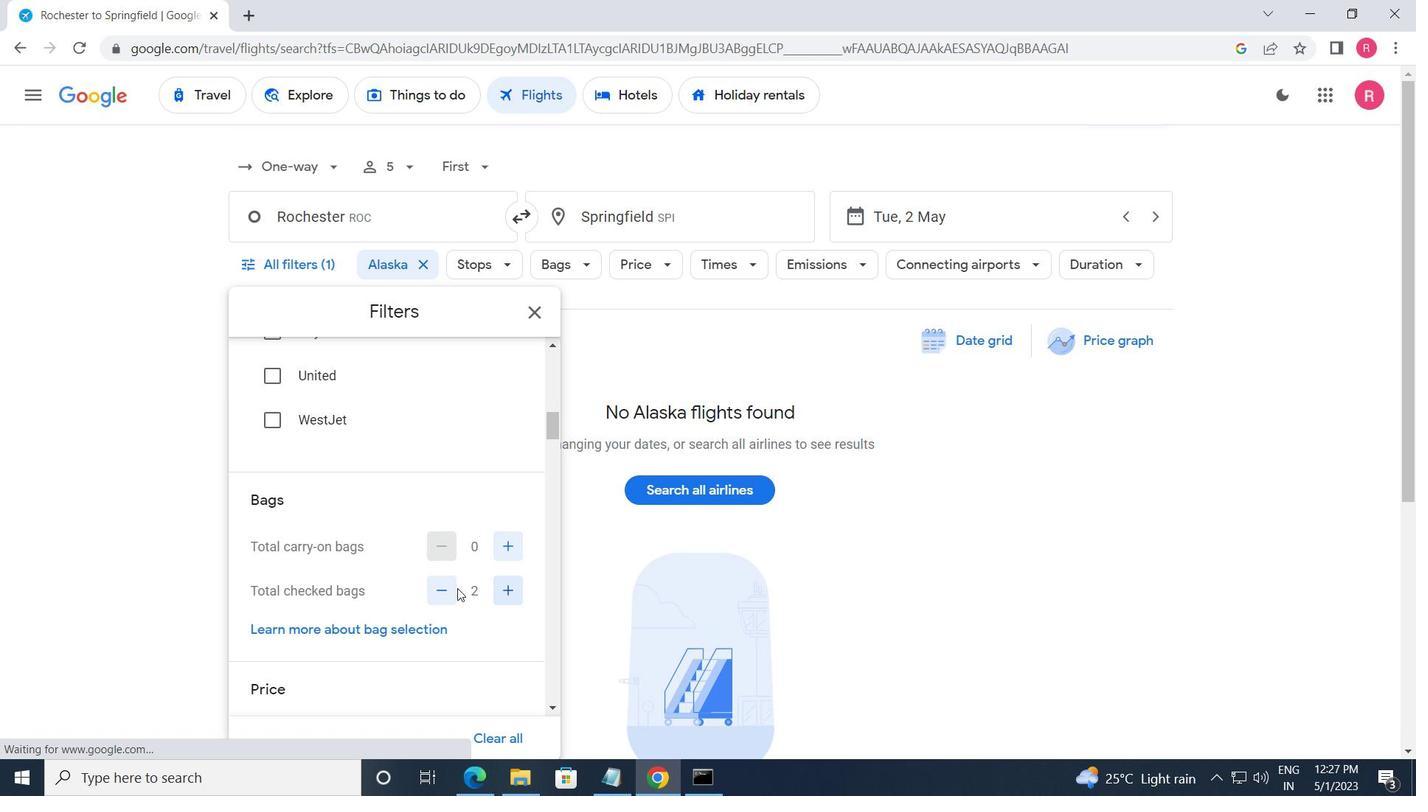 
Action: Mouse pressed left at (450, 592)
Screenshot: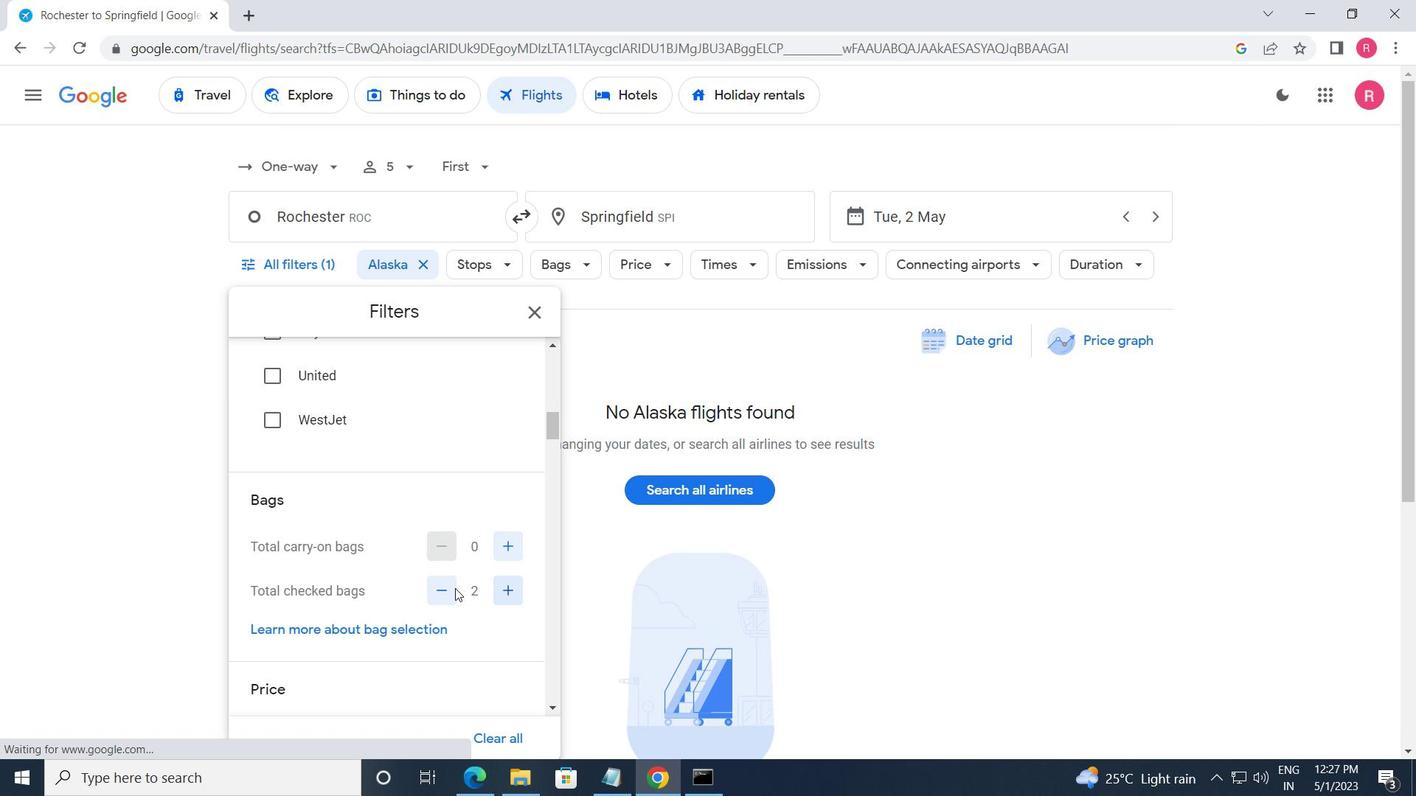 
Action: Mouse moved to (500, 592)
Screenshot: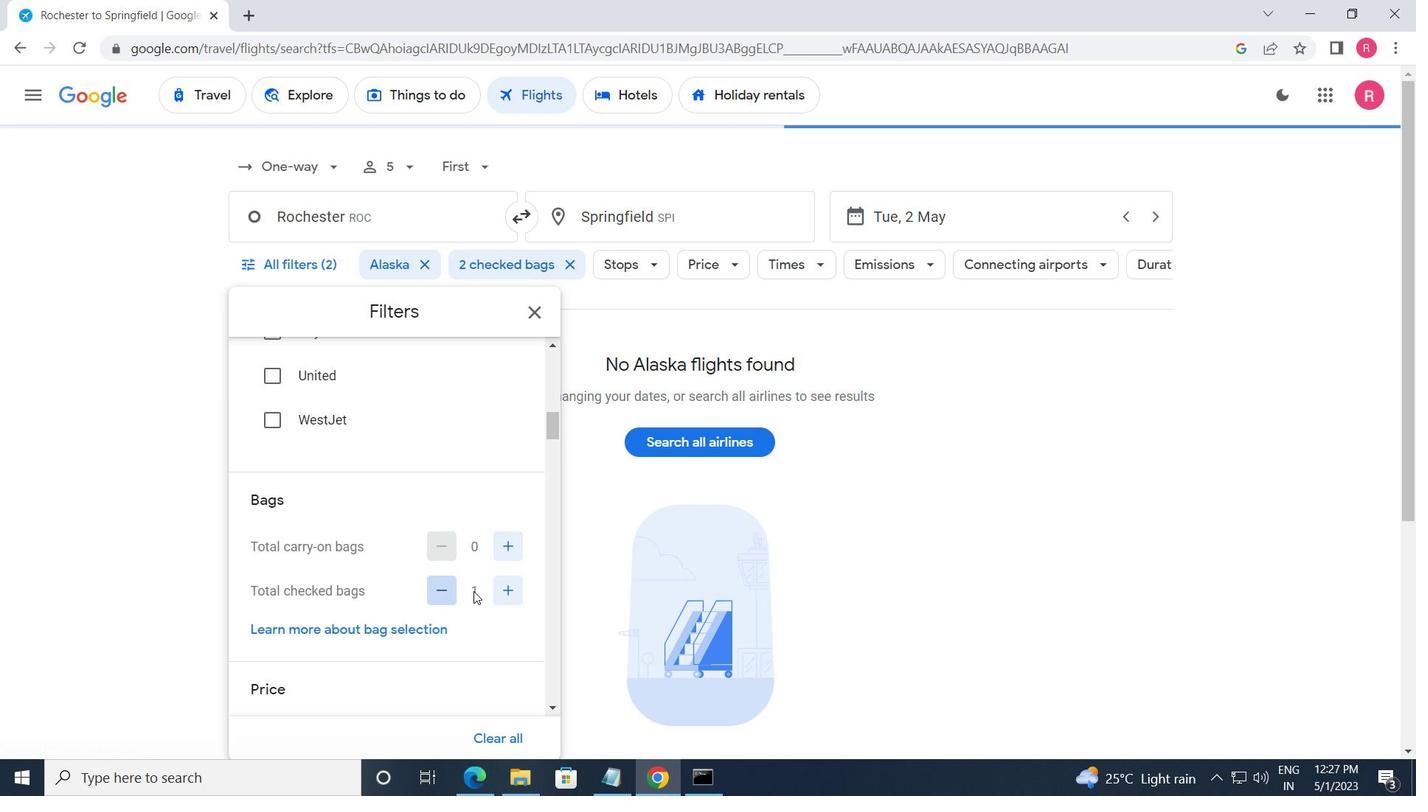 
Action: Mouse scrolled (500, 591) with delta (0, 0)
Screenshot: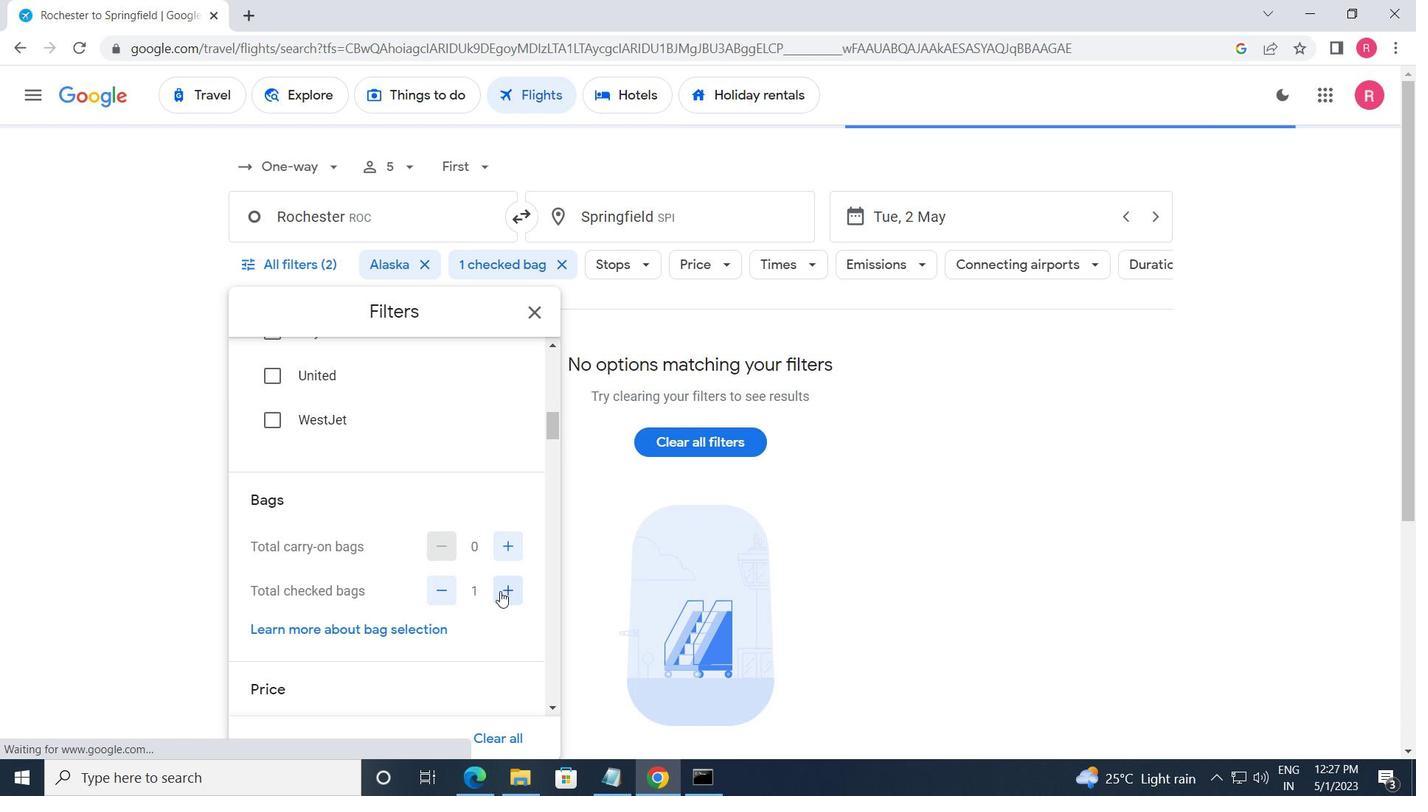 
Action: Mouse moved to (500, 590)
Screenshot: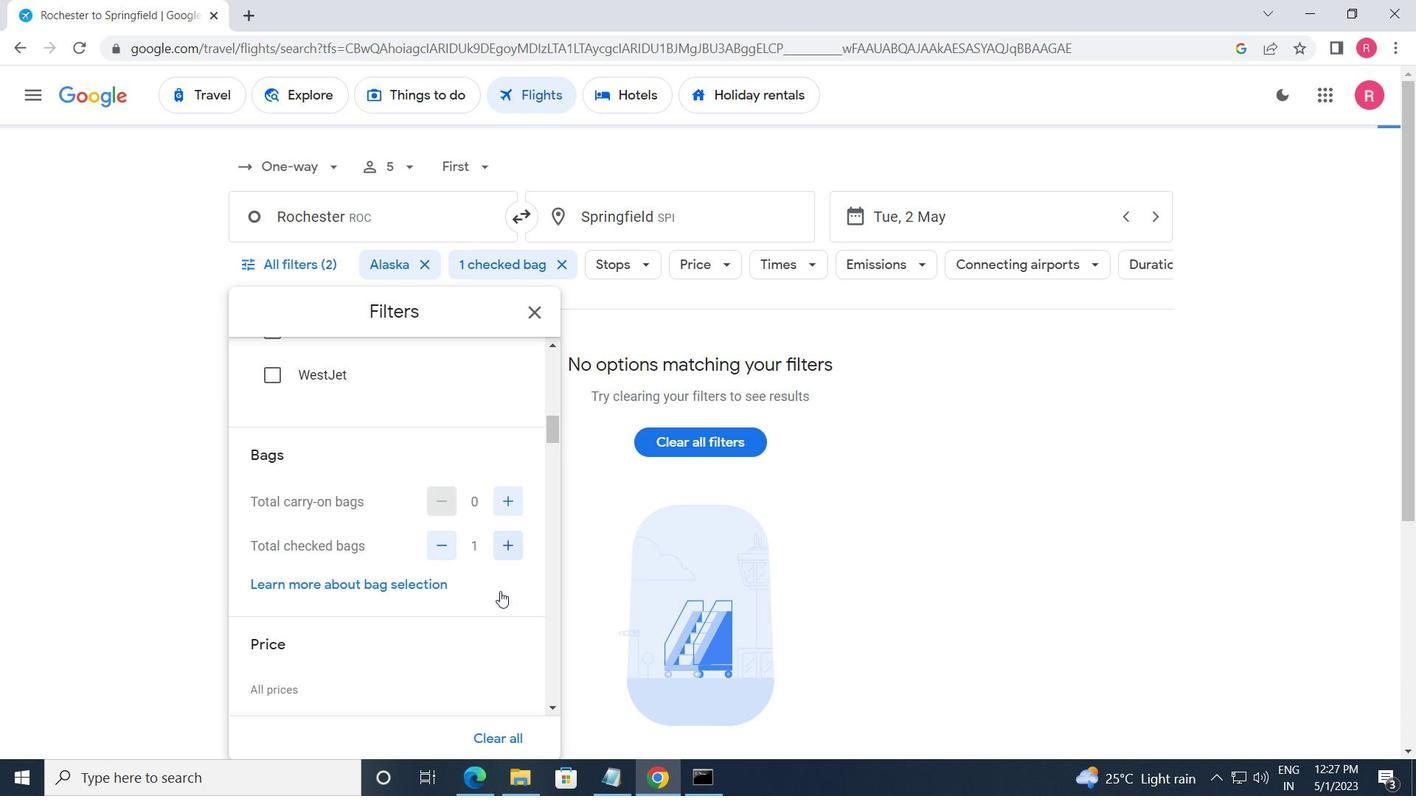 
Action: Mouse scrolled (500, 590) with delta (0, 0)
Screenshot: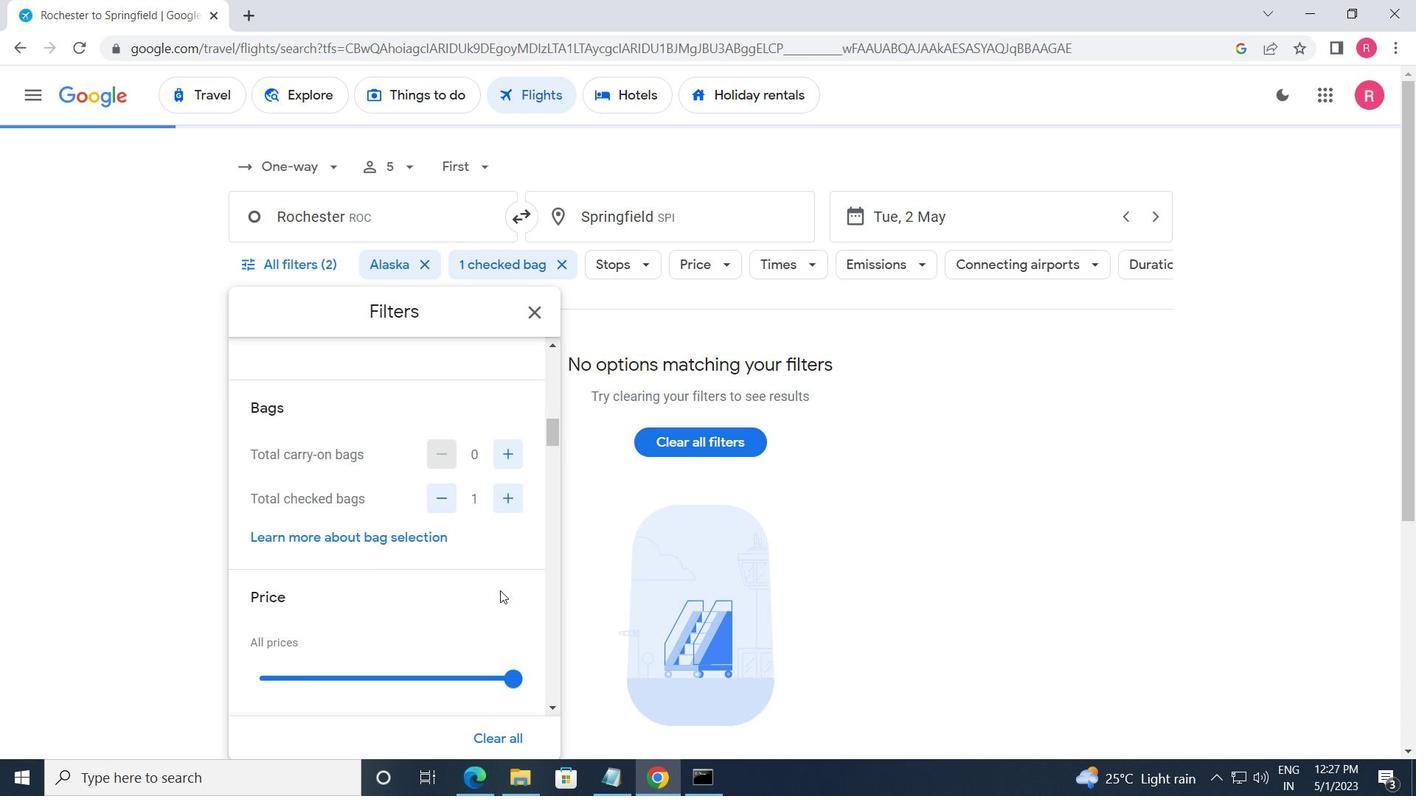 
Action: Mouse scrolled (500, 590) with delta (0, 0)
Screenshot: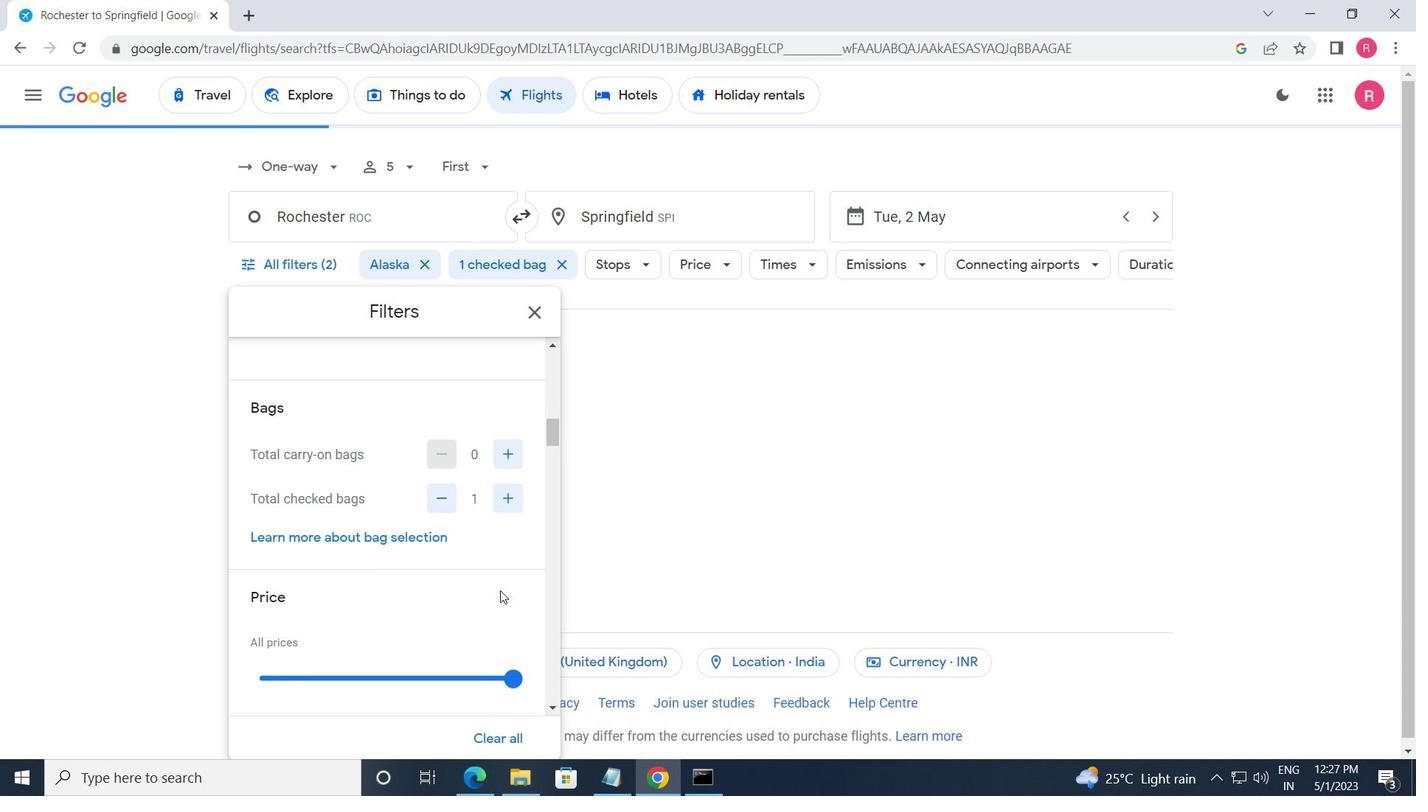 
Action: Mouse scrolled (500, 590) with delta (0, 0)
Screenshot: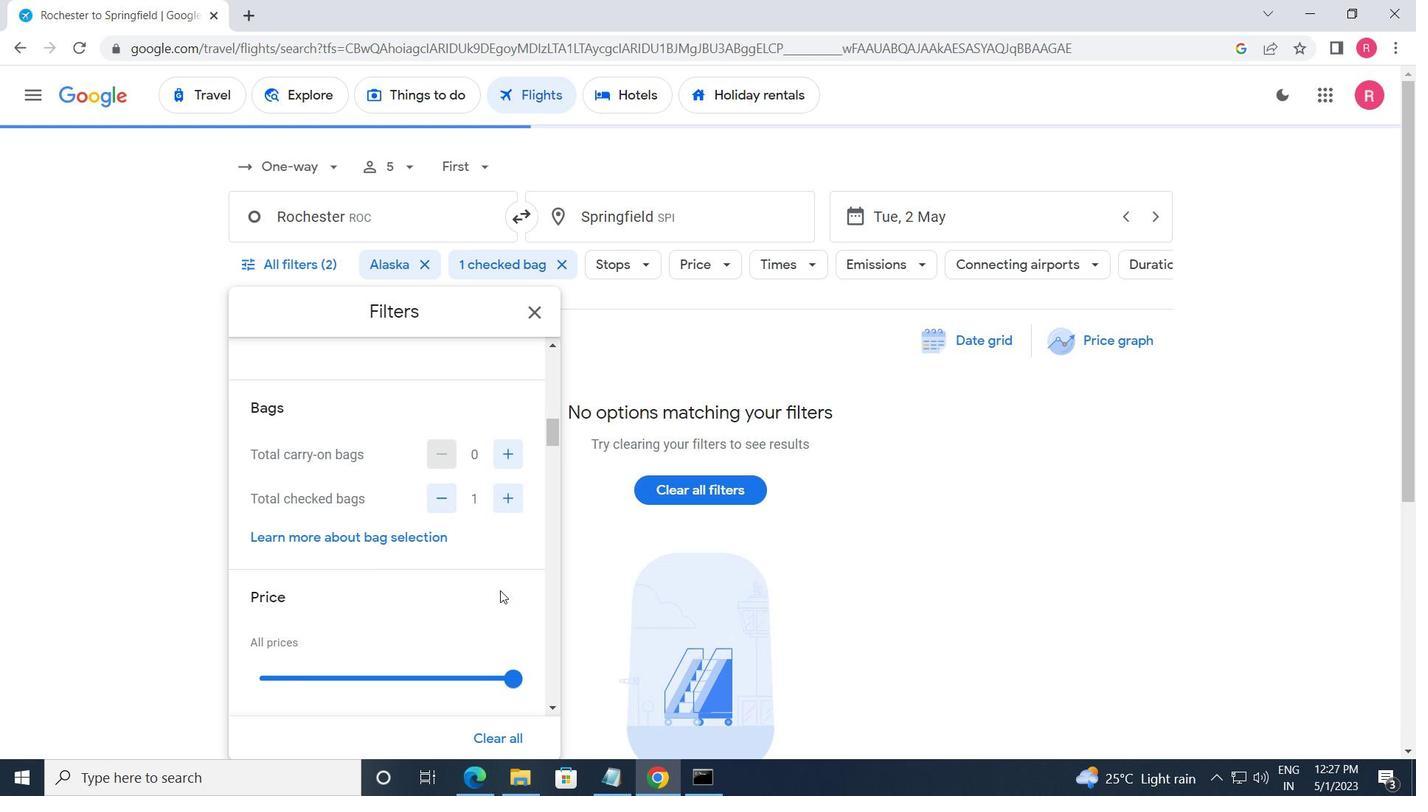 
Action: Mouse moved to (516, 399)
Screenshot: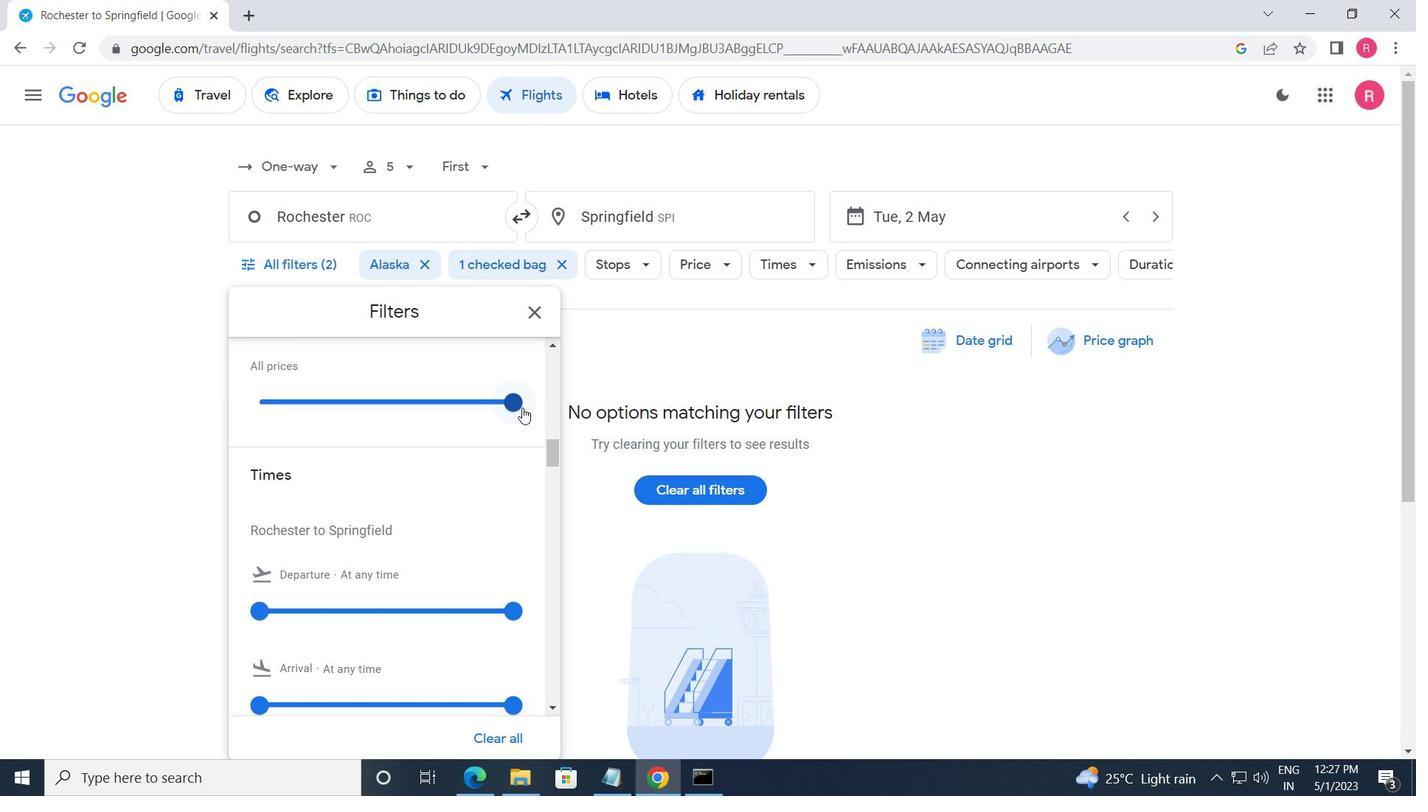 
Action: Mouse pressed left at (516, 399)
Screenshot: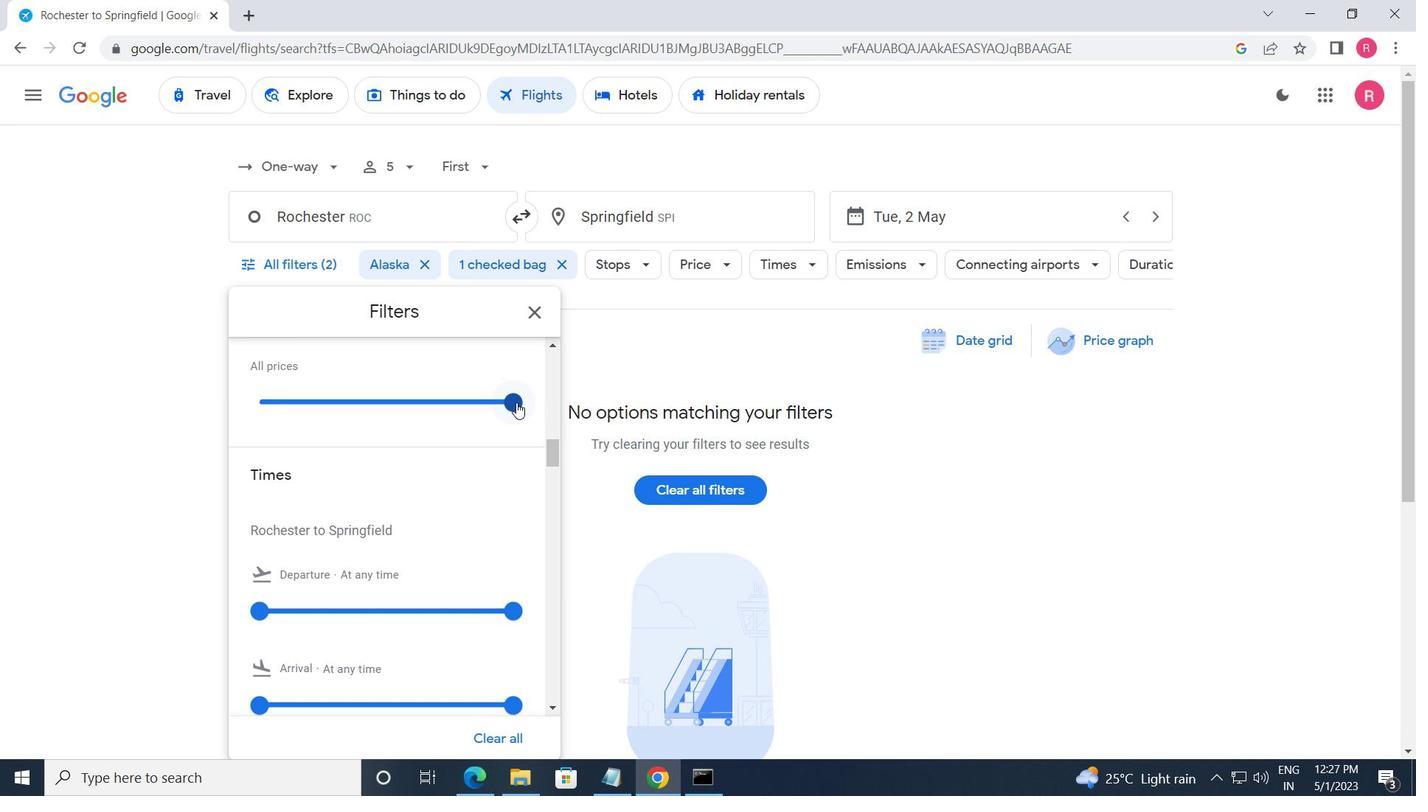 
Action: Mouse moved to (393, 515)
Screenshot: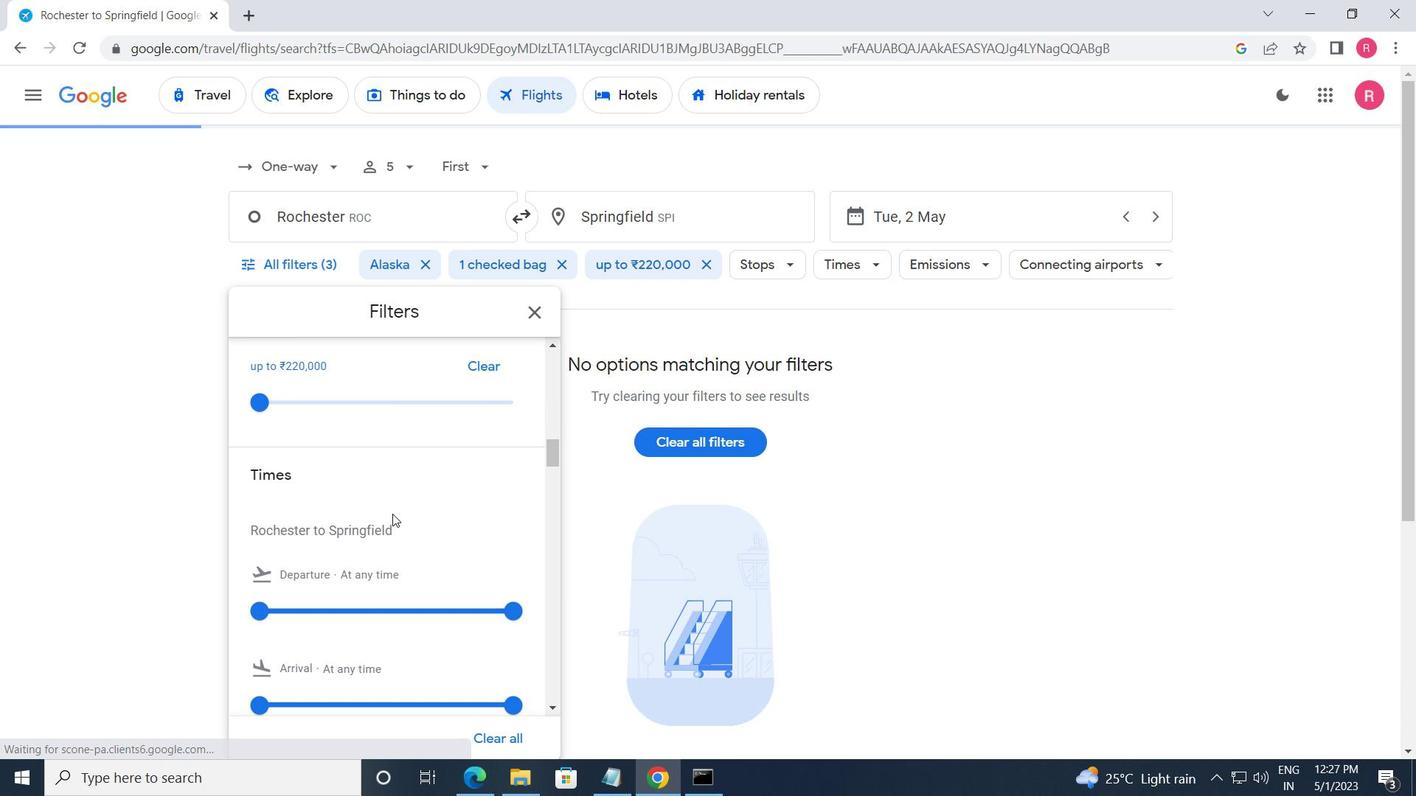 
Action: Mouse scrolled (393, 514) with delta (0, 0)
Screenshot: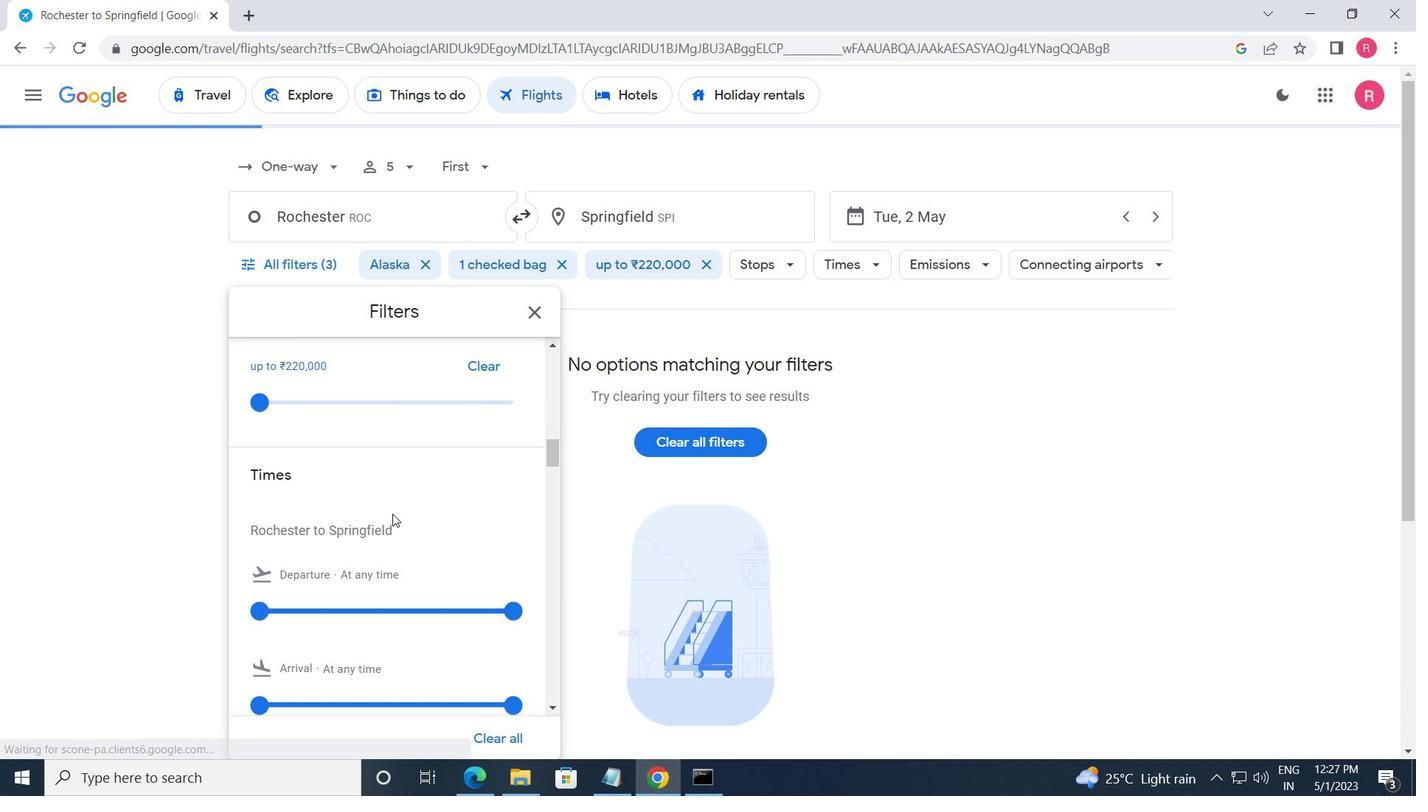 
Action: Mouse moved to (393, 518)
Screenshot: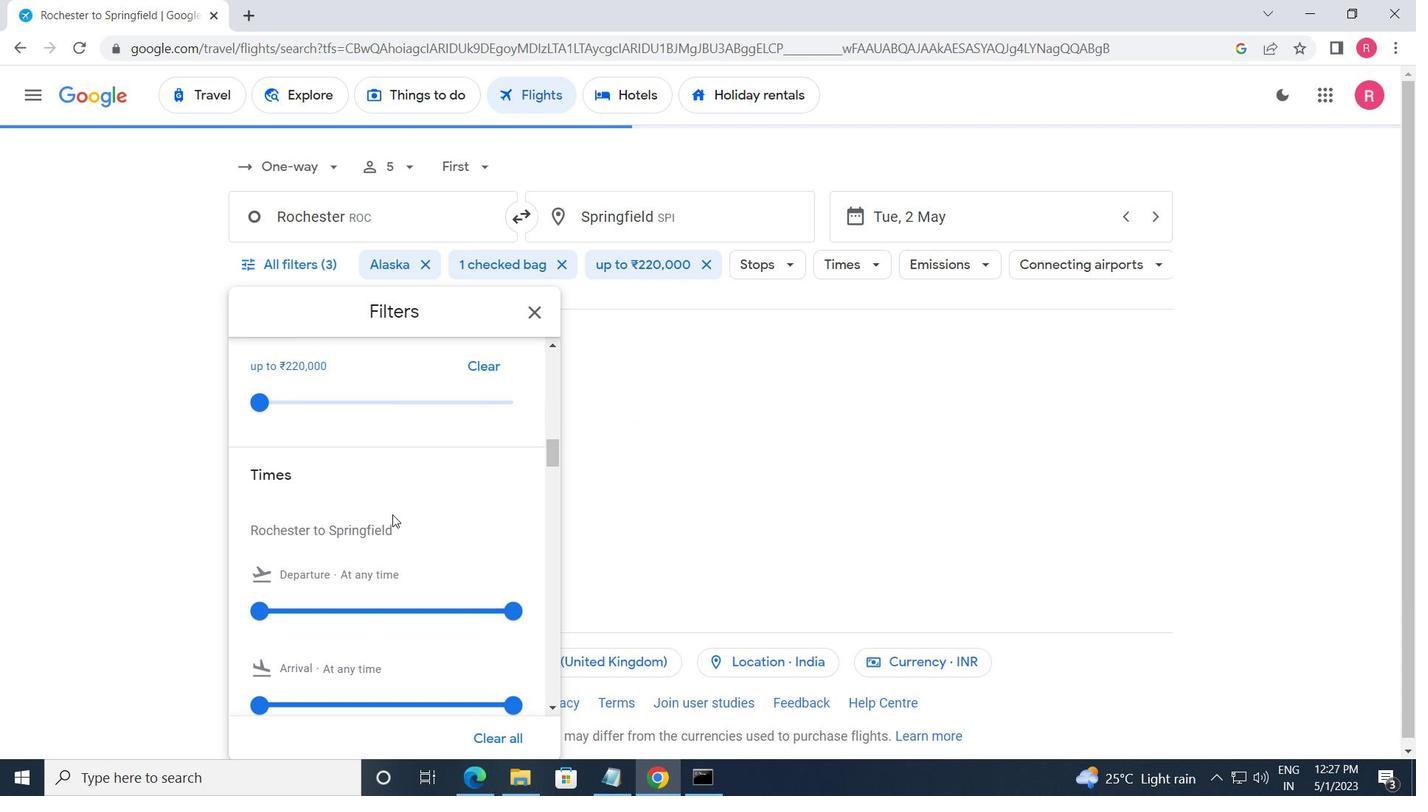 
Action: Mouse scrolled (393, 517) with delta (0, 0)
Screenshot: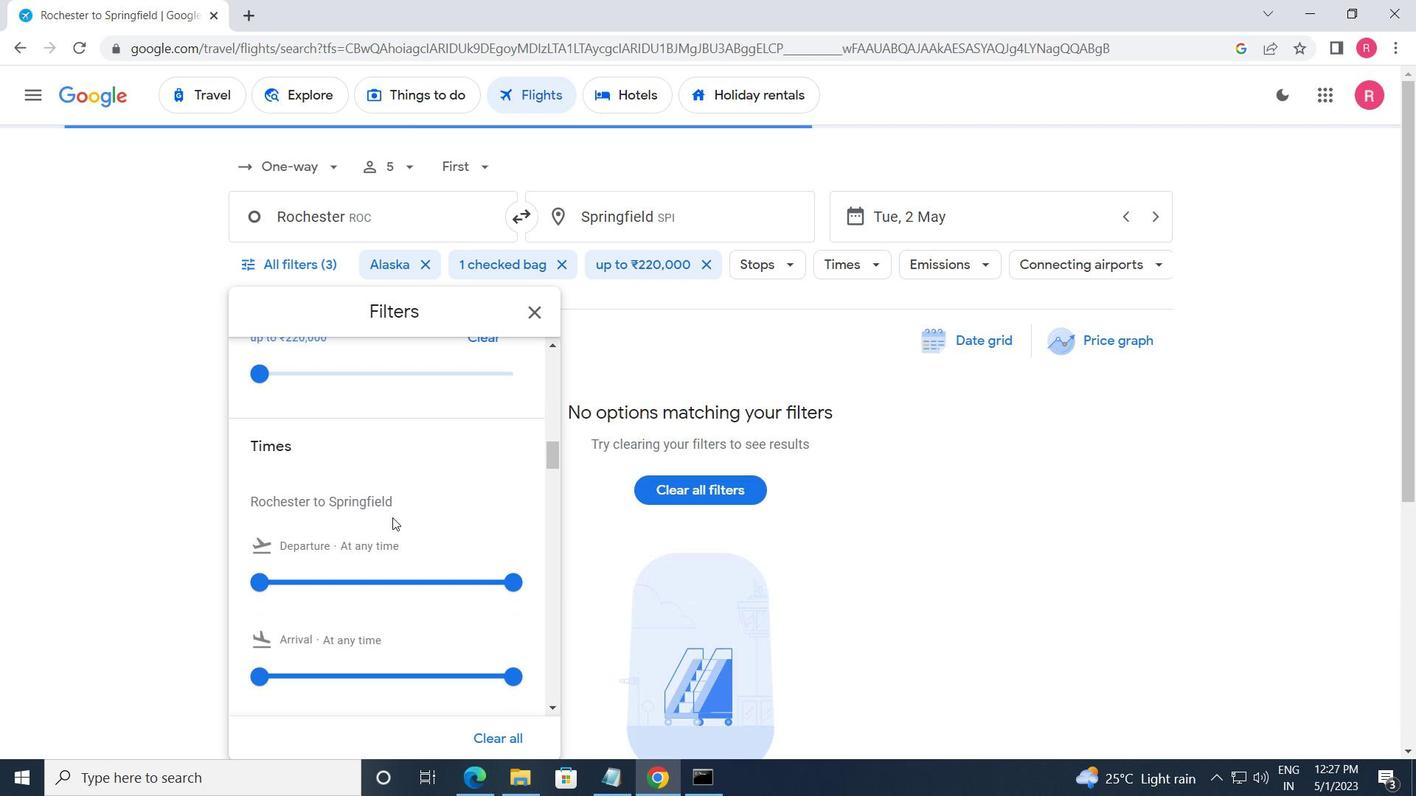 
Action: Mouse moved to (255, 432)
Screenshot: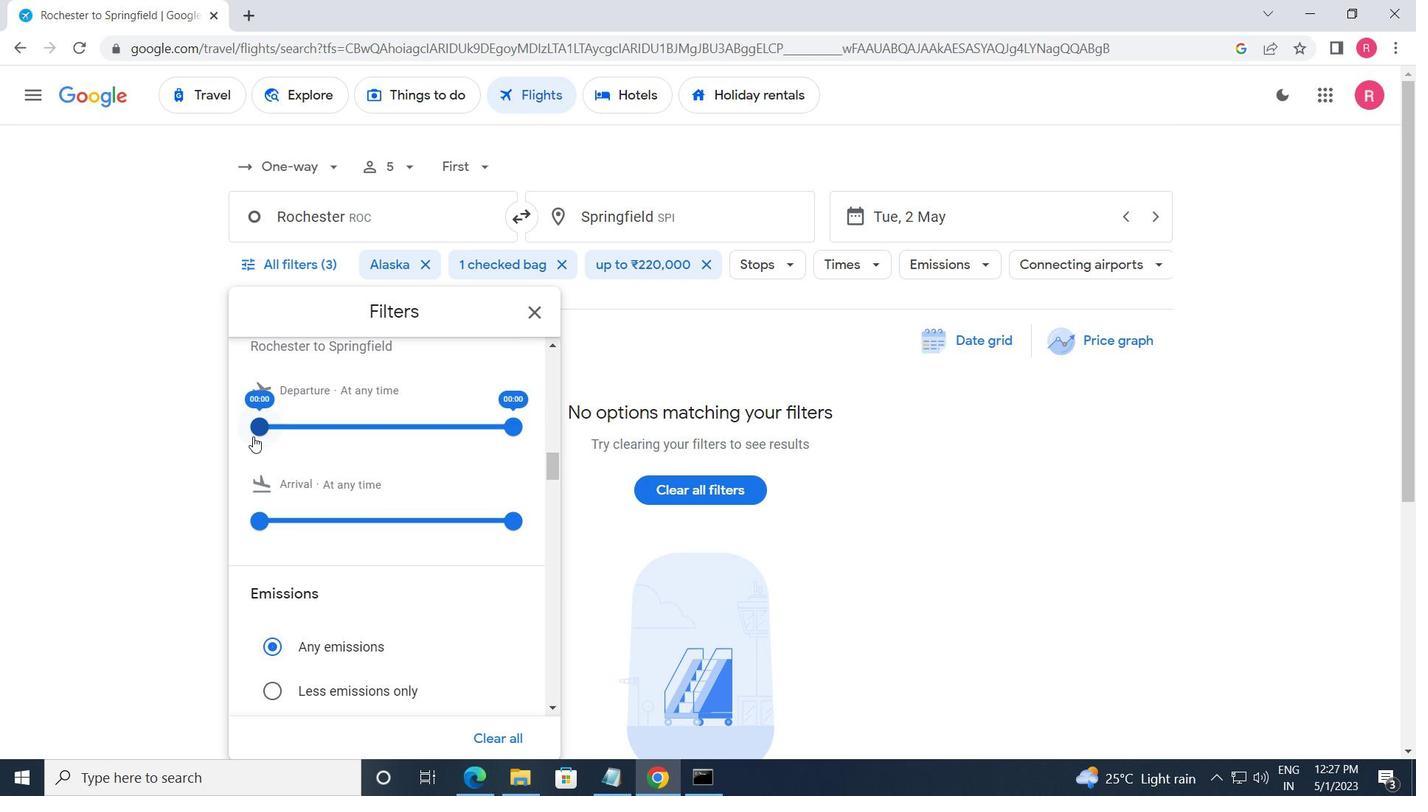 
Action: Mouse pressed left at (255, 432)
Screenshot: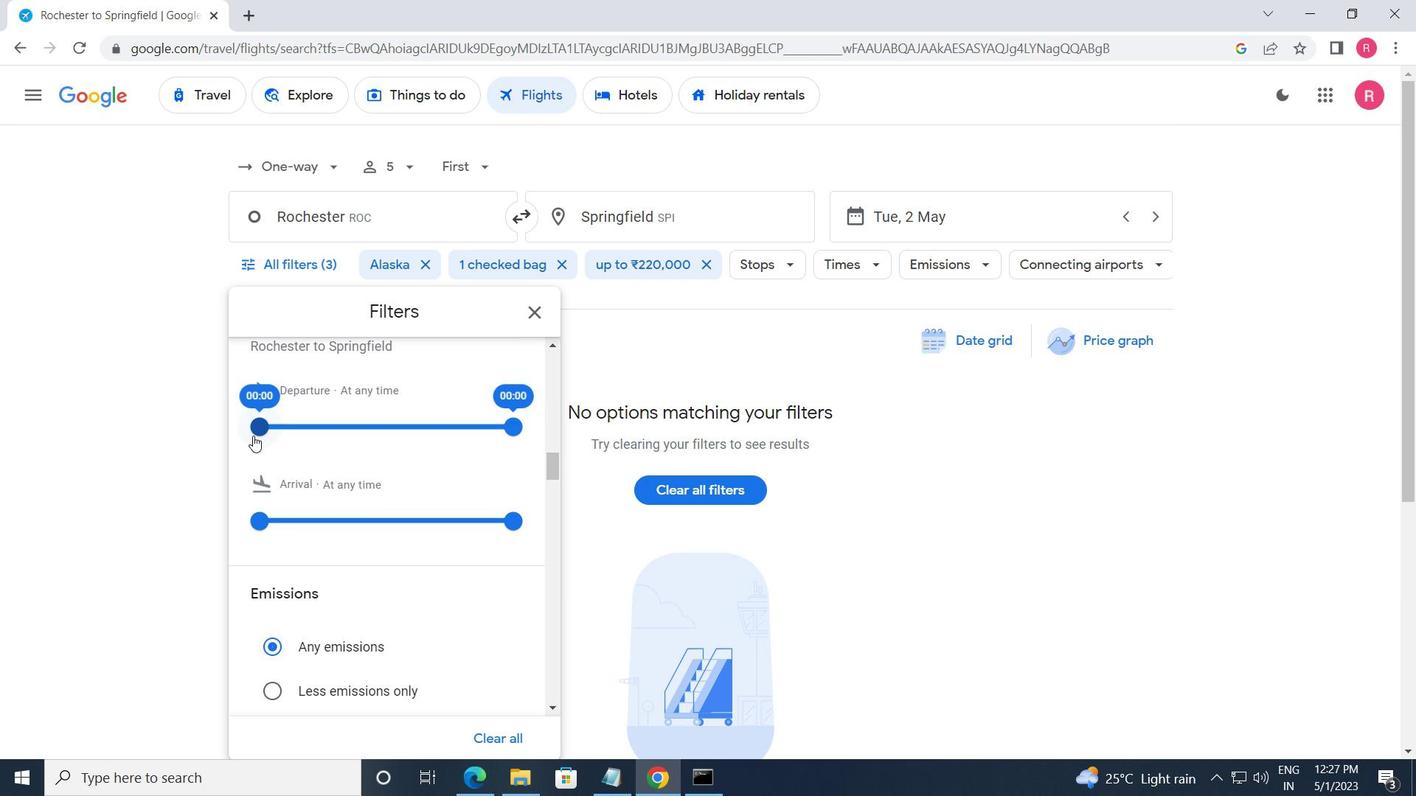 
Action: Mouse moved to (515, 433)
Screenshot: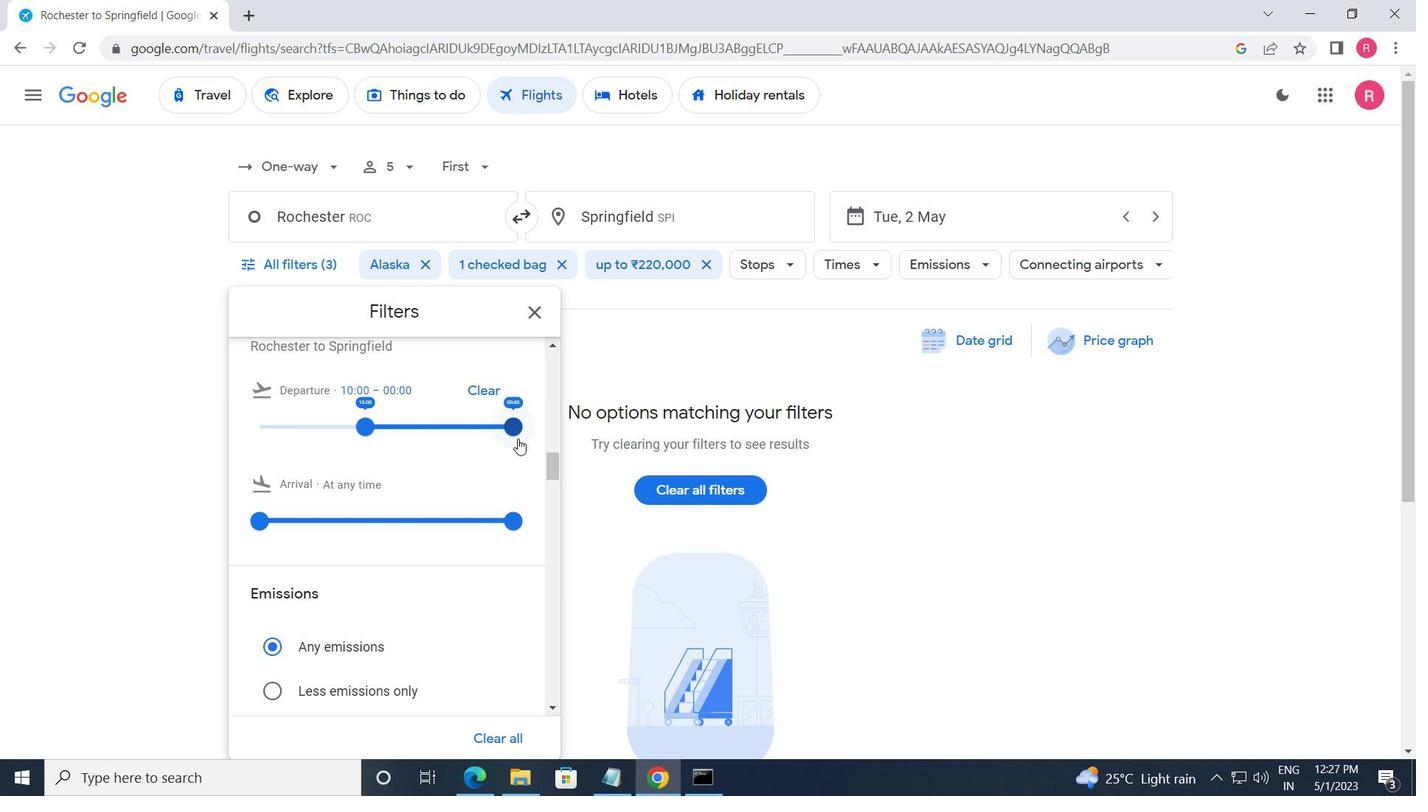 
Action: Mouse pressed left at (515, 433)
Screenshot: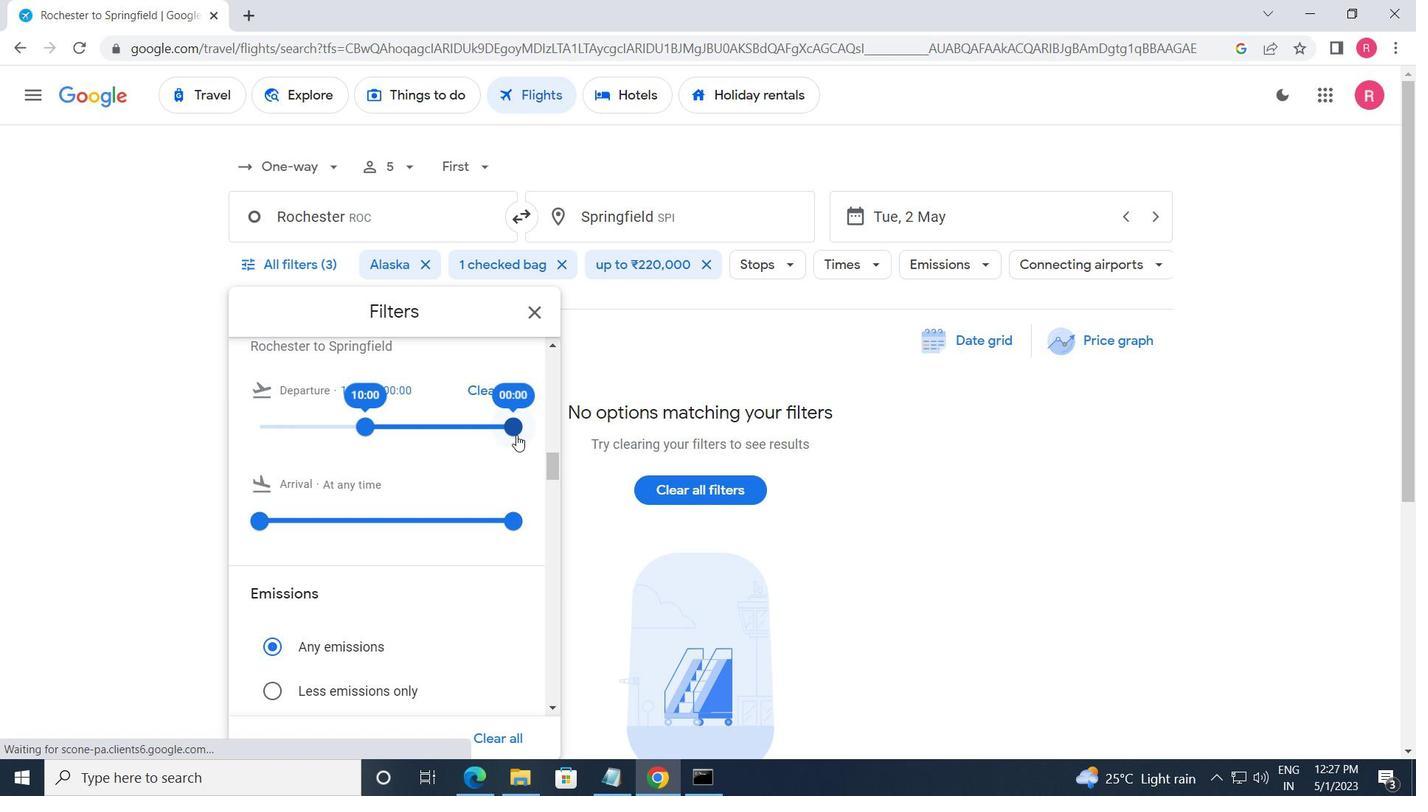 
Action: Mouse moved to (514, 326)
Screenshot: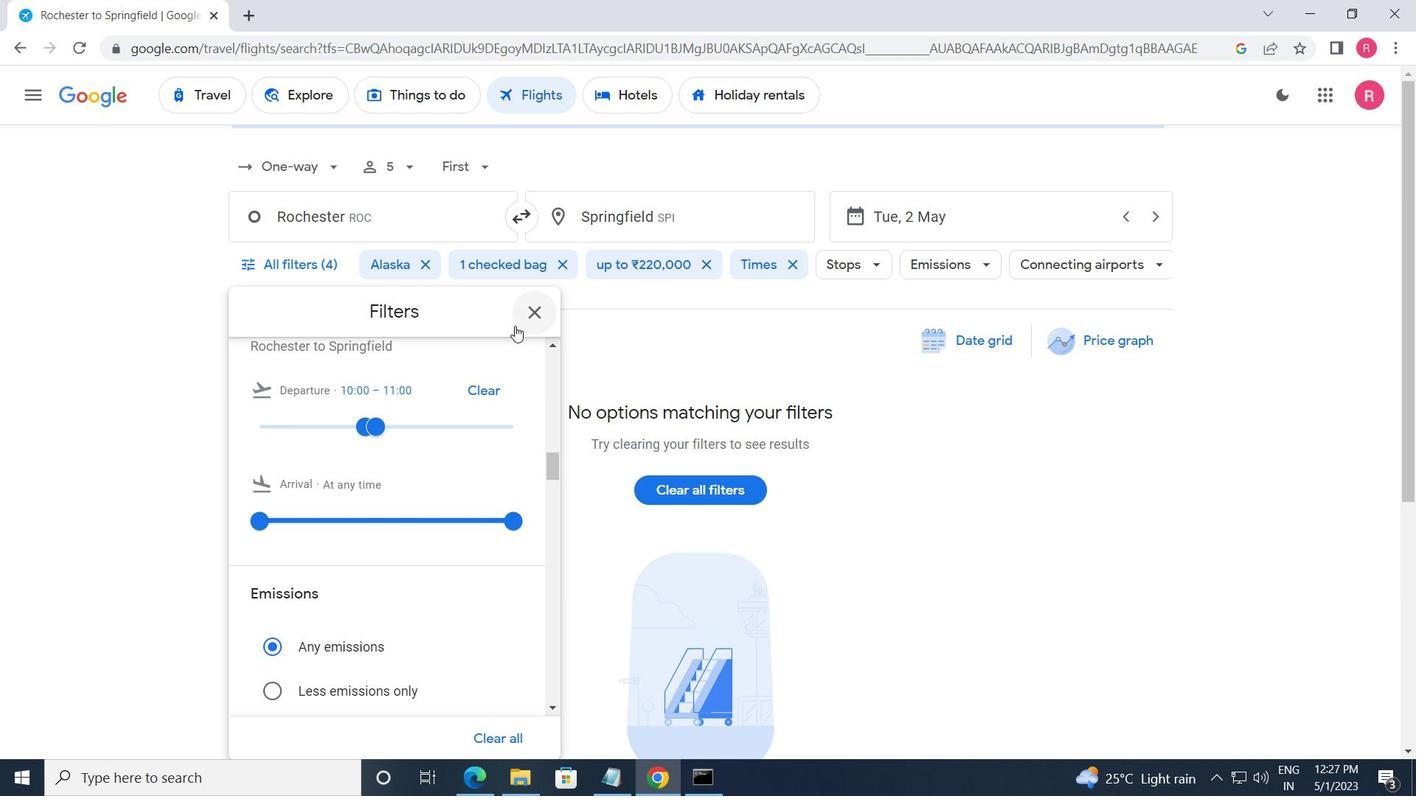 
Action: Mouse pressed left at (514, 326)
Screenshot: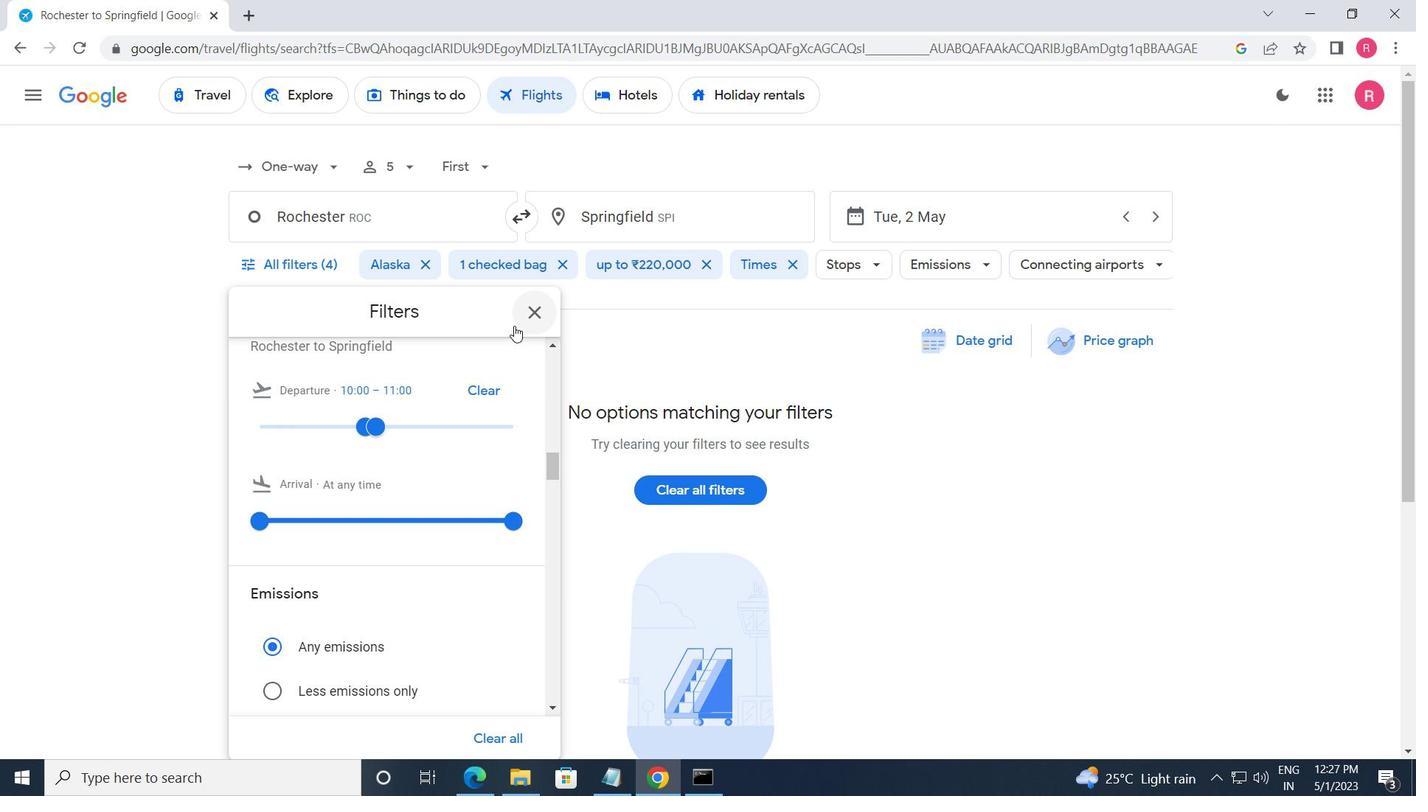 
Action: Mouse moved to (509, 328)
Screenshot: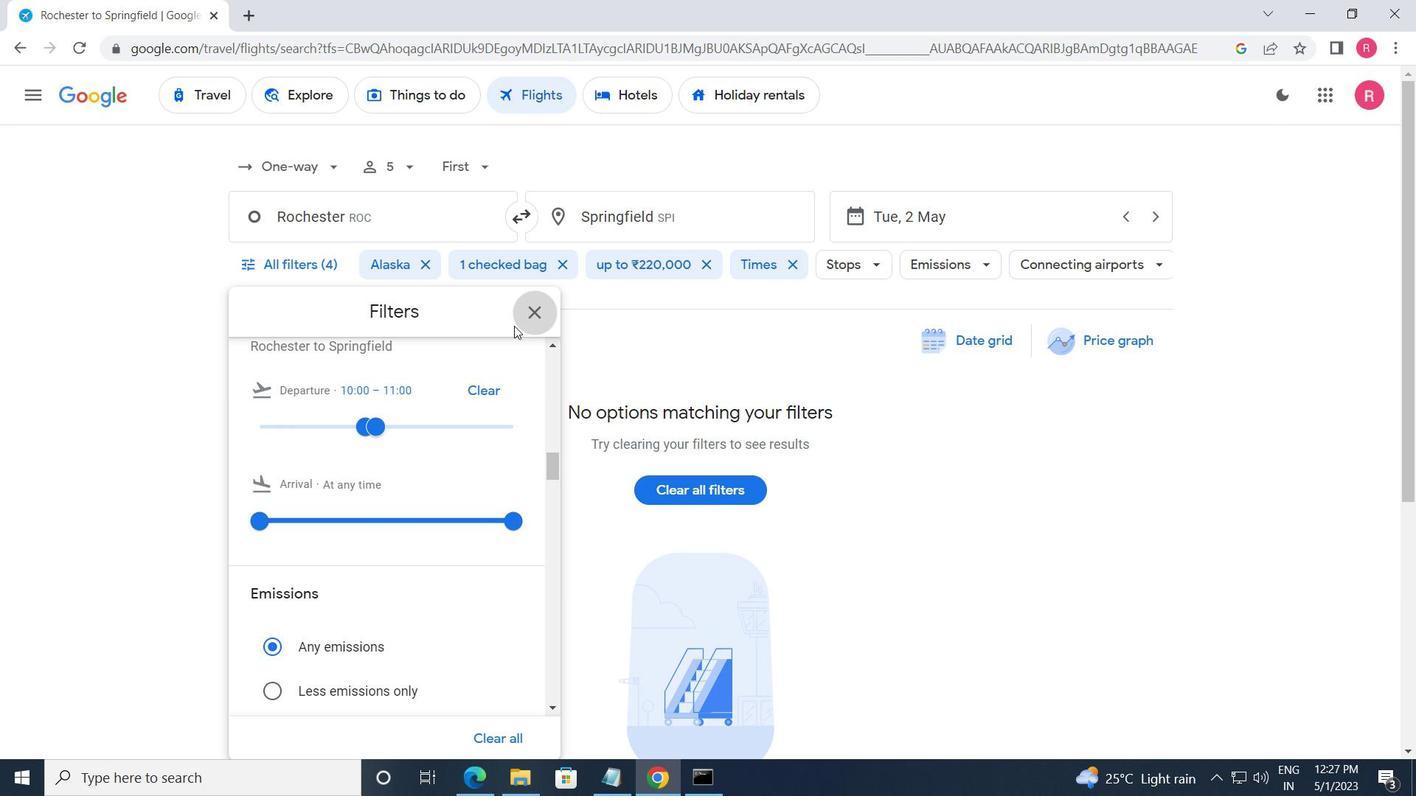 
